 Task: Look for space in Puerto Esperanza, Argentina from 12th  July, 2023 to 15th July, 2023 for 3 adults in price range Rs.12000 to Rs.16000. Place can be entire place with 2 bedrooms having 3 beds and 1 bathroom. Property type can be house, flat, guest house. Amenities needed are: heating. Booking option can be shelf check-in. Required host language is English.
Action: Mouse moved to (488, 107)
Screenshot: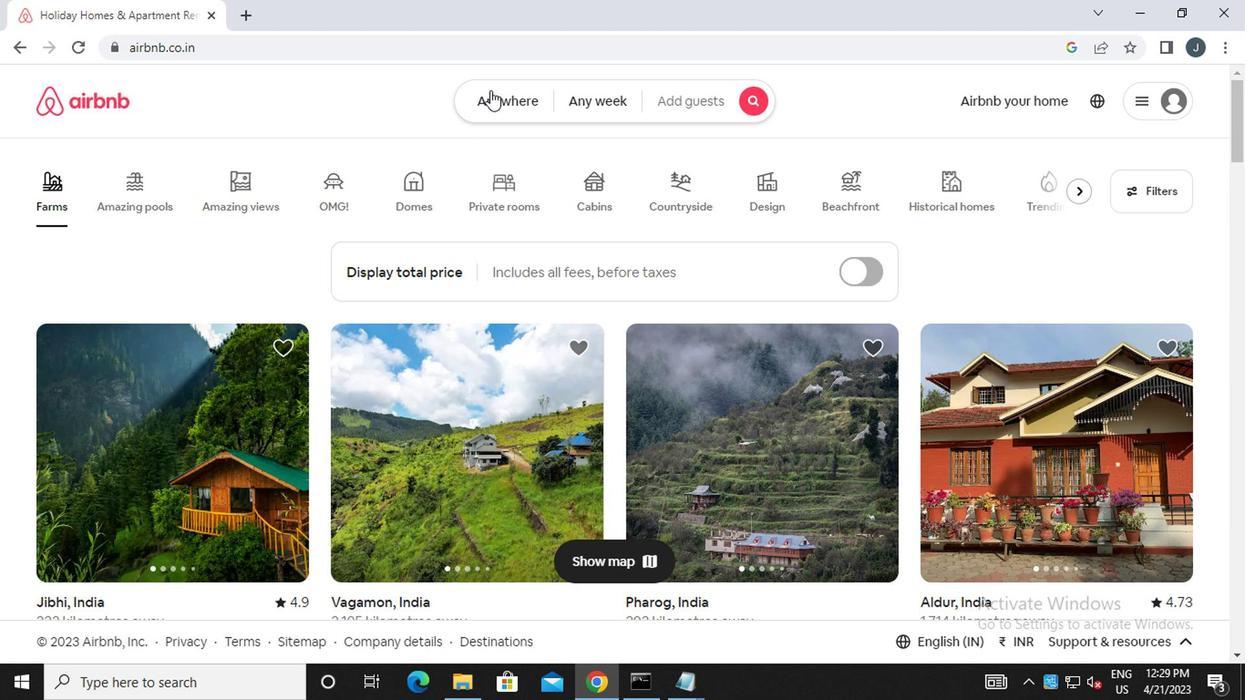 
Action: Mouse pressed left at (488, 107)
Screenshot: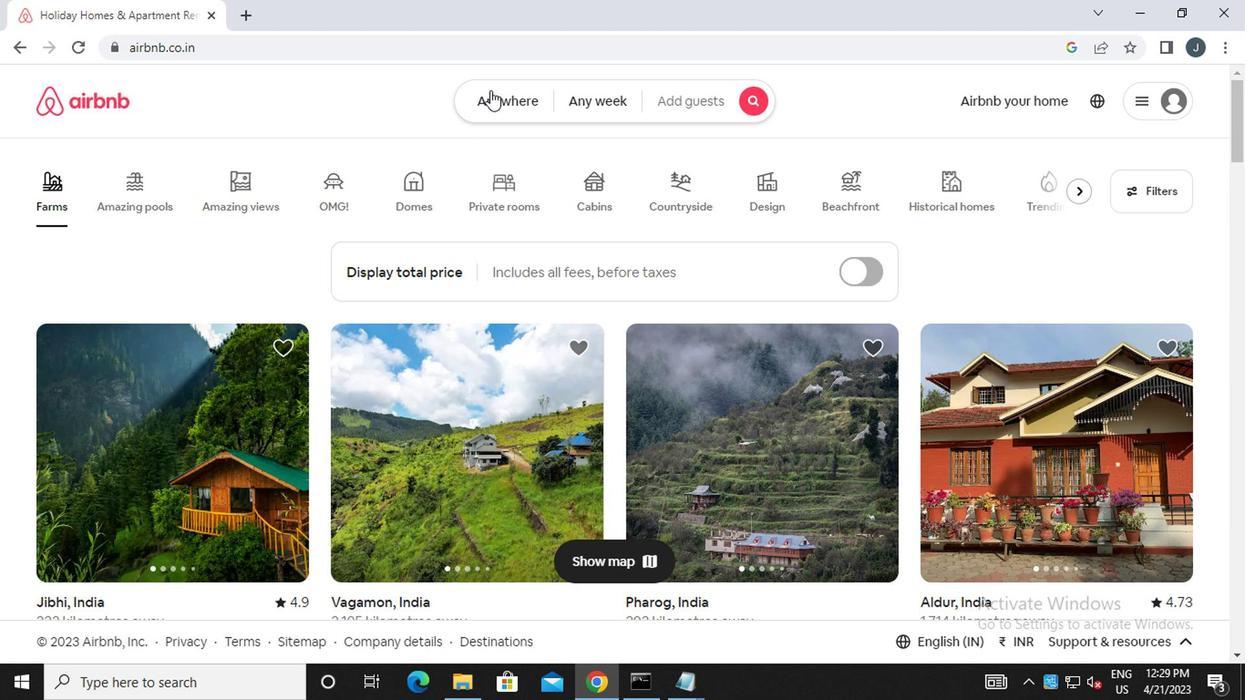 
Action: Mouse moved to (325, 192)
Screenshot: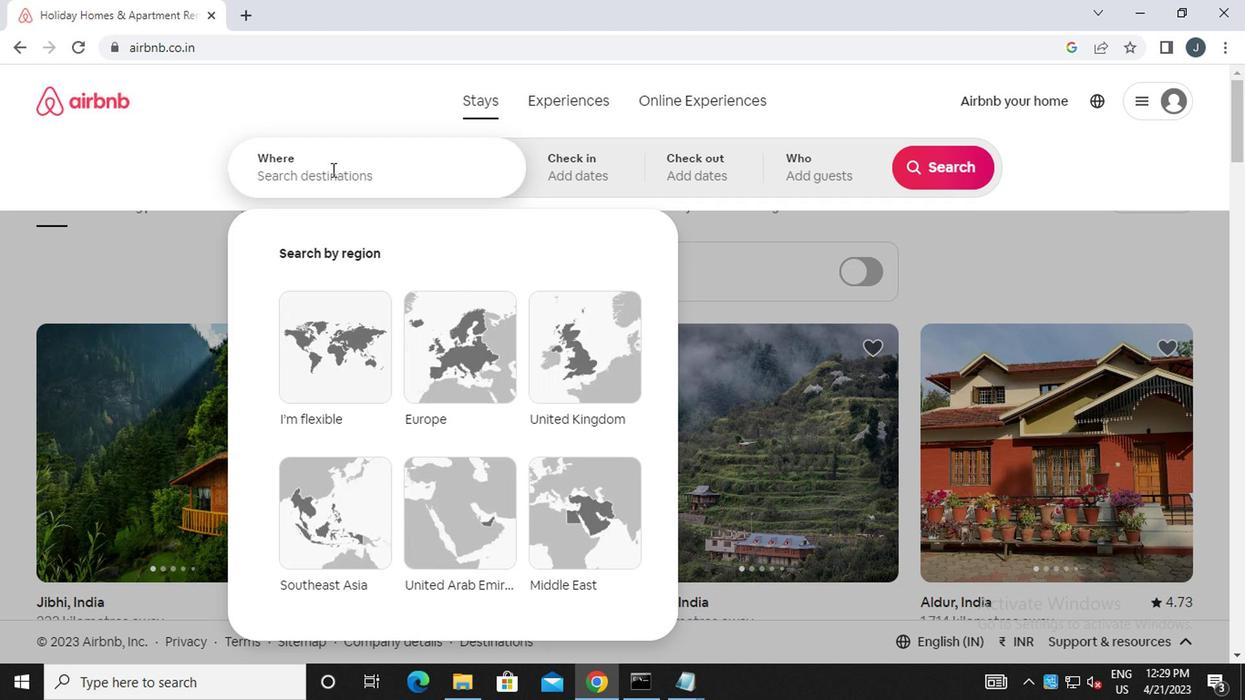 
Action: Mouse pressed left at (325, 192)
Screenshot: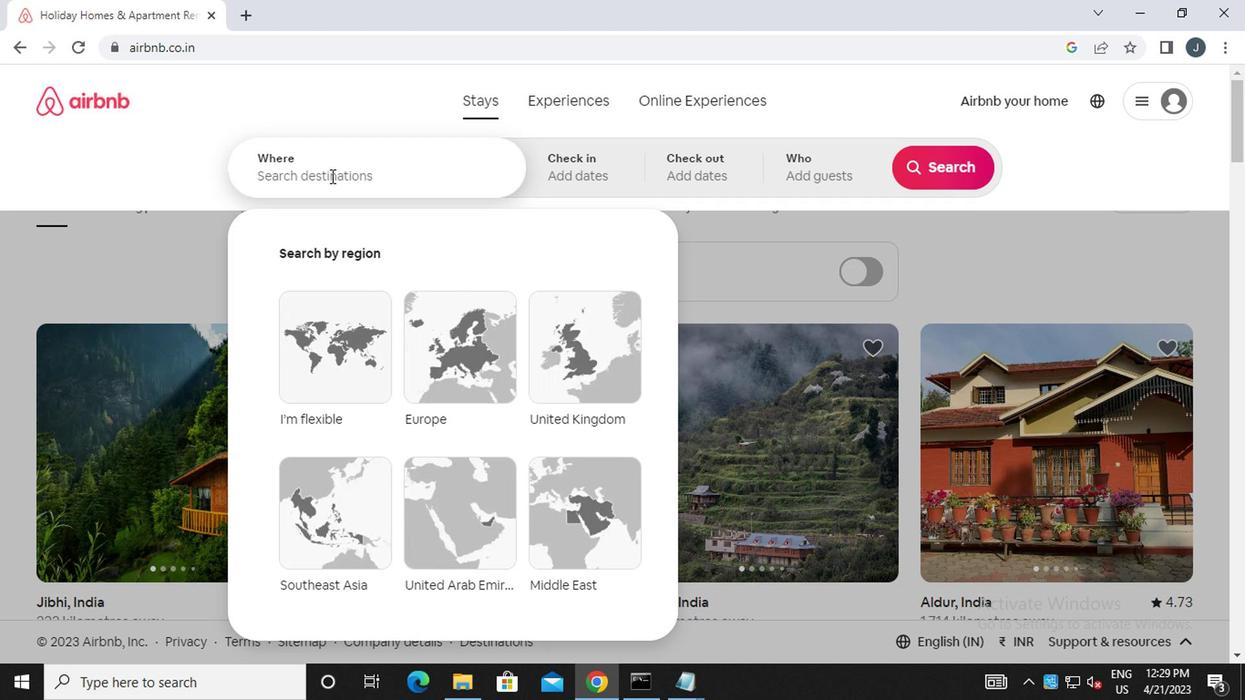 
Action: Mouse moved to (331, 190)
Screenshot: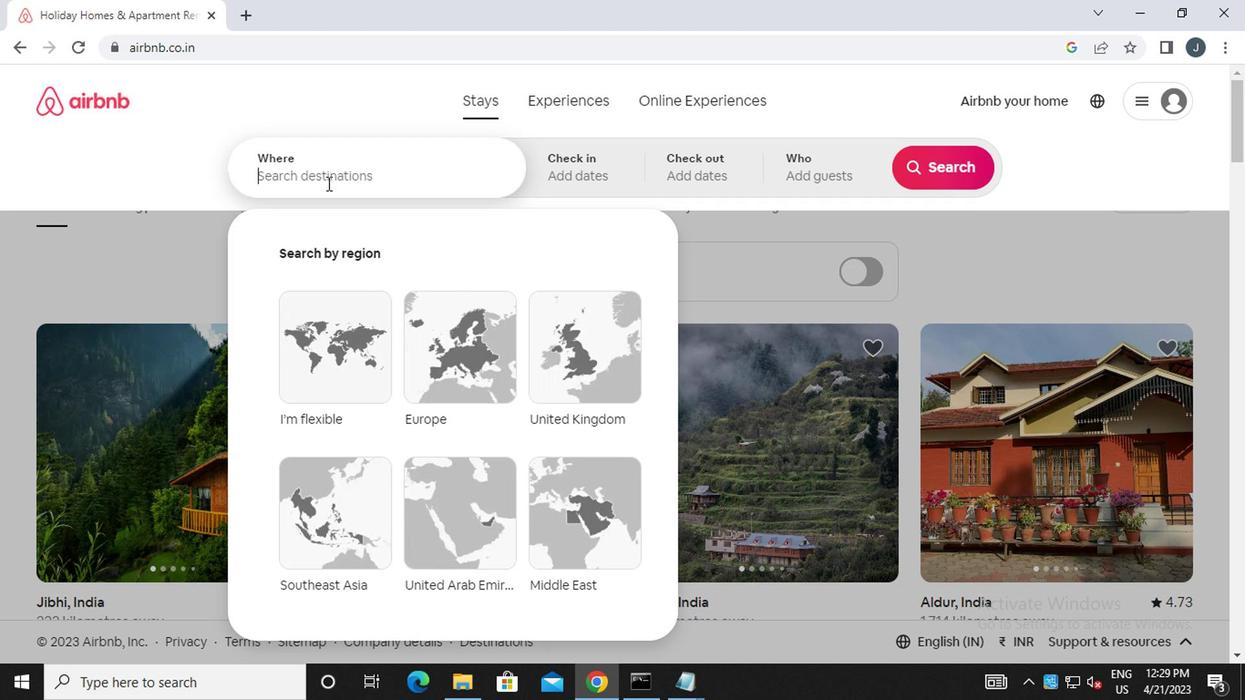 
Action: Key pressed p<Key.caps_lock>uerto,<Key.space><Key.caps_lock>e<Key.caps_lock>speranza,<Key.space><Key.caps_lock>a<Key.caps_lock>rgentina
Screenshot: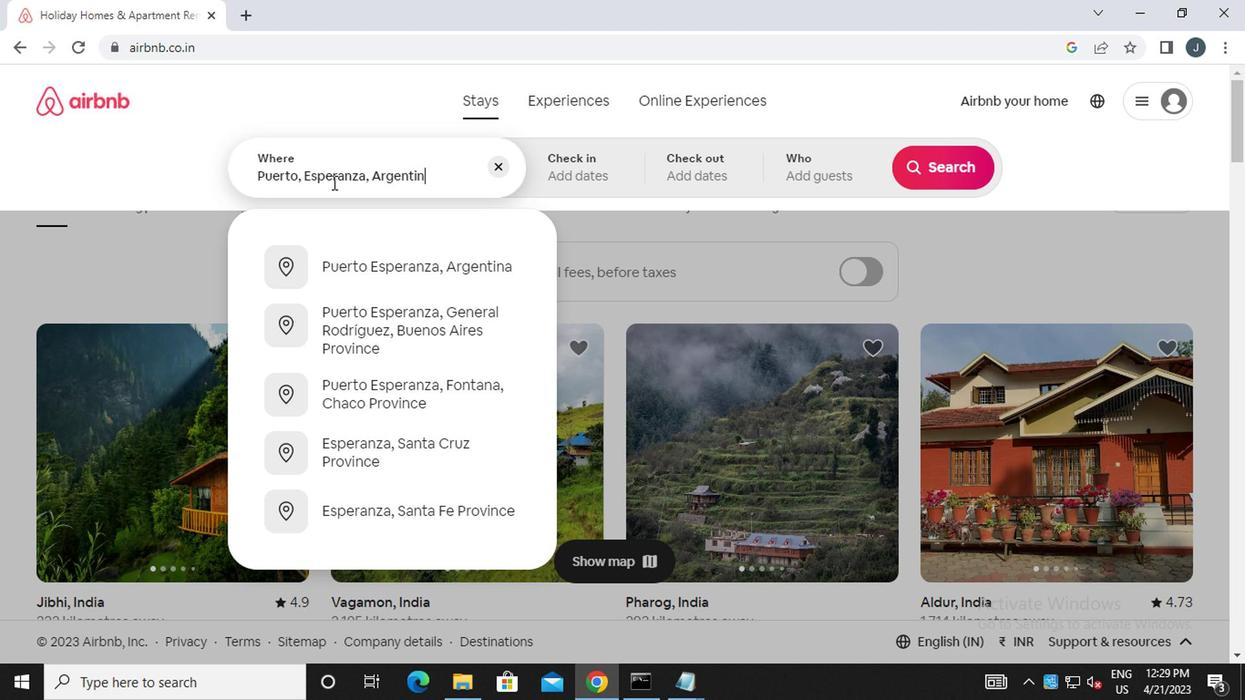 
Action: Mouse moved to (397, 275)
Screenshot: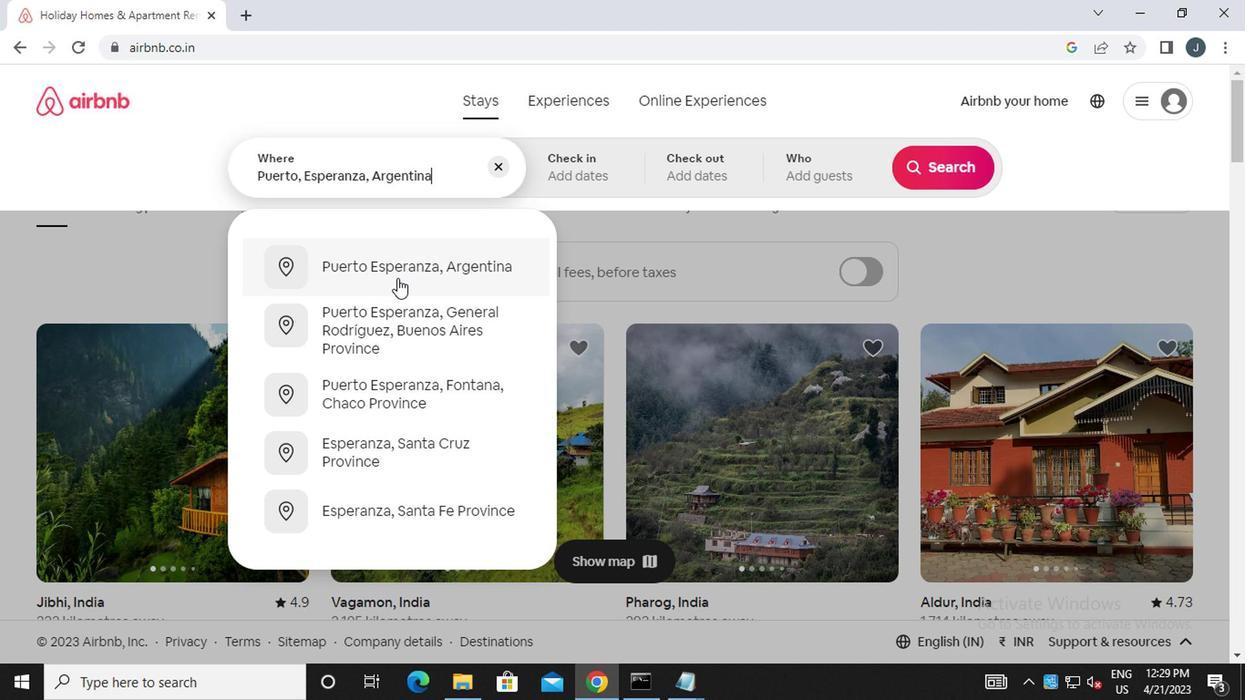 
Action: Mouse pressed left at (397, 275)
Screenshot: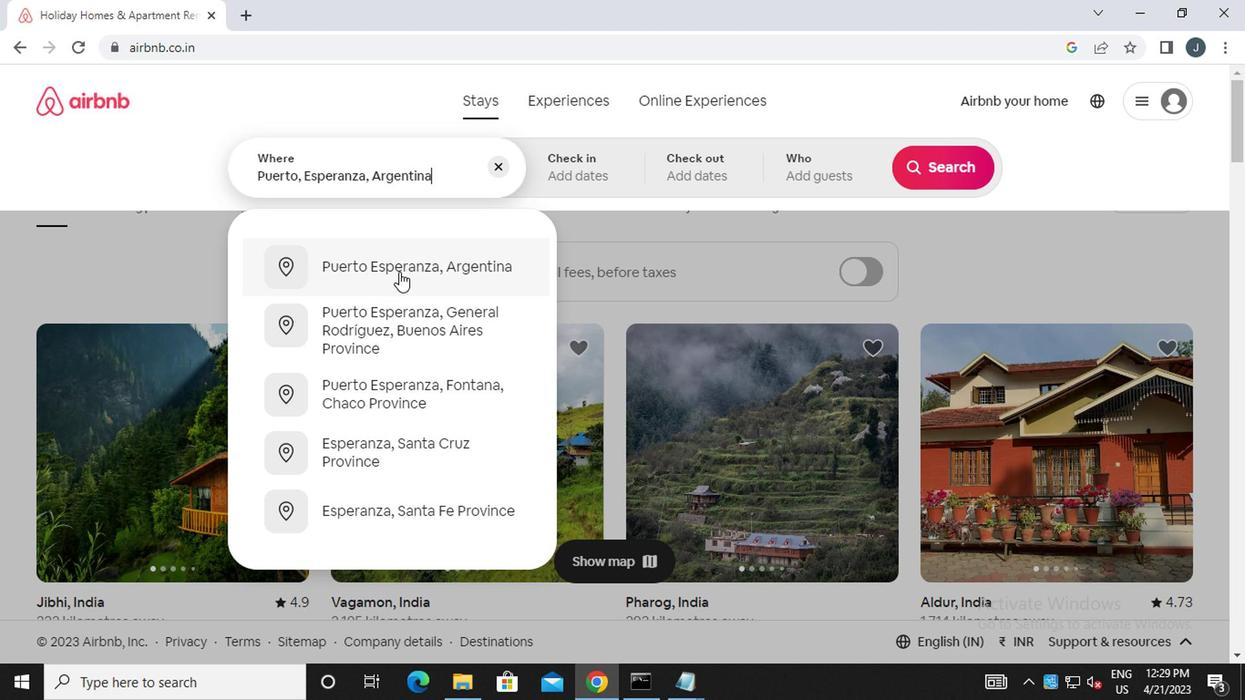 
Action: Mouse moved to (927, 321)
Screenshot: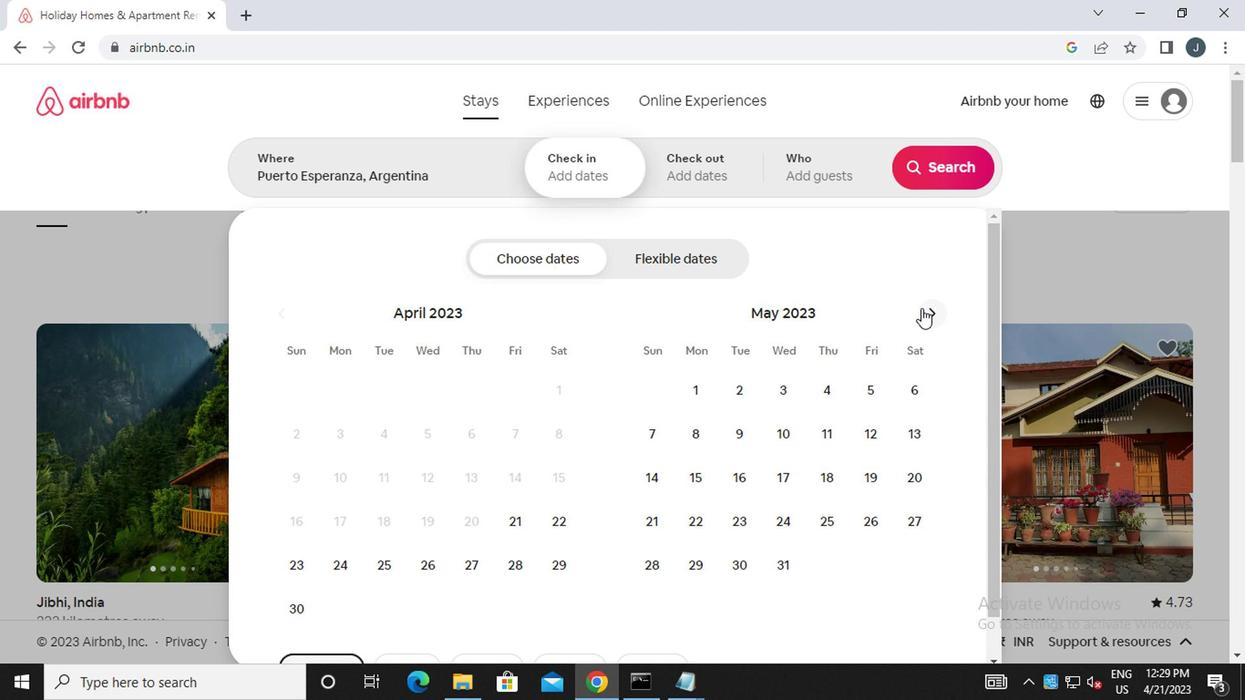 
Action: Mouse pressed left at (927, 321)
Screenshot: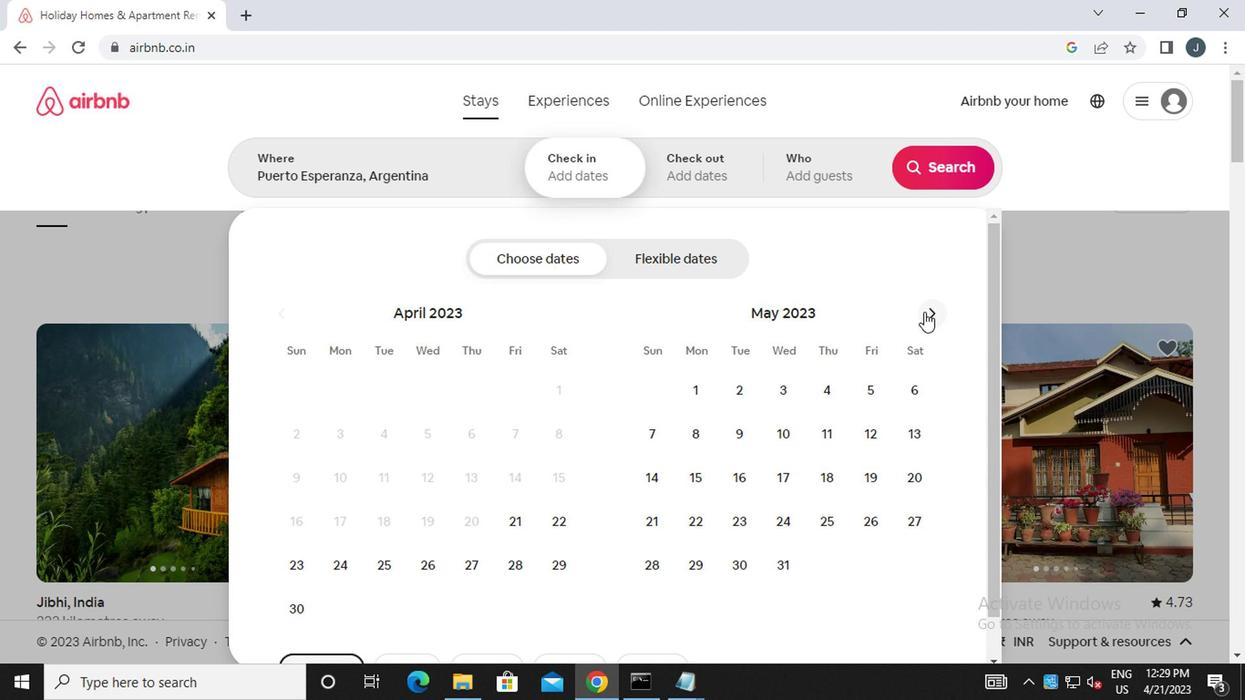 
Action: Mouse moved to (929, 321)
Screenshot: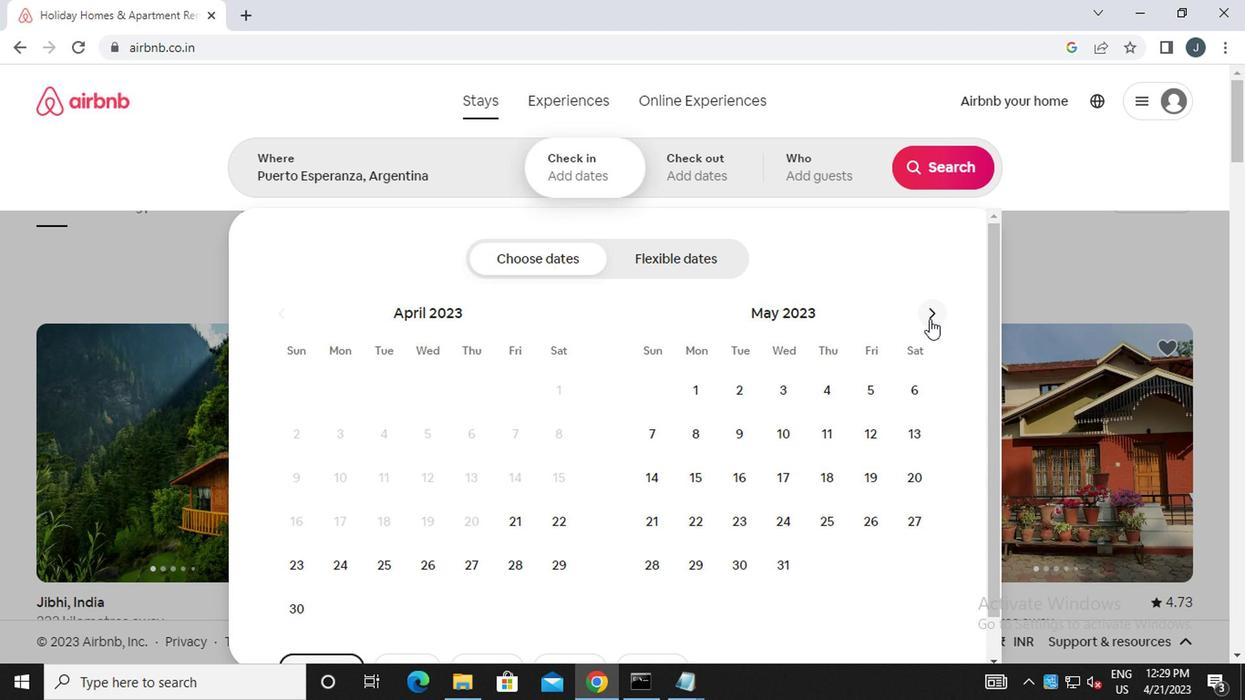 
Action: Mouse pressed left at (929, 321)
Screenshot: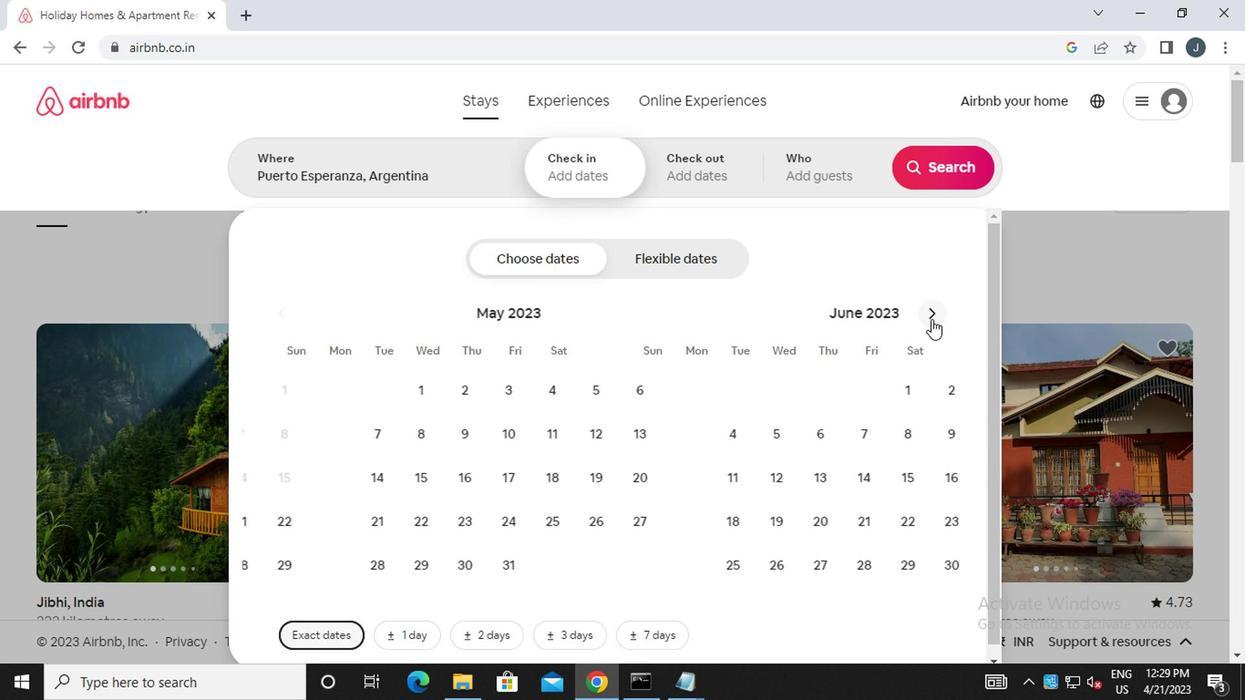 
Action: Mouse moved to (779, 472)
Screenshot: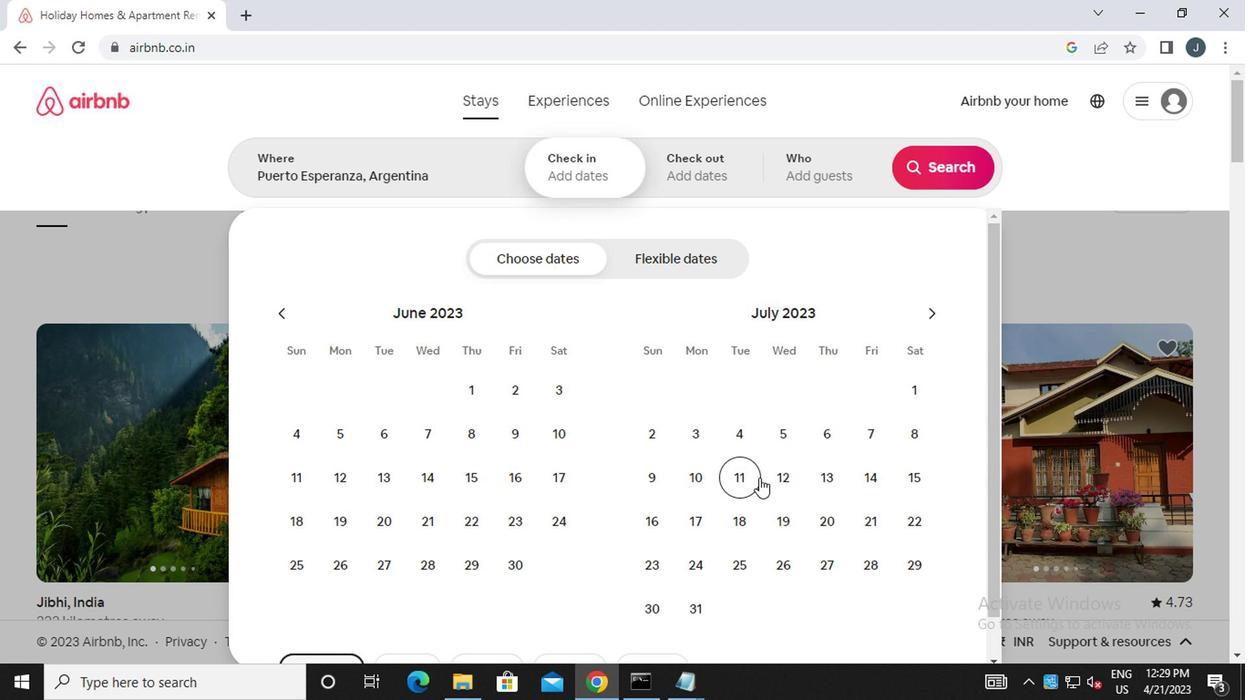 
Action: Mouse pressed left at (779, 472)
Screenshot: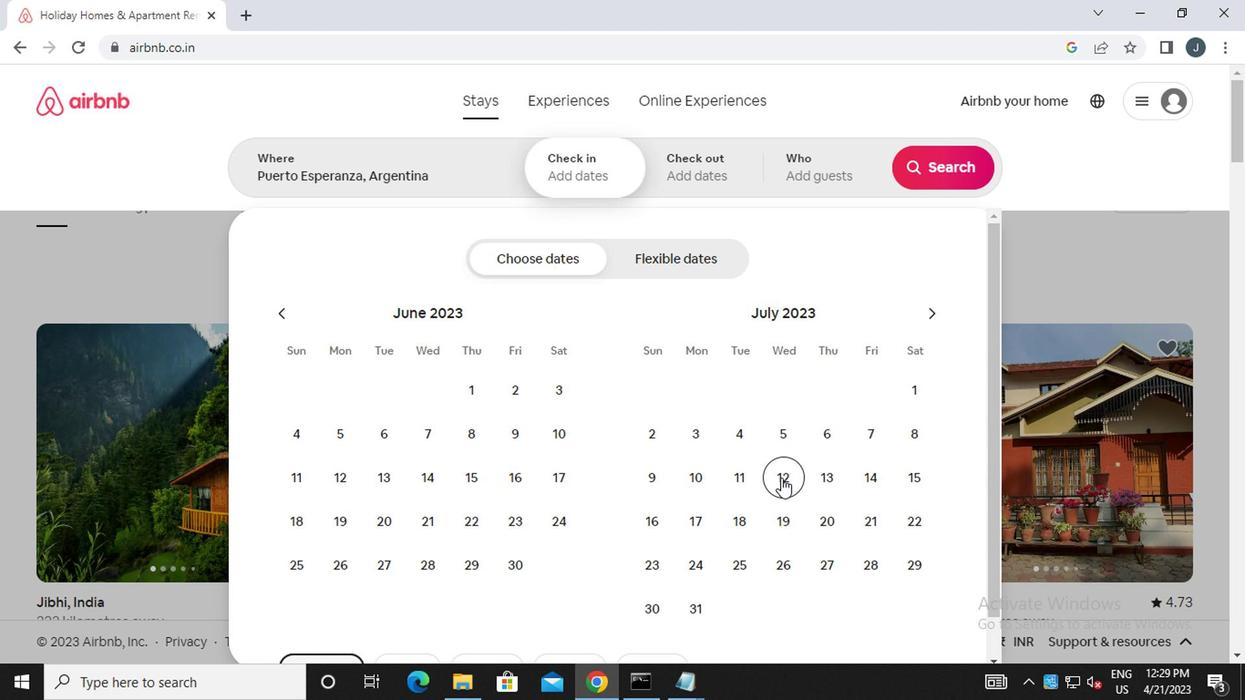 
Action: Mouse moved to (910, 473)
Screenshot: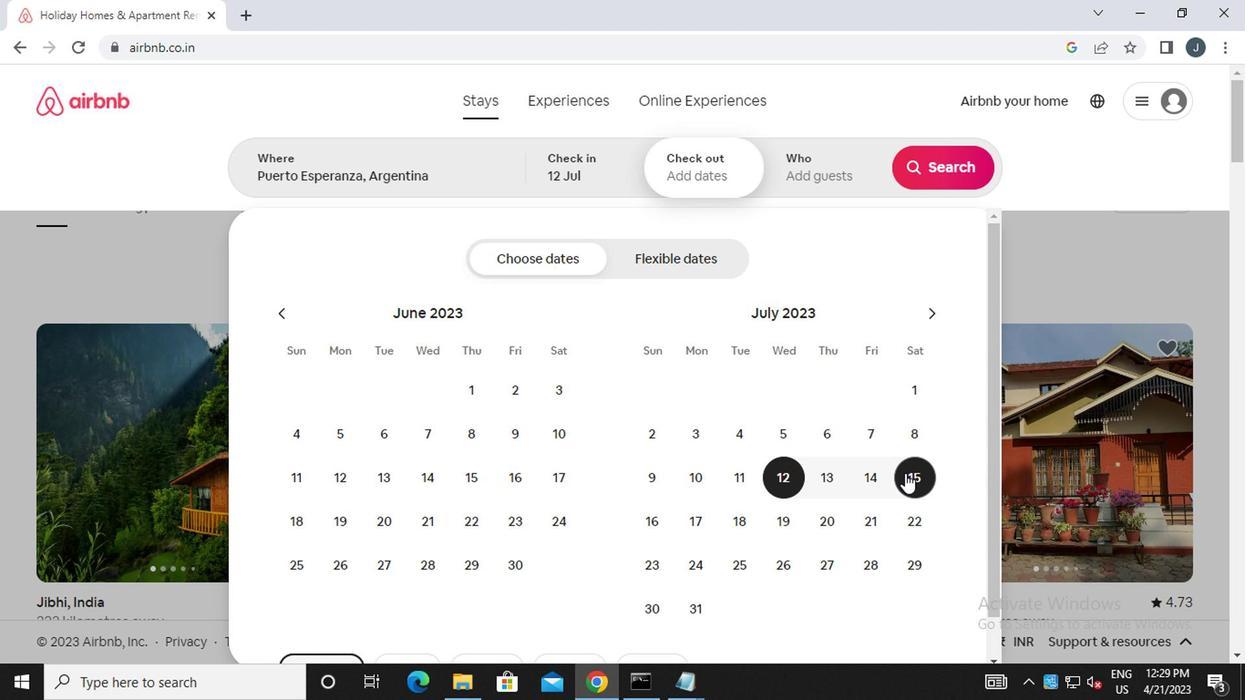 
Action: Mouse pressed left at (910, 473)
Screenshot: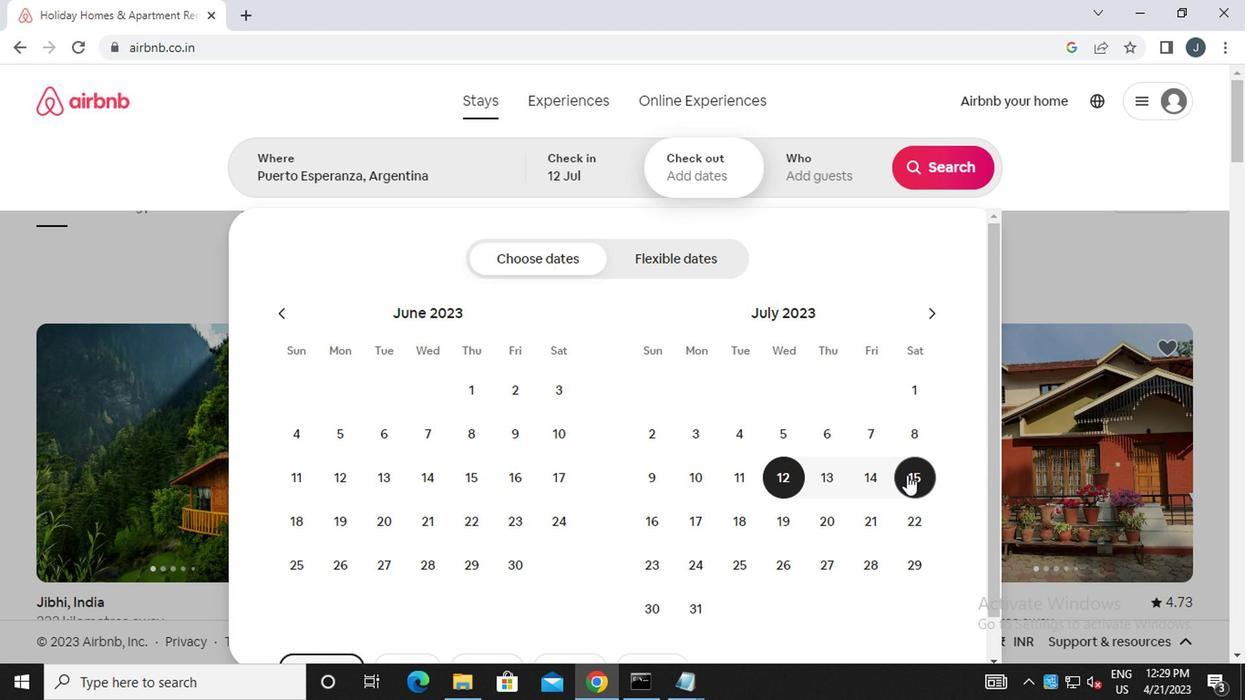 
Action: Mouse moved to (838, 188)
Screenshot: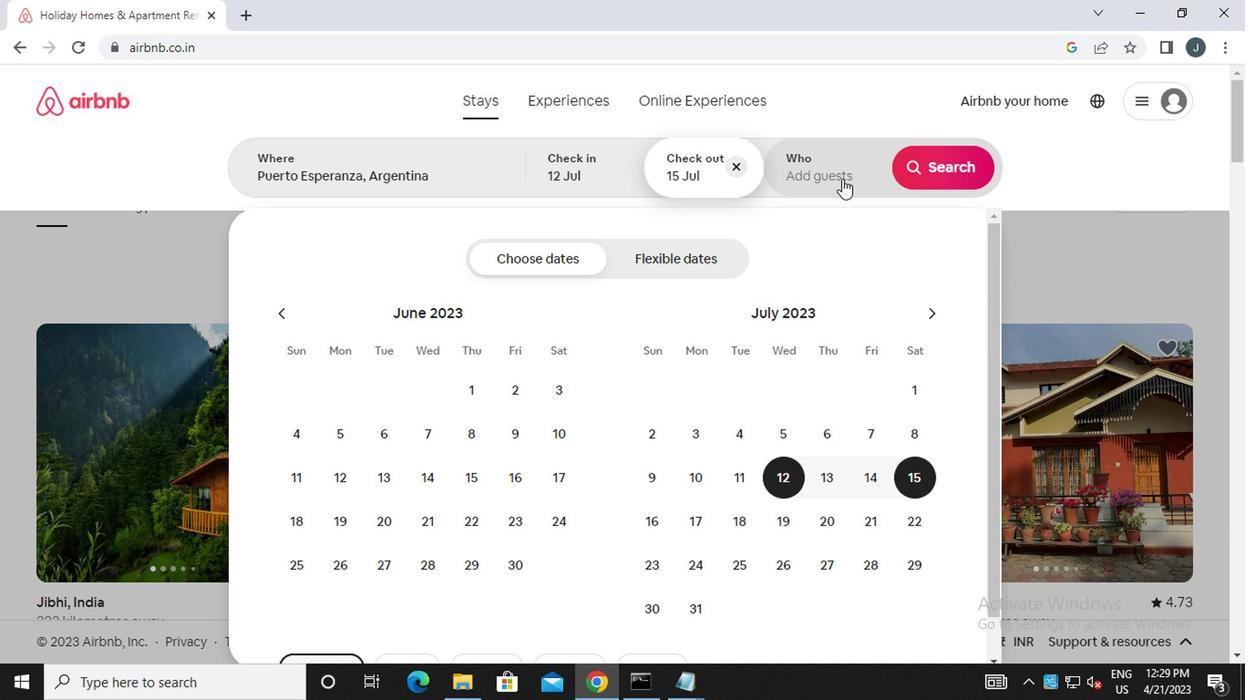 
Action: Mouse pressed left at (838, 188)
Screenshot: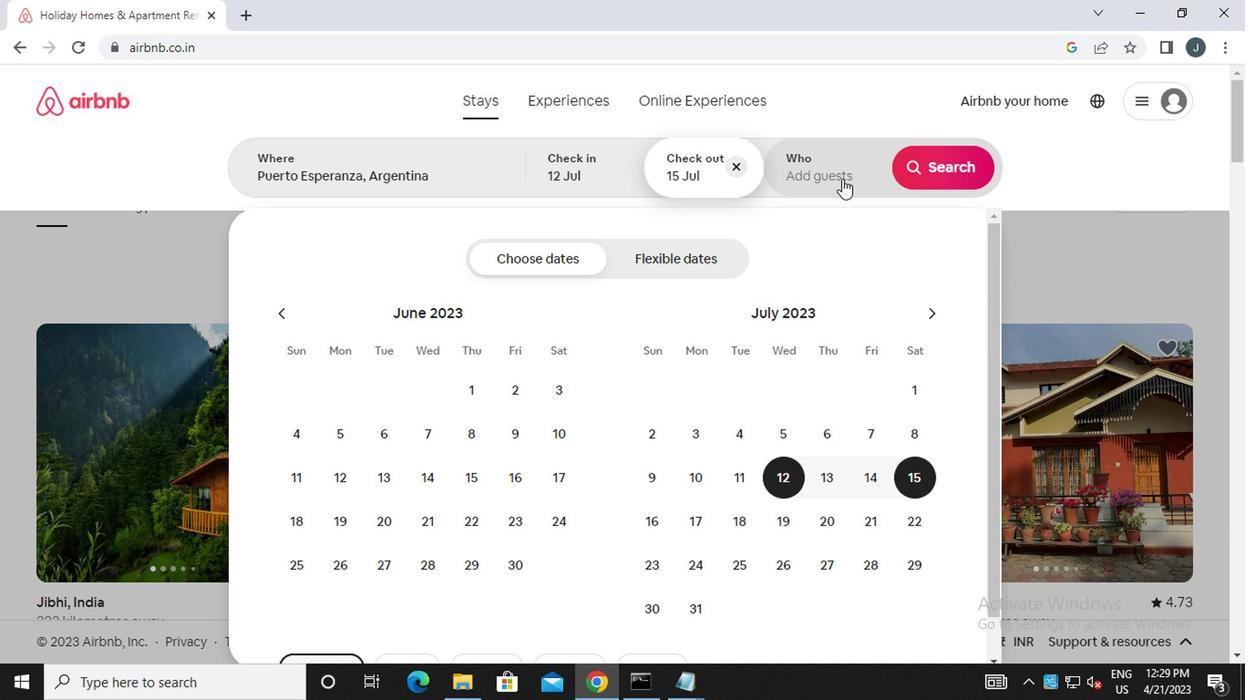 
Action: Mouse moved to (942, 267)
Screenshot: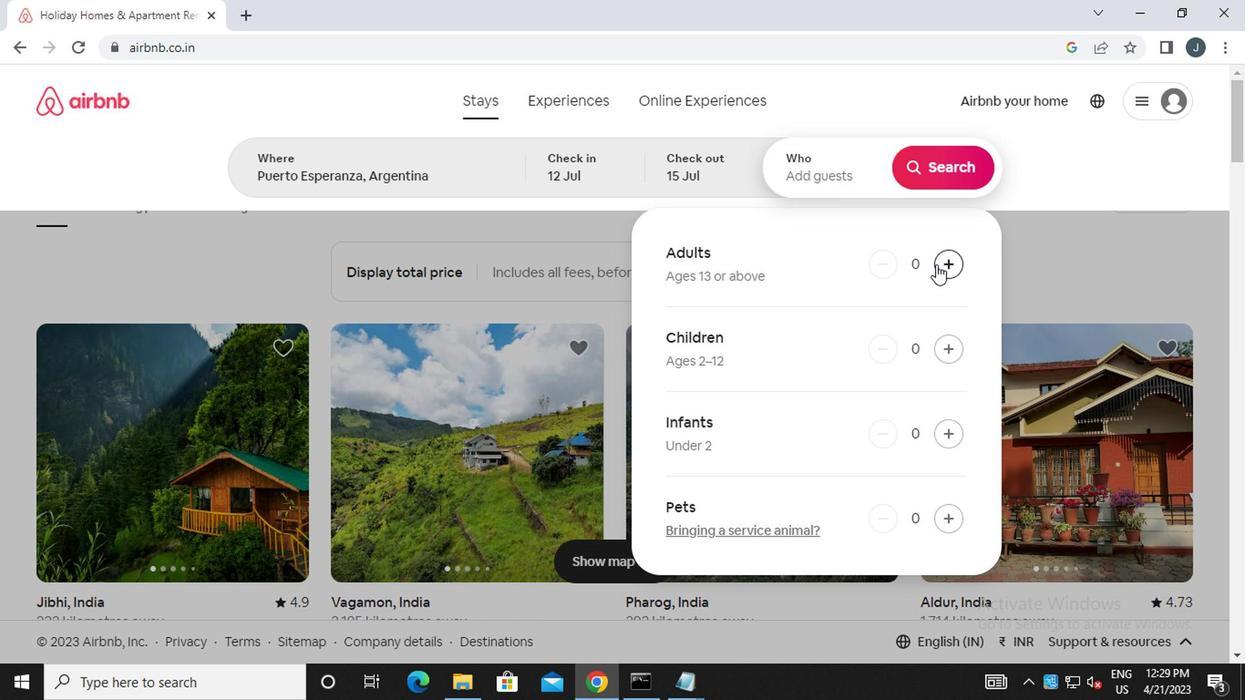 
Action: Mouse pressed left at (942, 267)
Screenshot: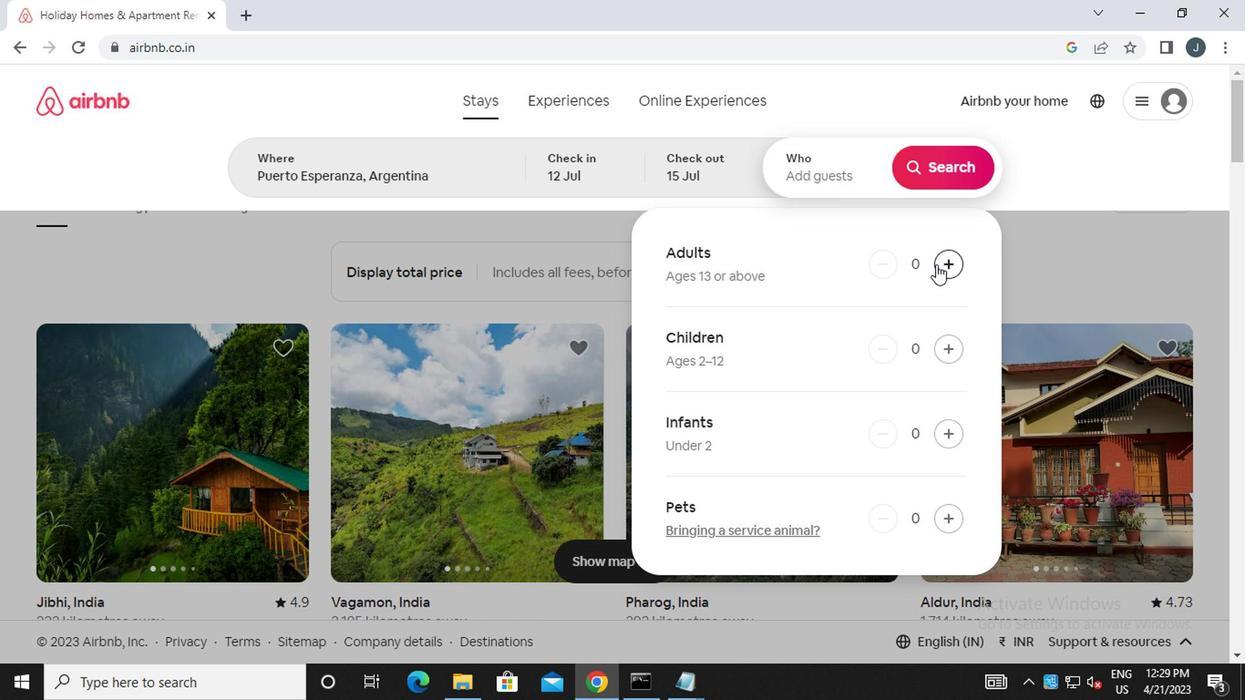 
Action: Mouse moved to (946, 271)
Screenshot: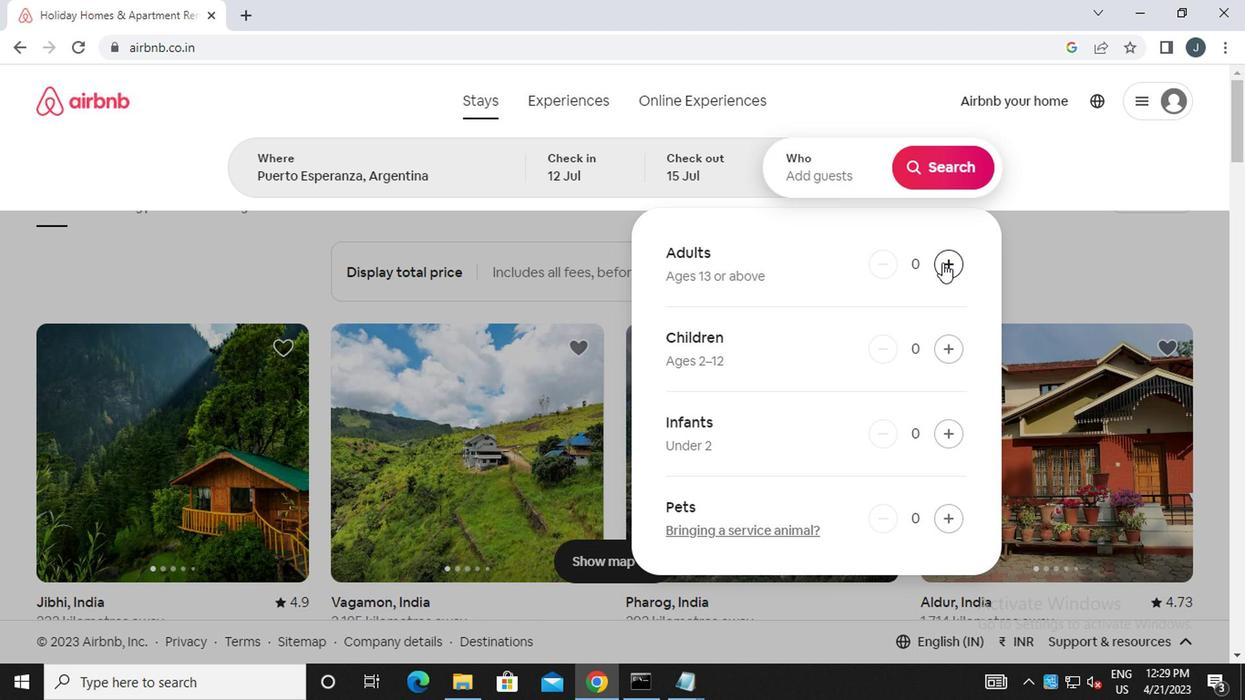 
Action: Mouse pressed left at (946, 271)
Screenshot: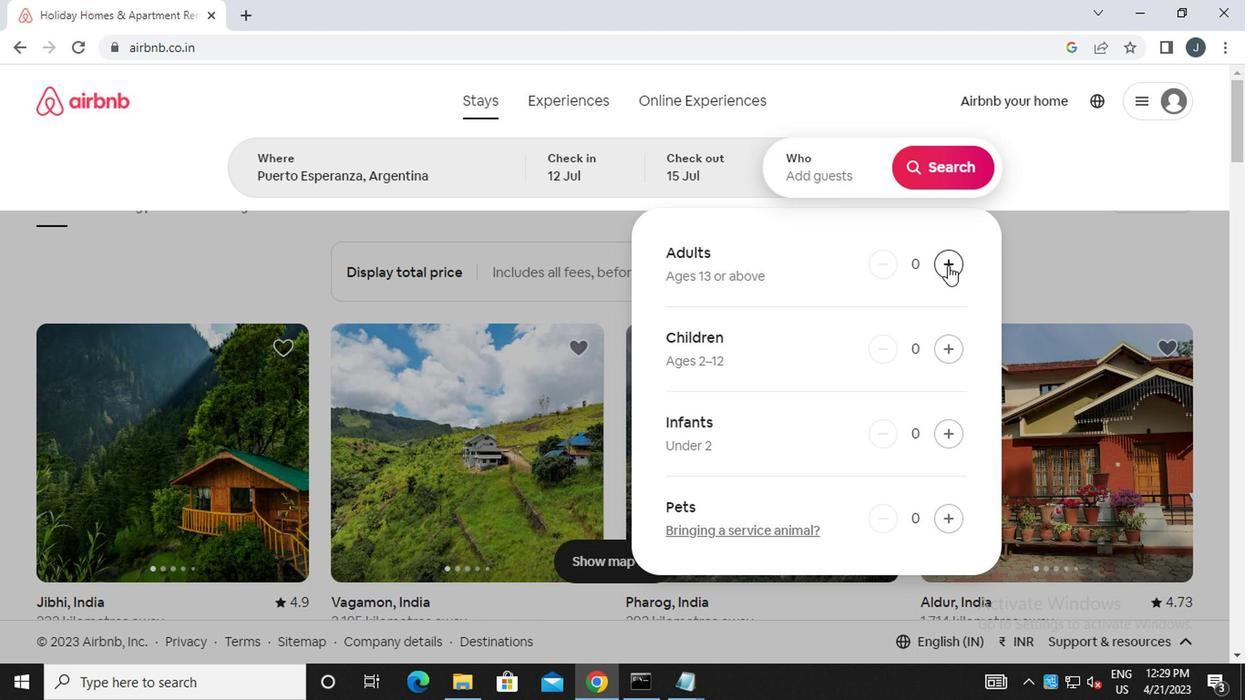
Action: Mouse moved to (946, 272)
Screenshot: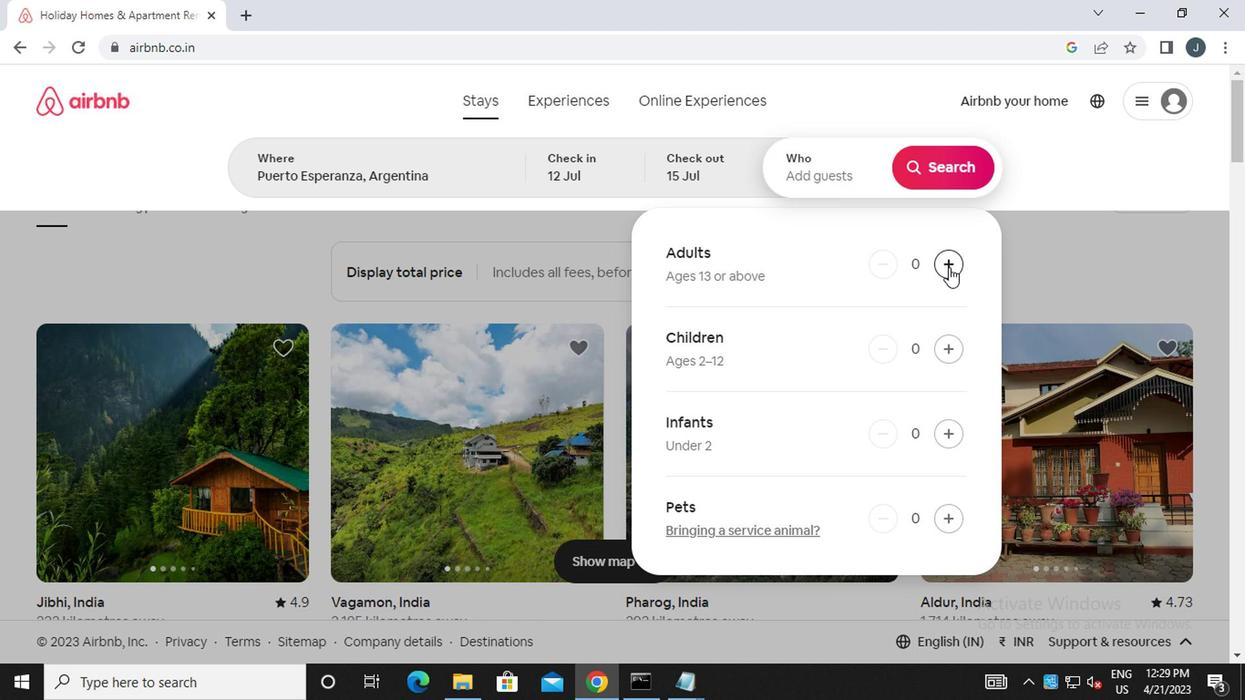 
Action: Mouse pressed left at (946, 272)
Screenshot: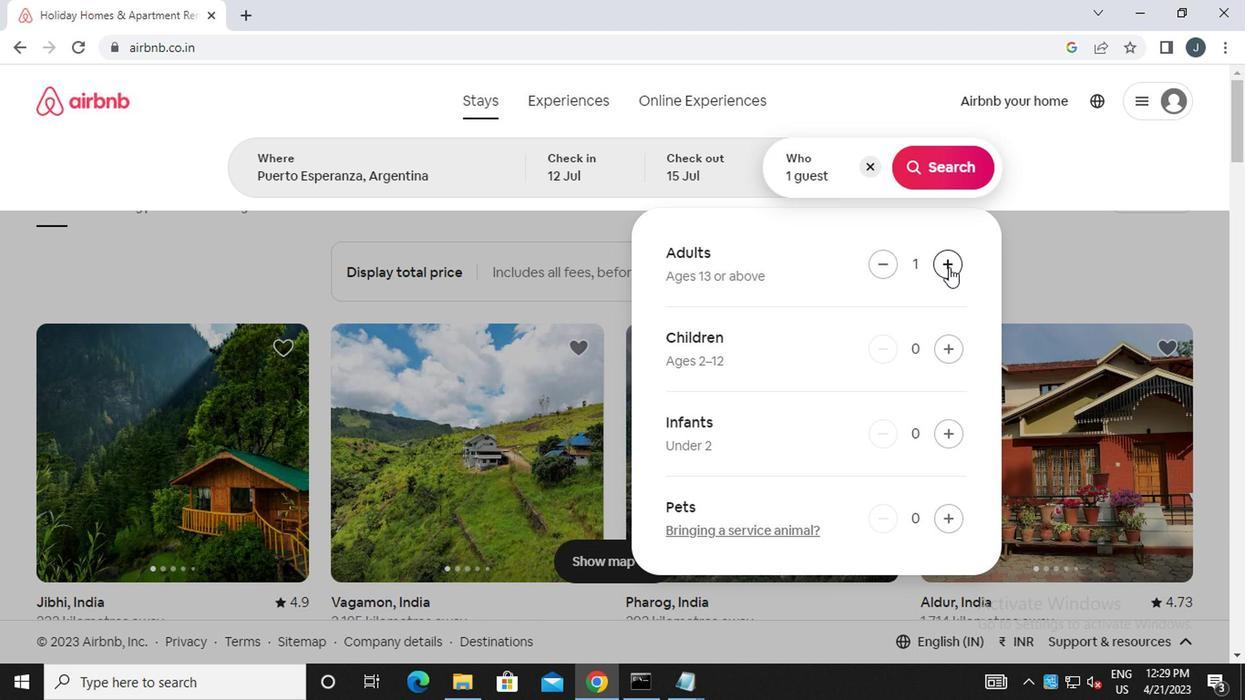 
Action: Mouse moved to (943, 182)
Screenshot: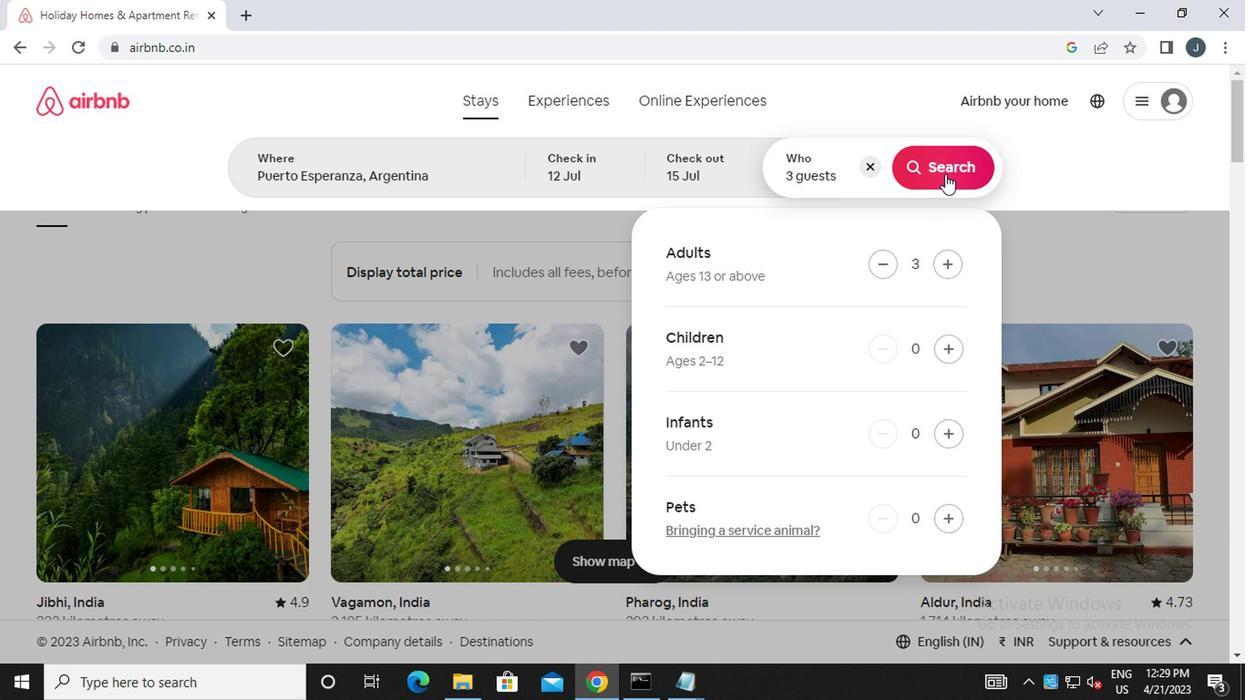 
Action: Mouse pressed left at (943, 182)
Screenshot: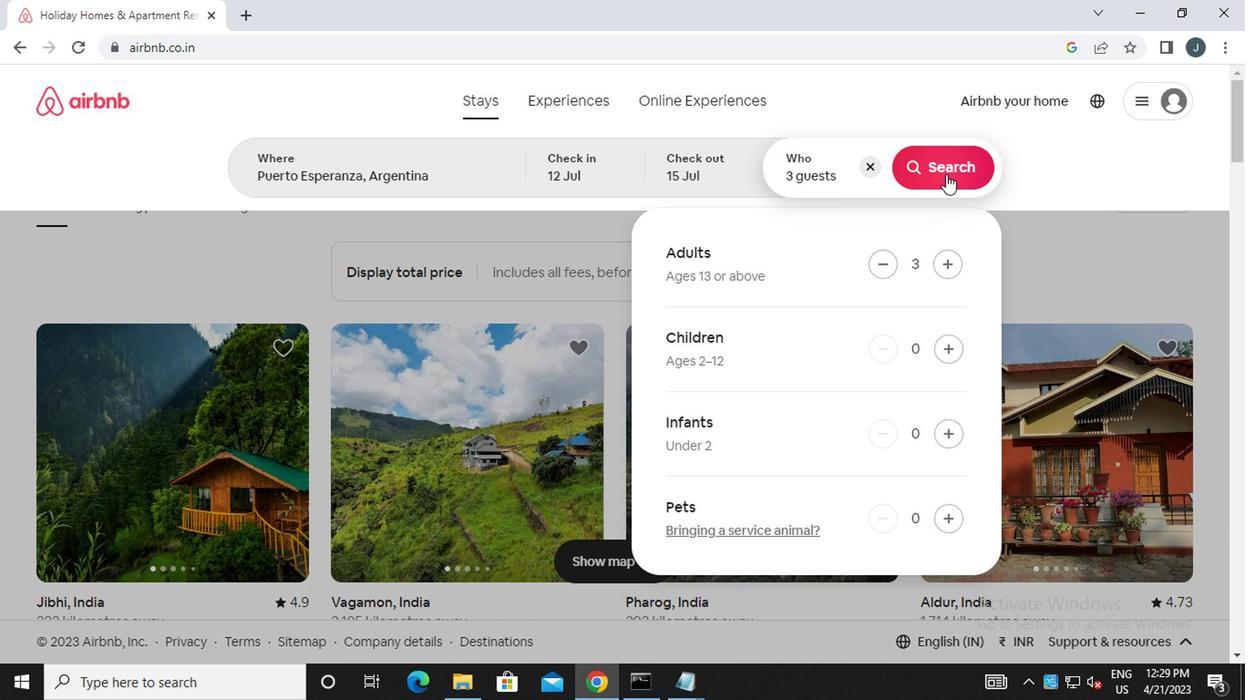 
Action: Mouse moved to (1156, 186)
Screenshot: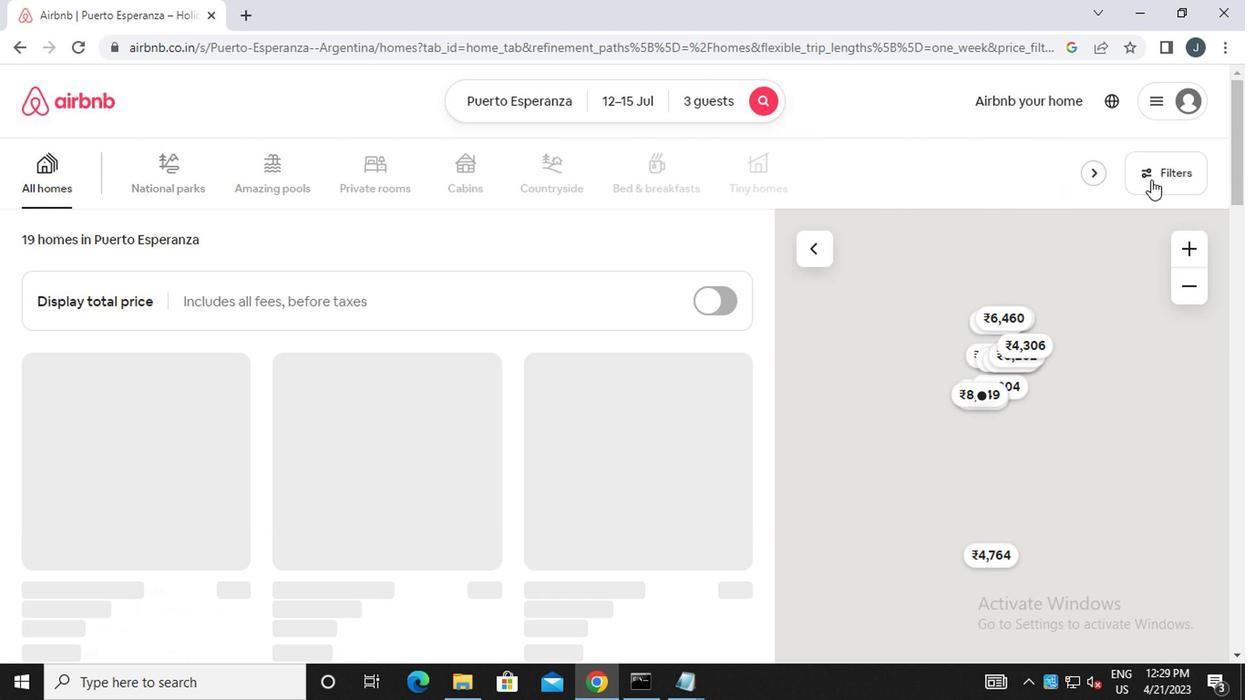 
Action: Mouse pressed left at (1156, 186)
Screenshot: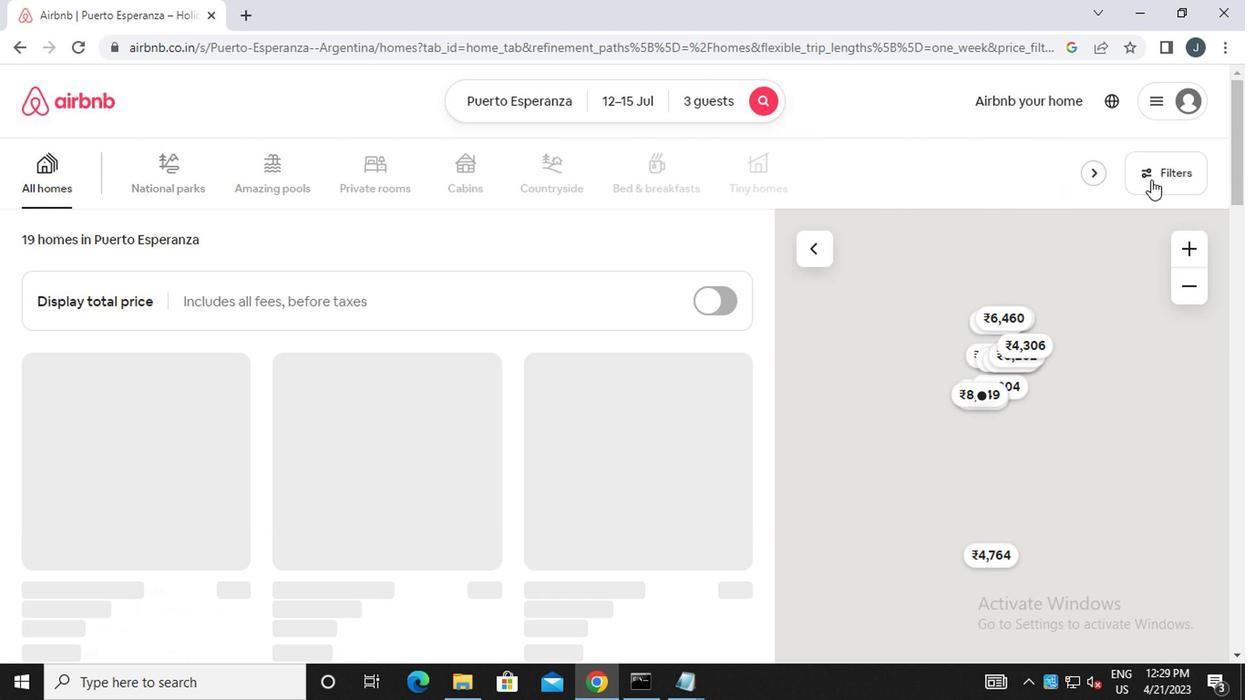 
Action: Mouse moved to (424, 400)
Screenshot: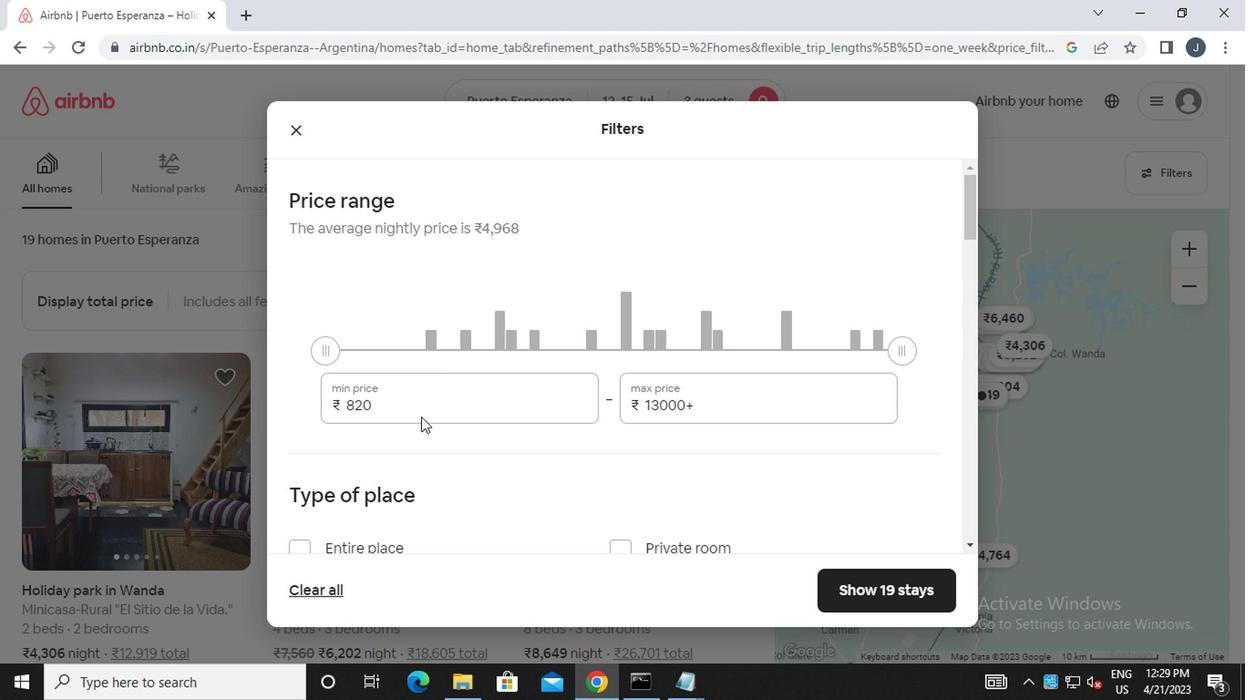 
Action: Mouse pressed left at (424, 400)
Screenshot: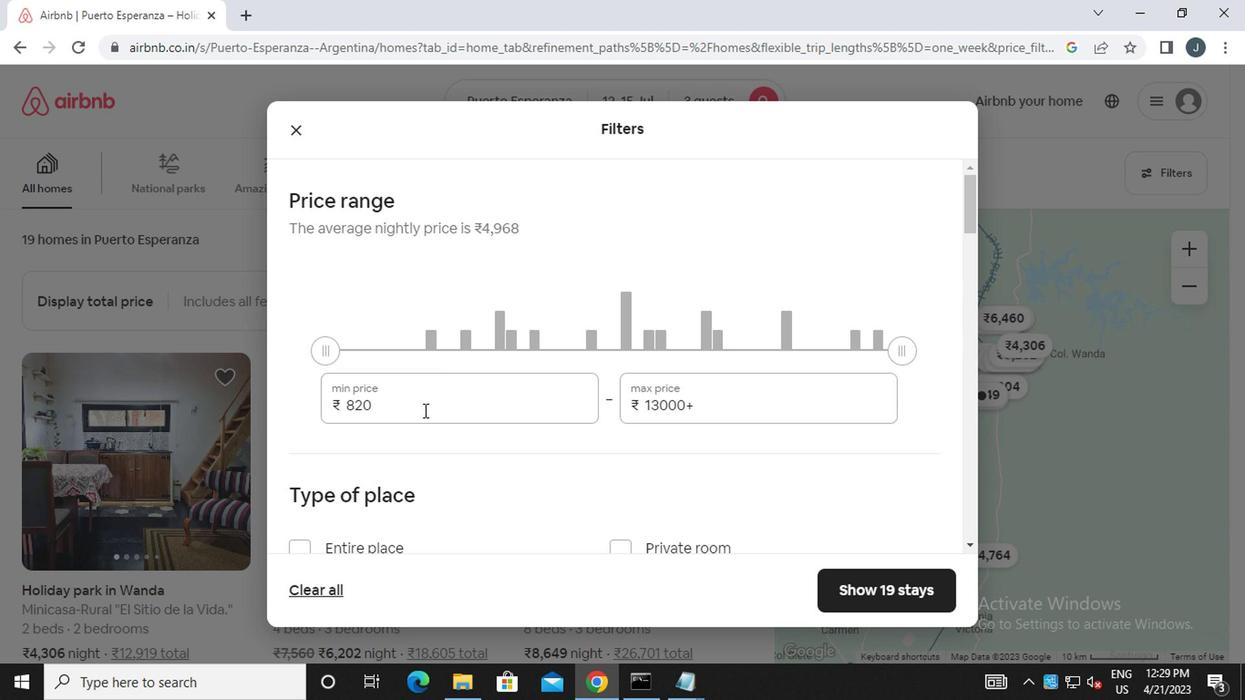 
Action: Mouse moved to (425, 400)
Screenshot: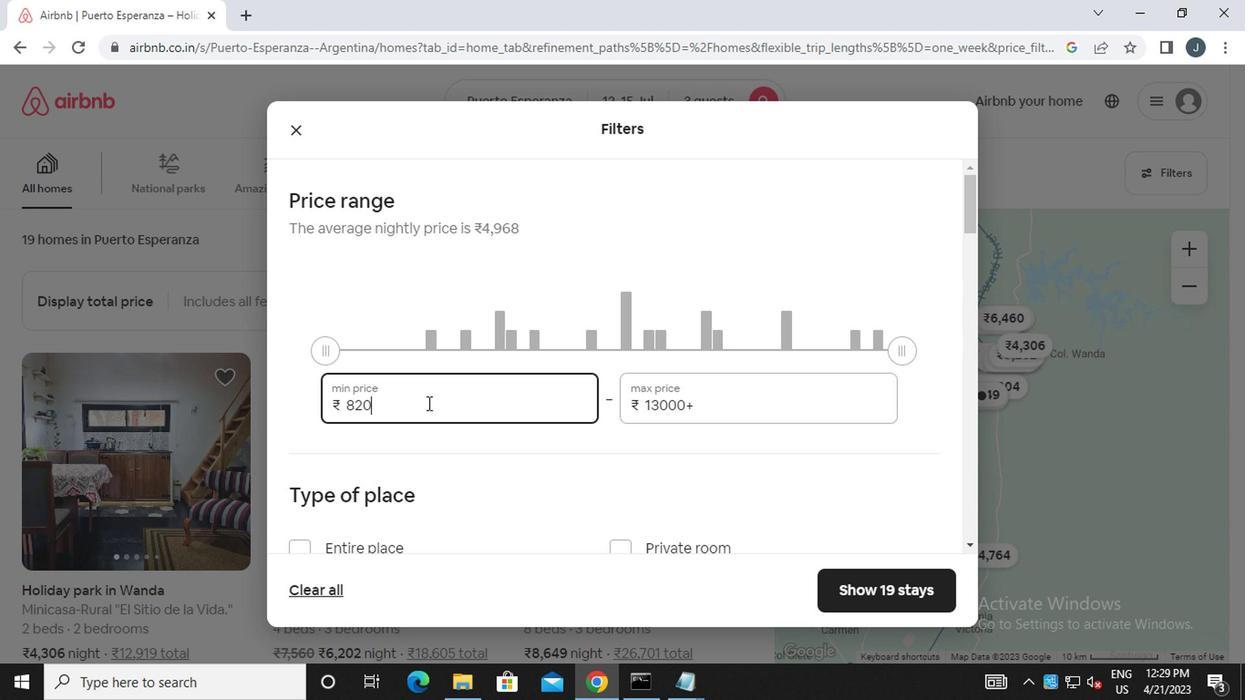 
Action: Key pressed <Key.backspace><Key.backspace><Key.backspace><Key.backspace><Key.backspace><Key.backspace><Key.backspace><Key.backspace><Key.backspace><Key.backspace>12000
Screenshot: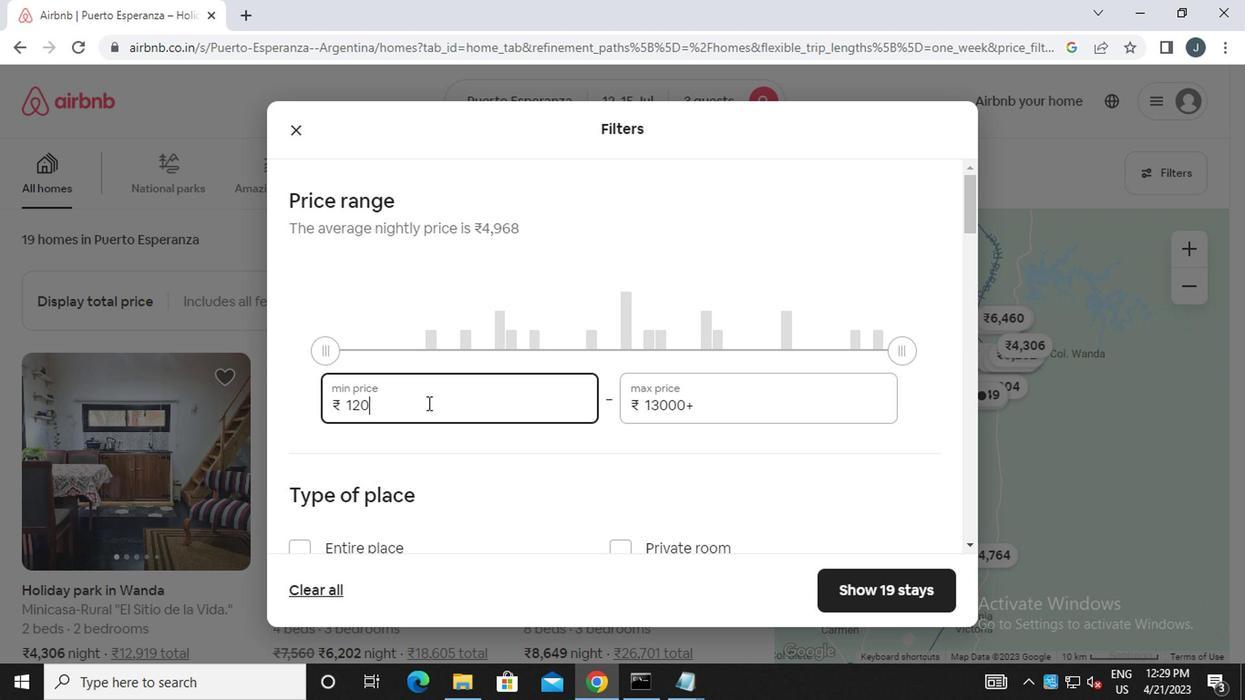 
Action: Mouse moved to (739, 398)
Screenshot: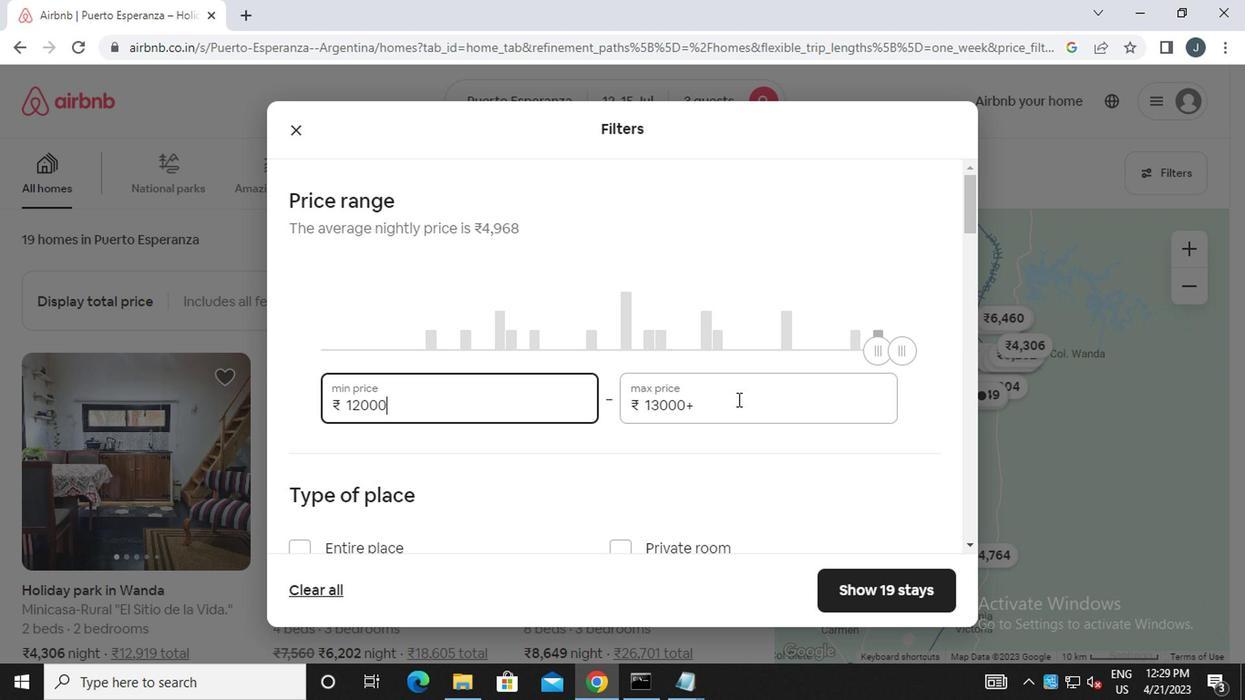 
Action: Mouse pressed left at (739, 398)
Screenshot: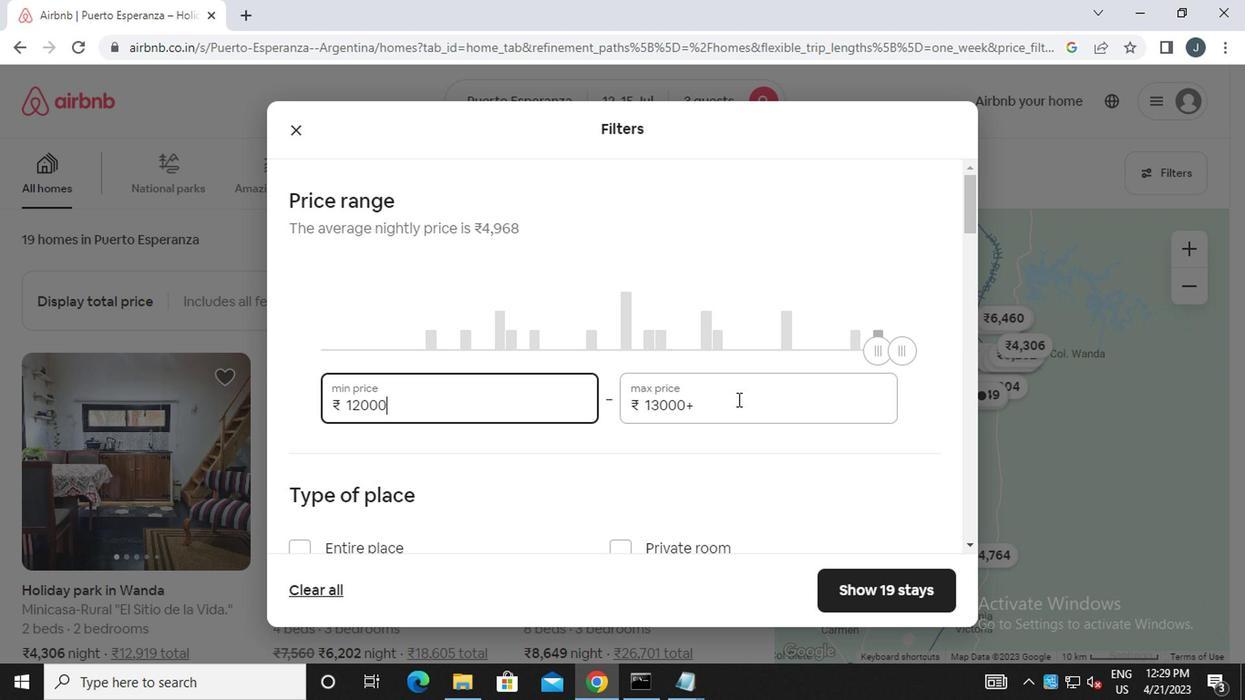 
Action: Mouse moved to (744, 403)
Screenshot: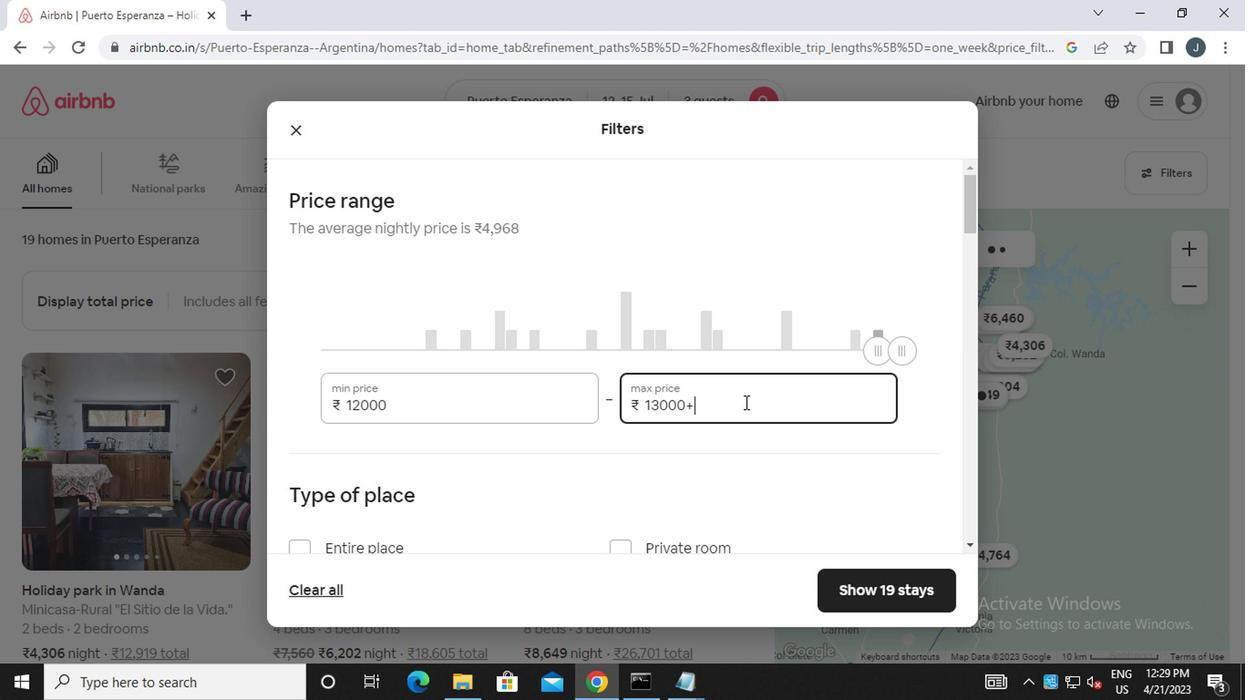 
Action: Key pressed <Key.backspace><Key.backspace><Key.backspace><Key.backspace><Key.backspace><Key.backspace><Key.backspace><Key.backspace><Key.backspace><Key.backspace><Key.backspace><Key.backspace><Key.backspace><Key.backspace><Key.backspace><Key.backspace><Key.backspace><Key.backspace>16000
Screenshot: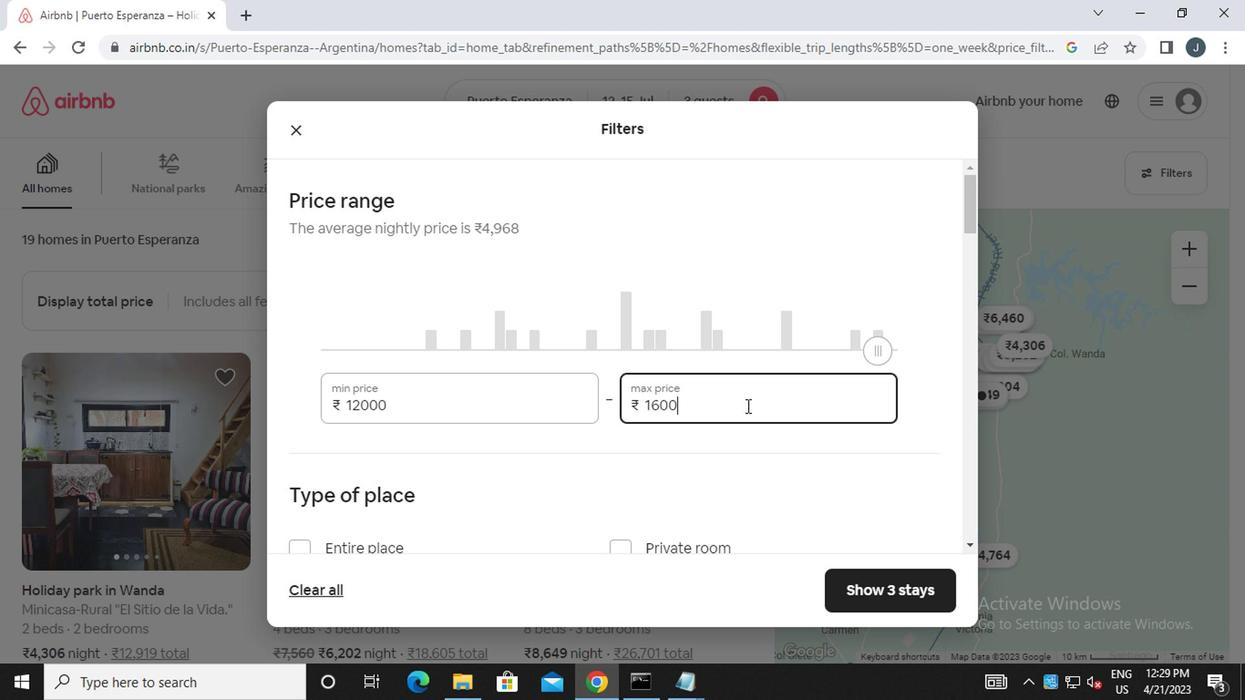
Action: Mouse moved to (477, 326)
Screenshot: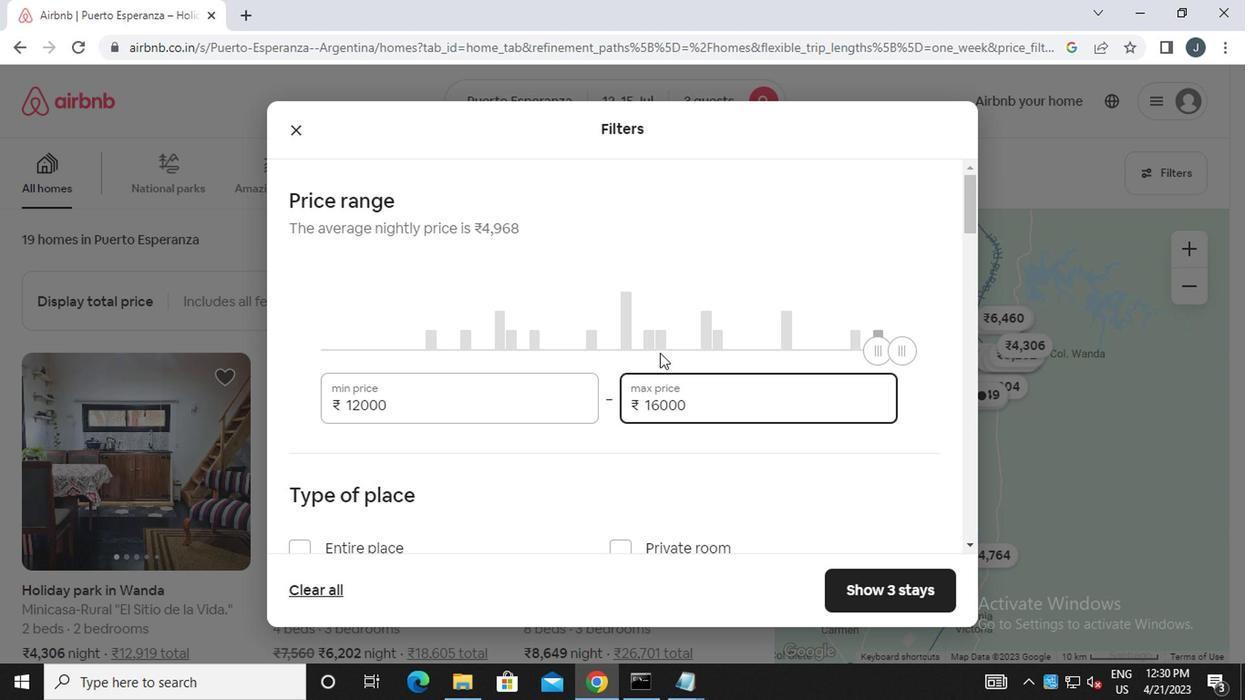 
Action: Mouse scrolled (477, 326) with delta (0, 0)
Screenshot: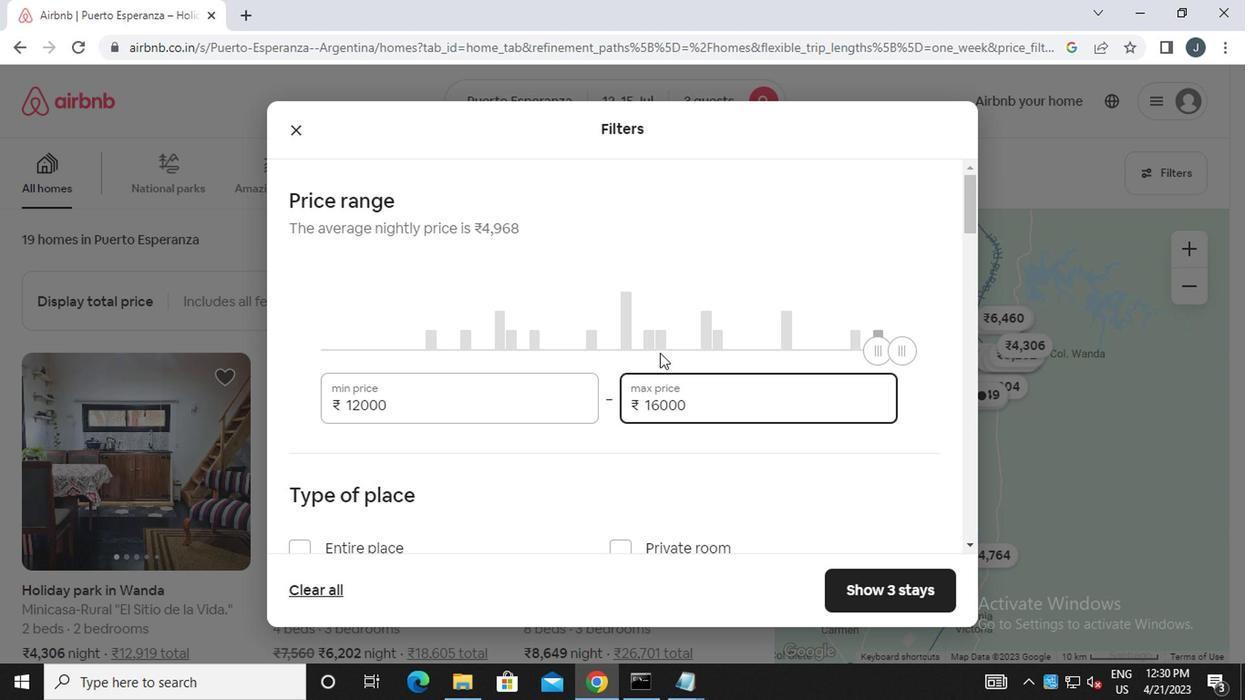 
Action: Mouse moved to (476, 344)
Screenshot: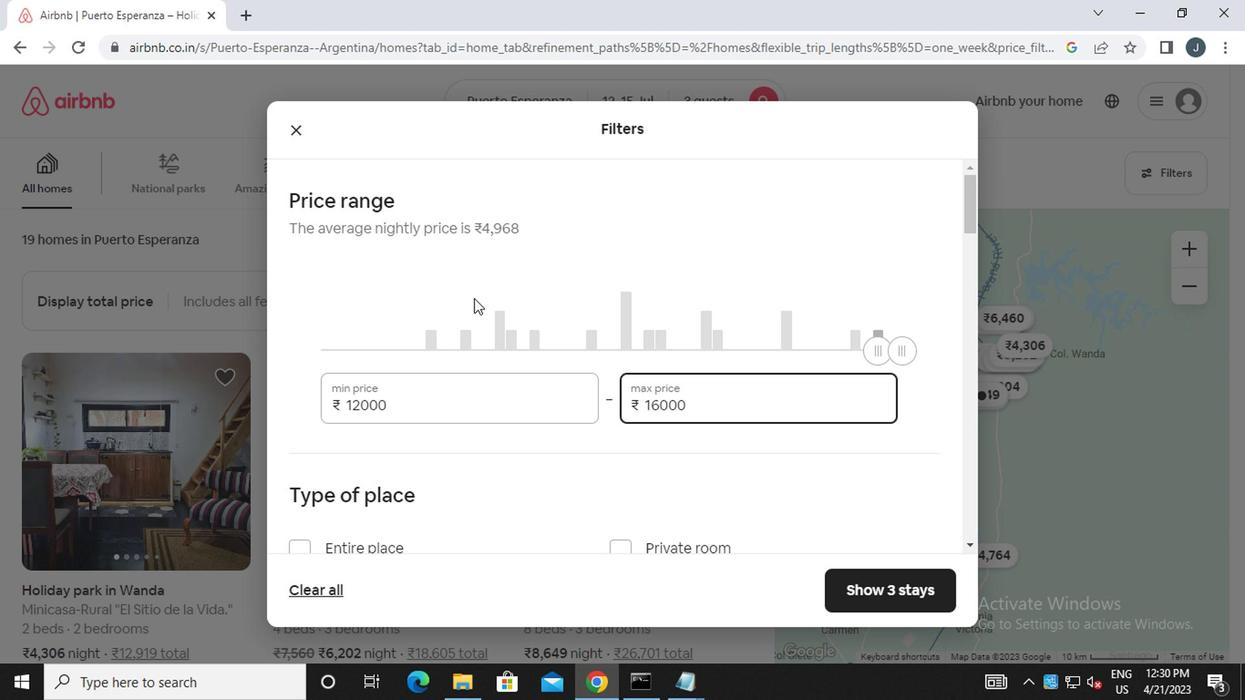 
Action: Mouse scrolled (476, 343) with delta (0, 0)
Screenshot: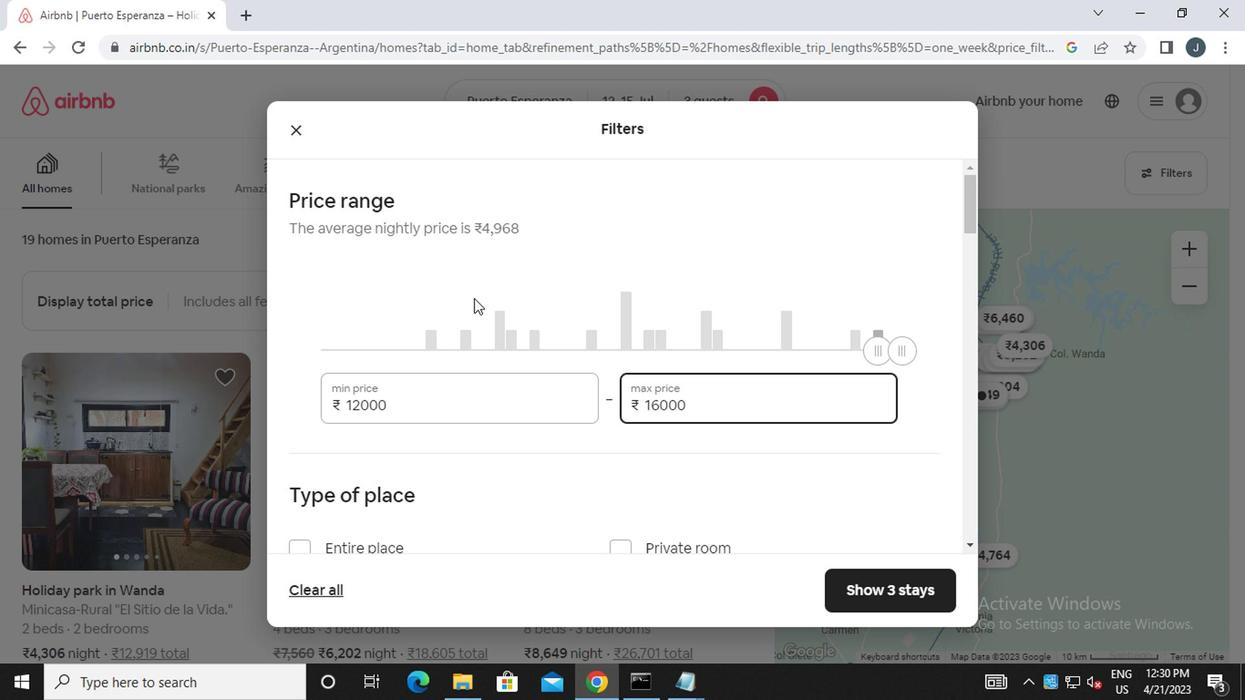 
Action: Mouse moved to (489, 397)
Screenshot: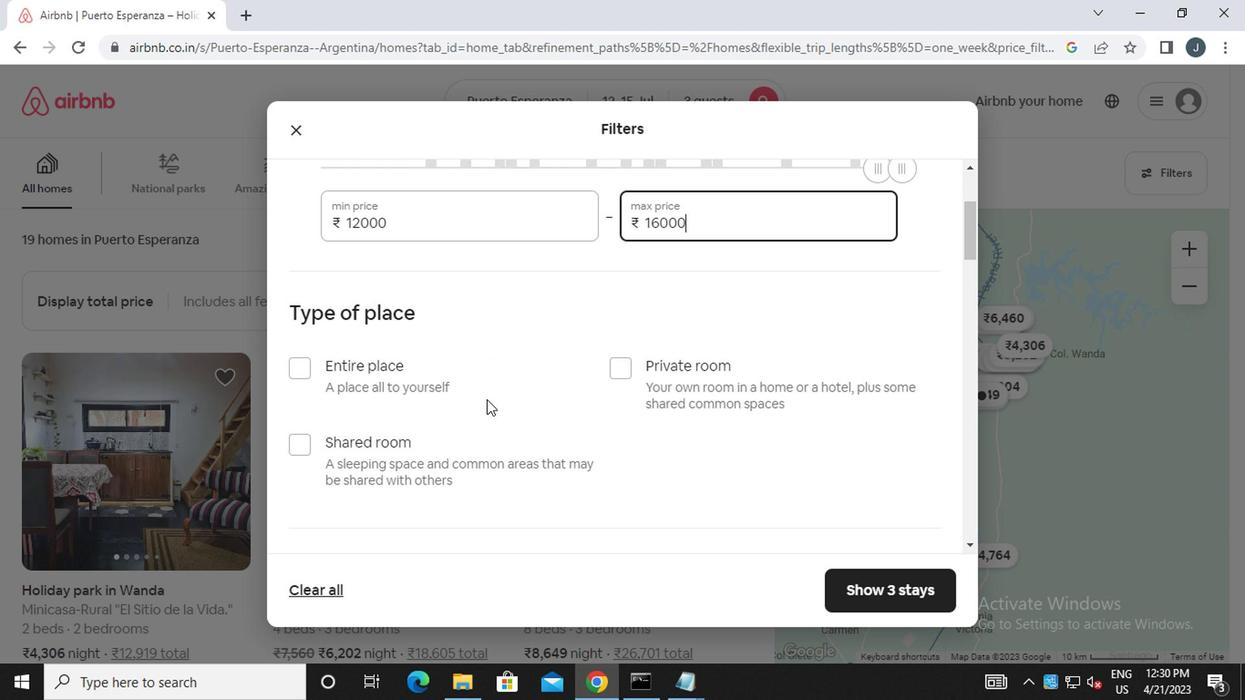 
Action: Mouse scrolled (489, 396) with delta (0, -1)
Screenshot: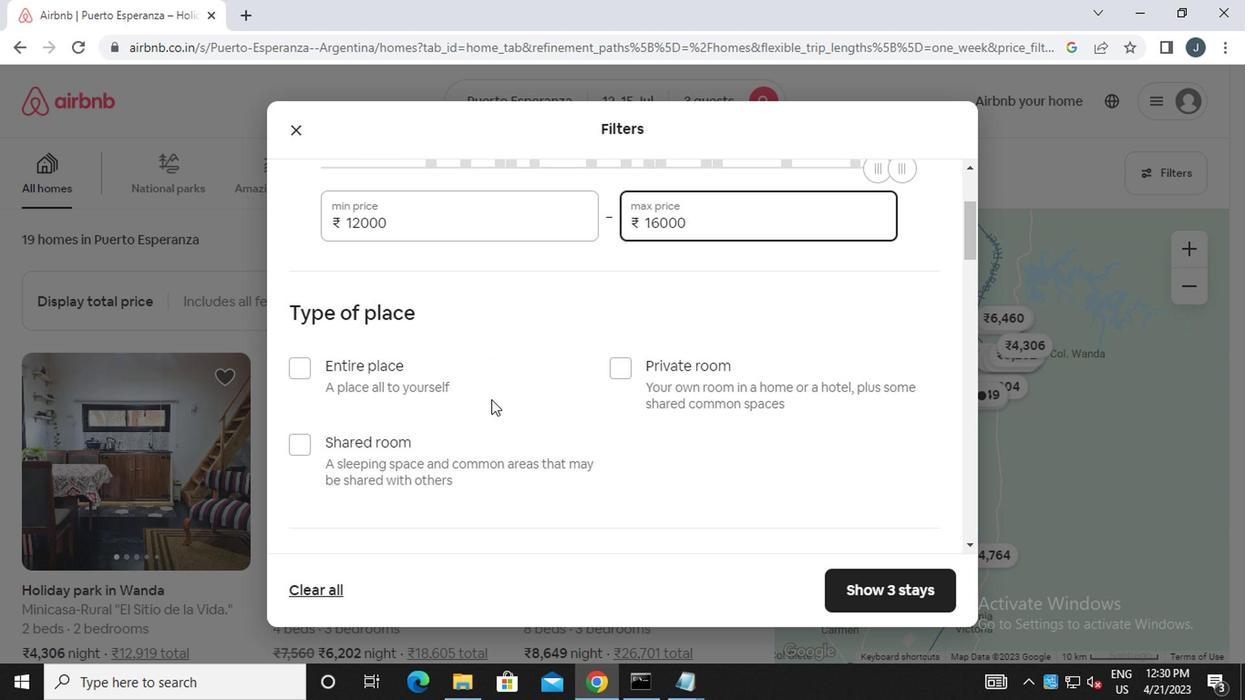 
Action: Mouse scrolled (489, 396) with delta (0, -1)
Screenshot: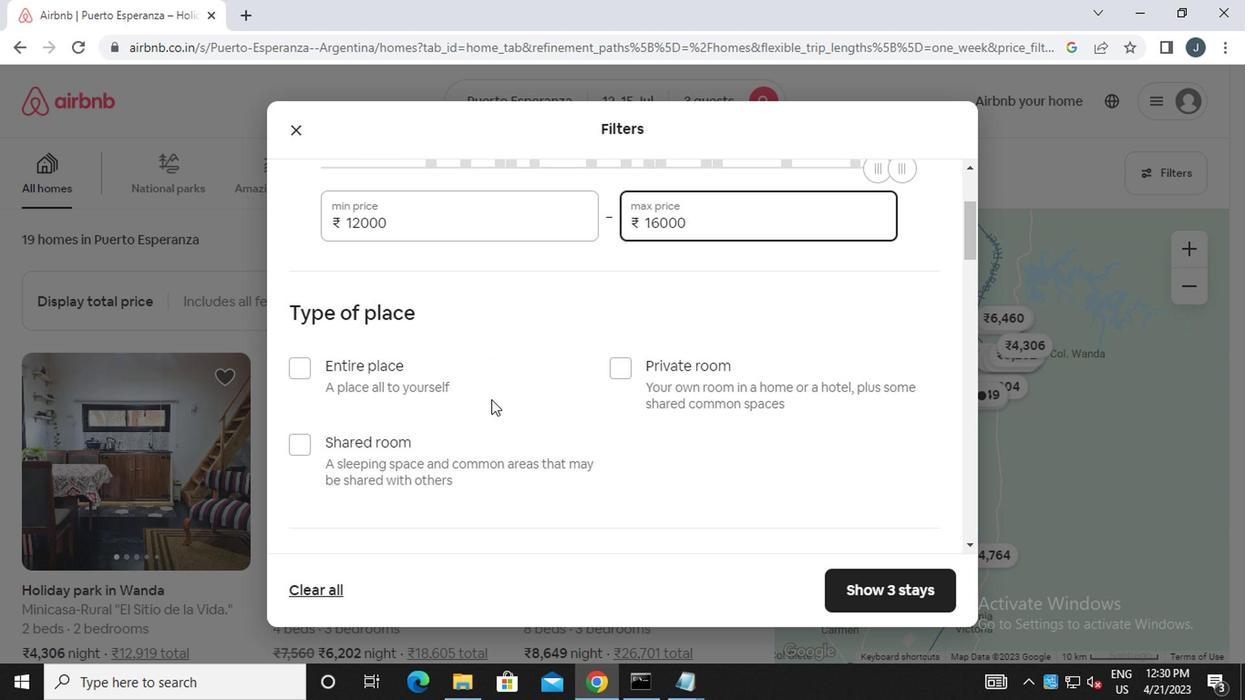 
Action: Mouse moved to (363, 203)
Screenshot: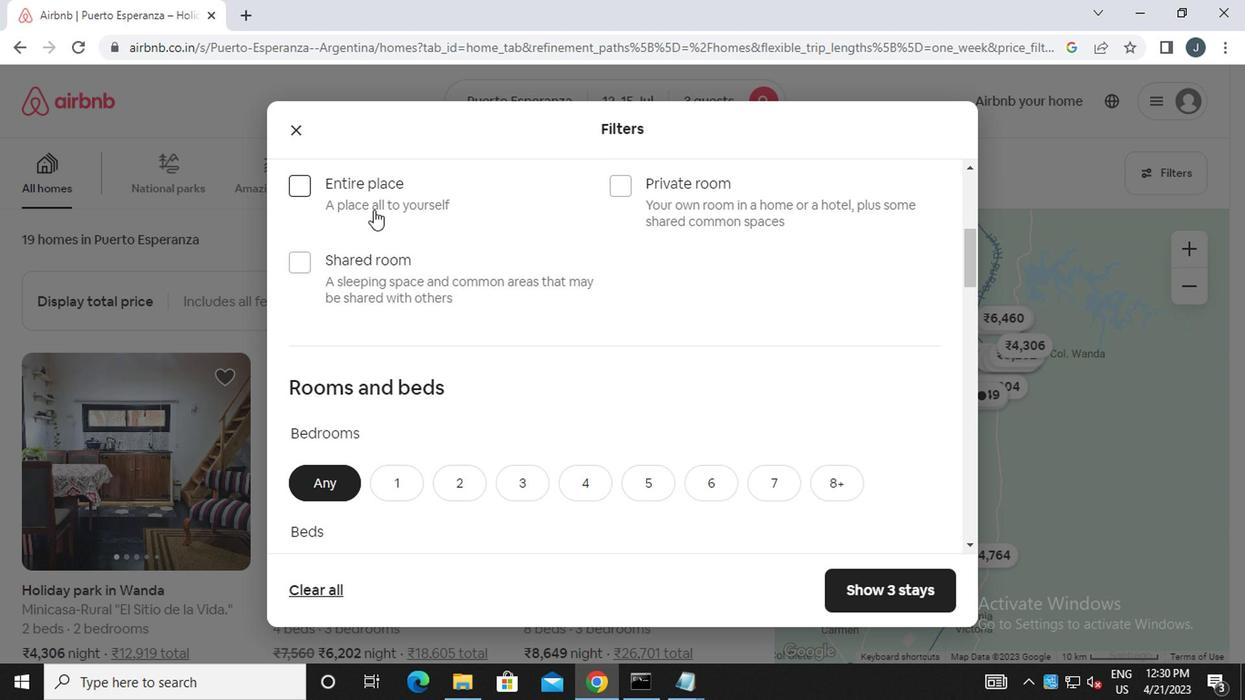 
Action: Mouse pressed left at (363, 203)
Screenshot: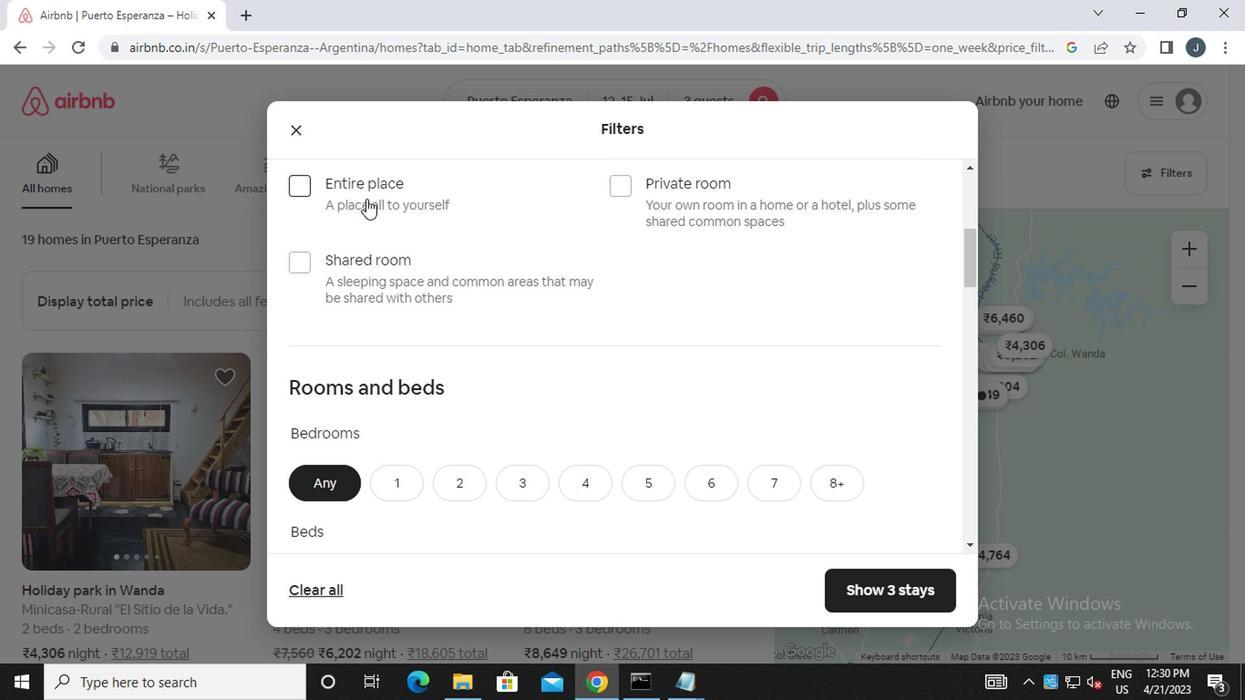 
Action: Mouse moved to (413, 315)
Screenshot: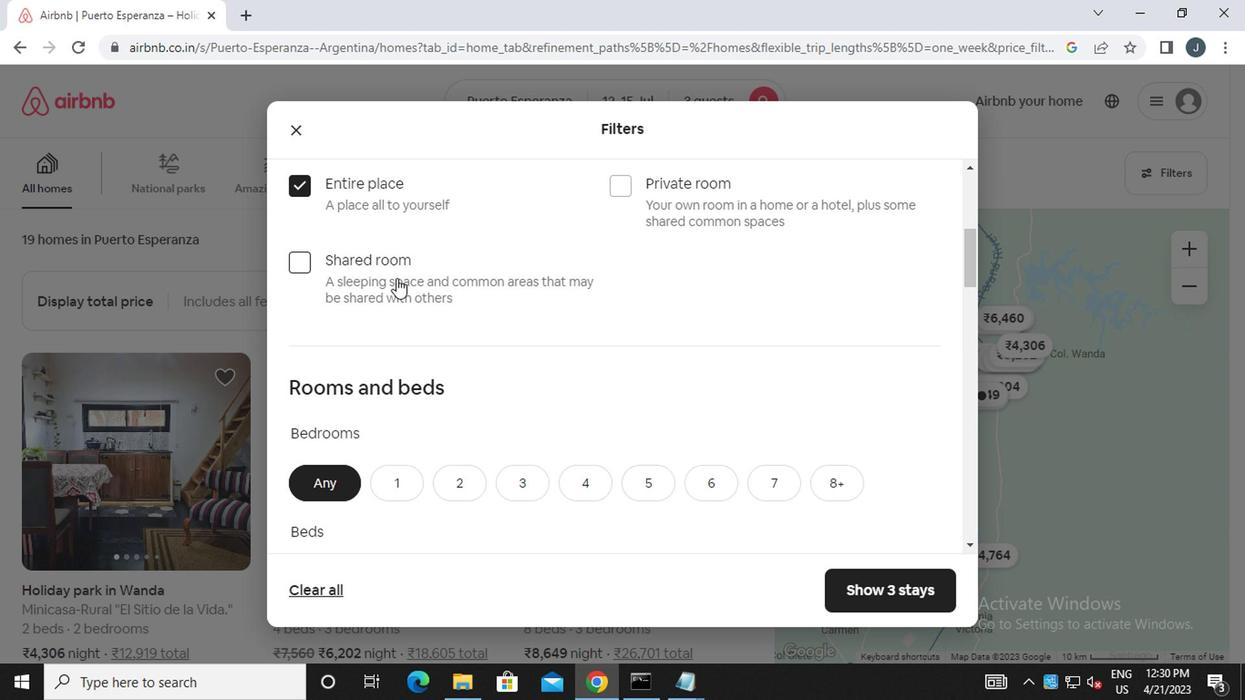 
Action: Mouse scrolled (413, 314) with delta (0, -1)
Screenshot: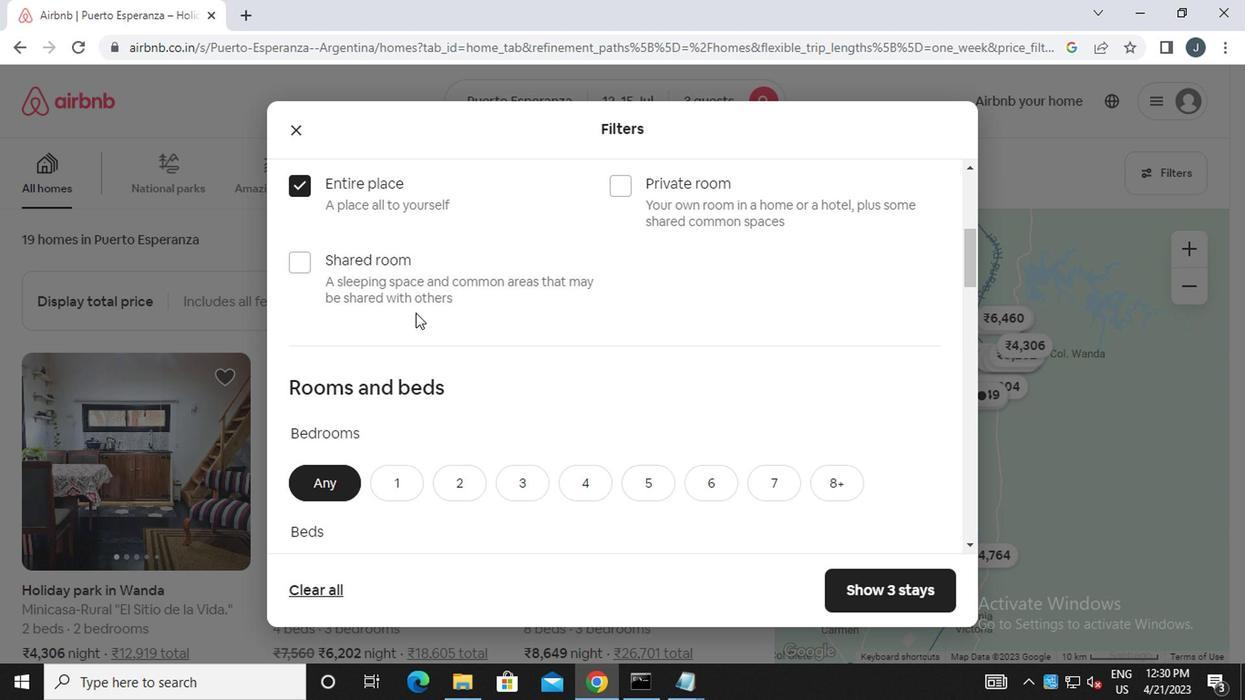 
Action: Mouse moved to (413, 319)
Screenshot: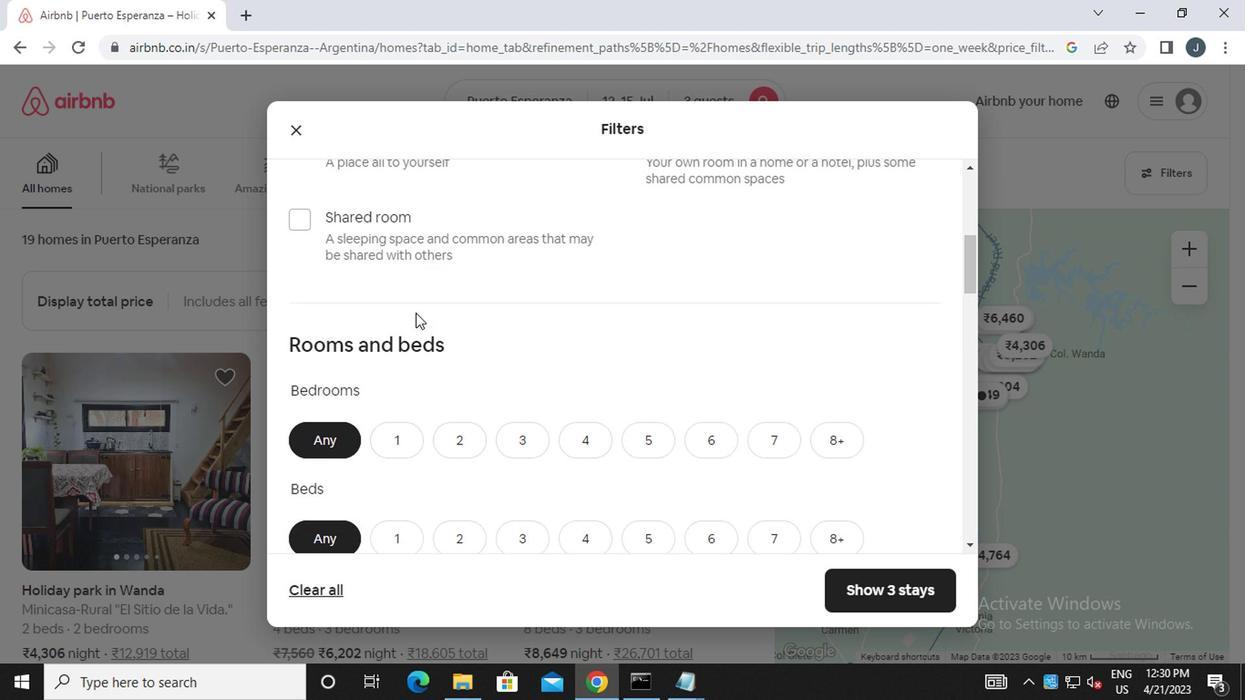 
Action: Mouse scrolled (413, 318) with delta (0, 0)
Screenshot: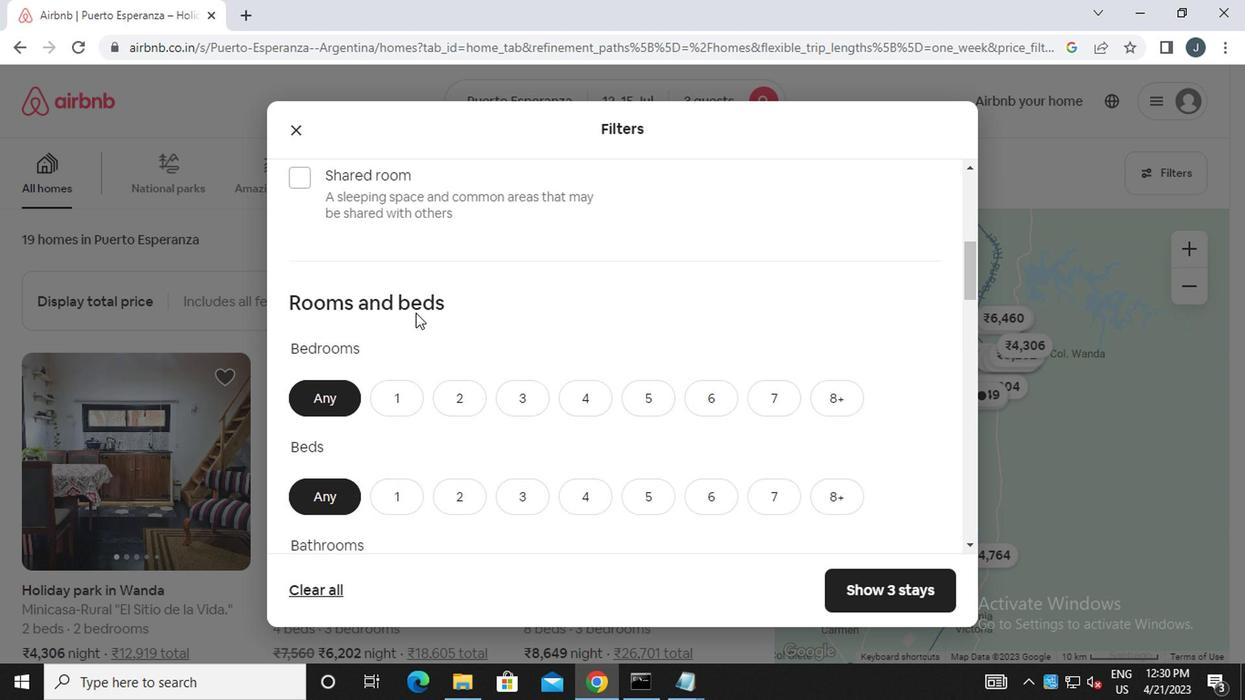 
Action: Mouse moved to (413, 321)
Screenshot: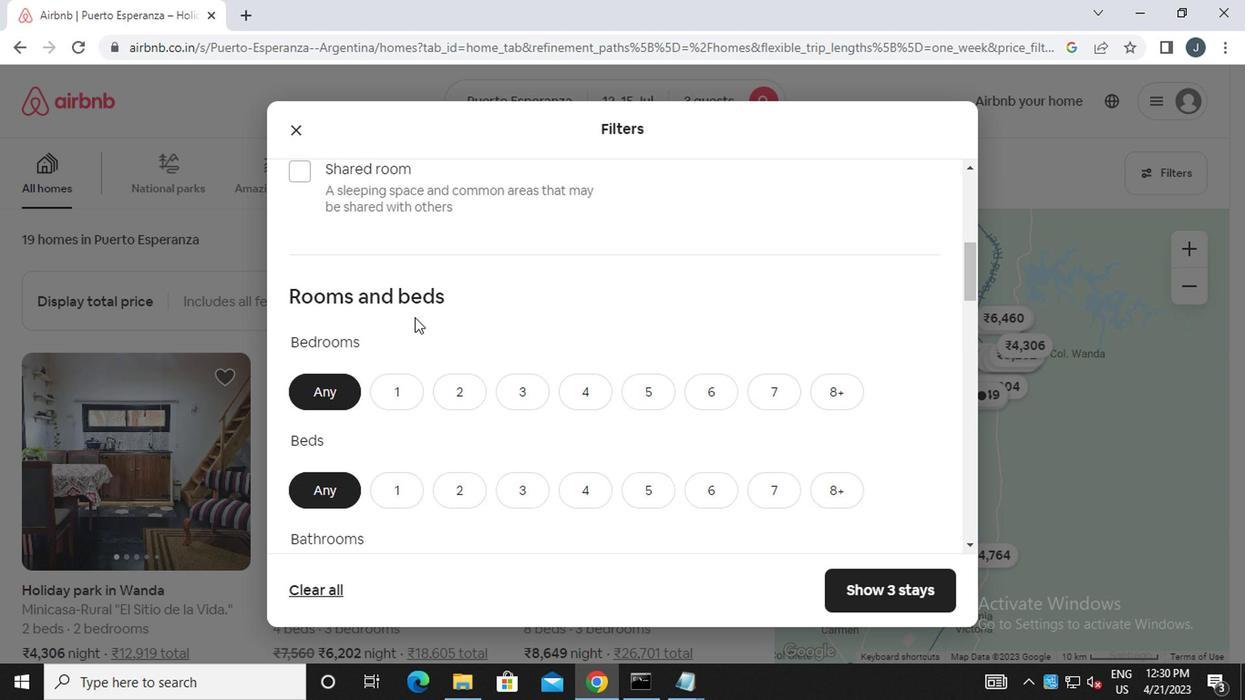 
Action: Mouse scrolled (413, 321) with delta (0, 0)
Screenshot: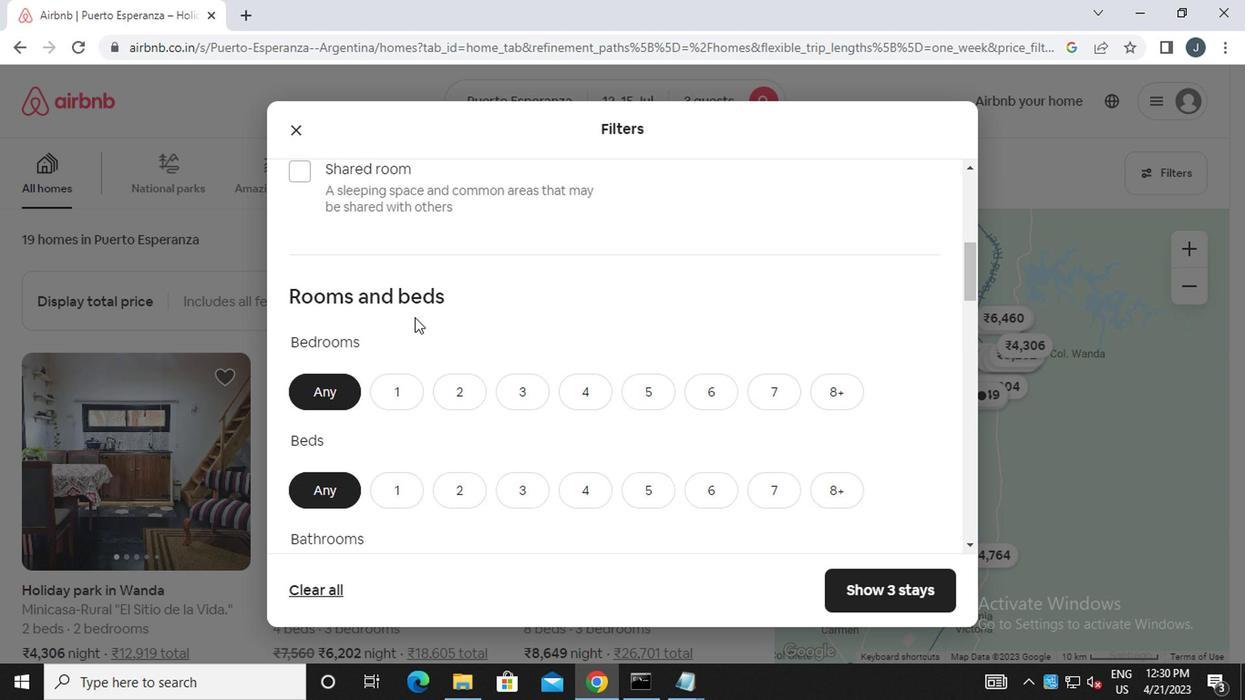 
Action: Mouse moved to (443, 252)
Screenshot: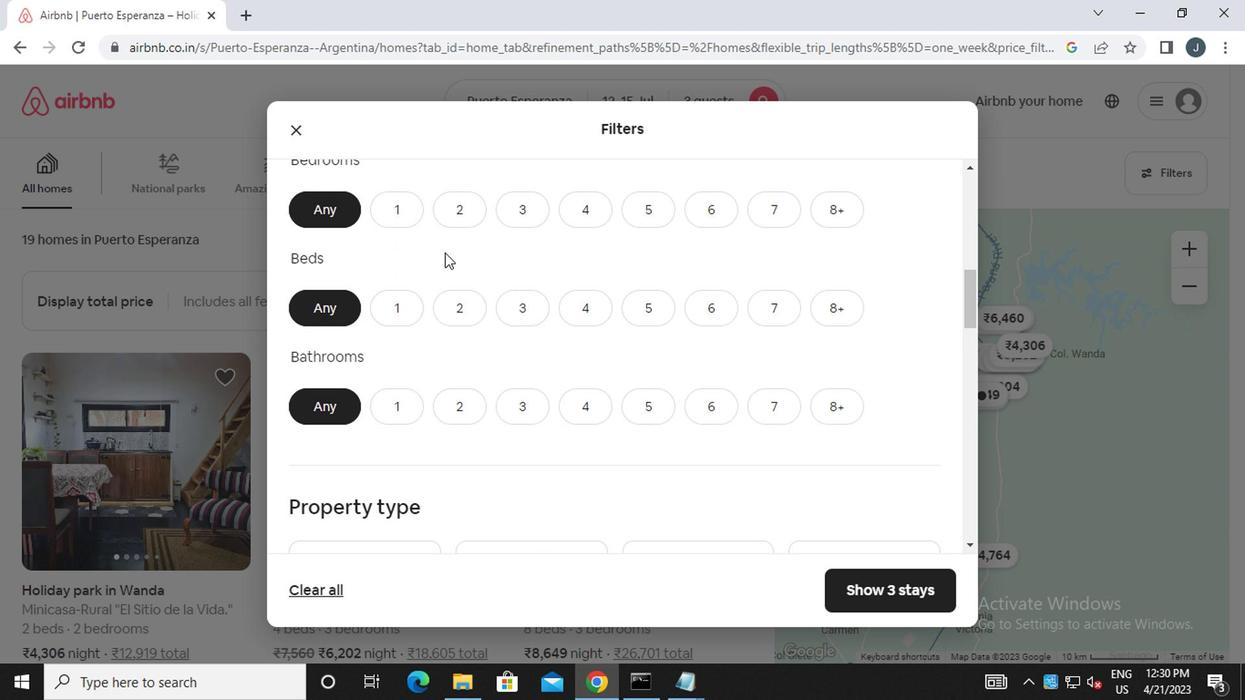 
Action: Mouse scrolled (443, 253) with delta (0, 1)
Screenshot: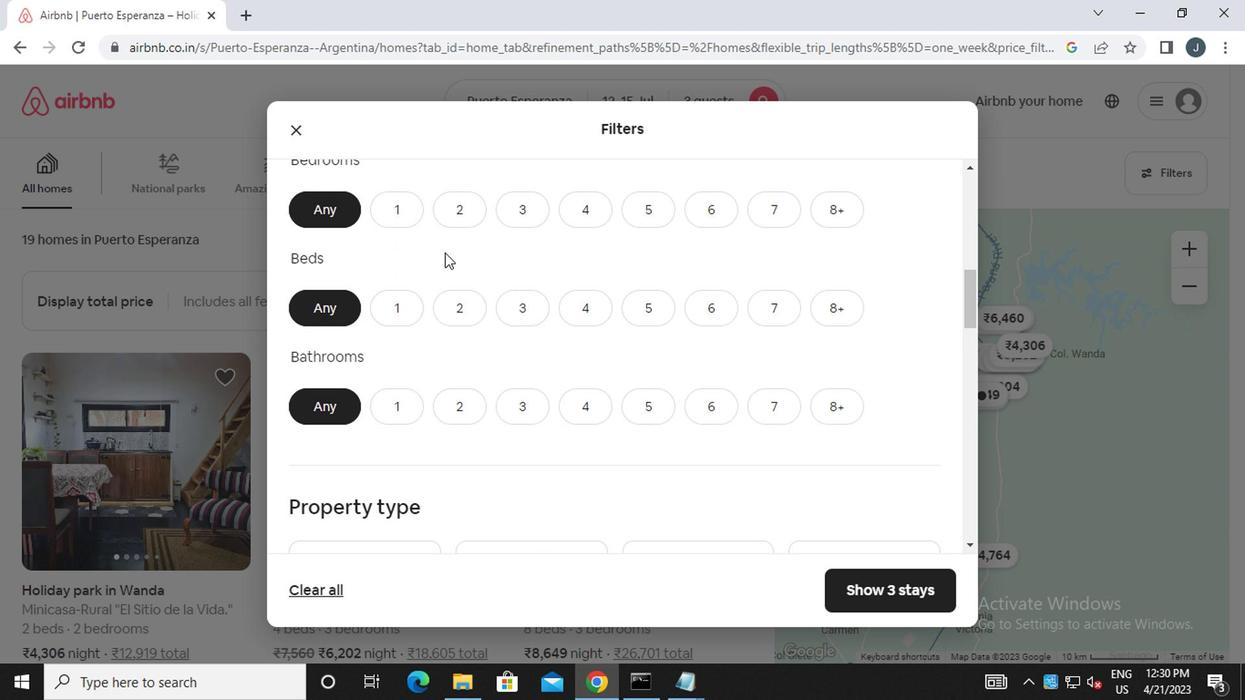 
Action: Mouse moved to (443, 253)
Screenshot: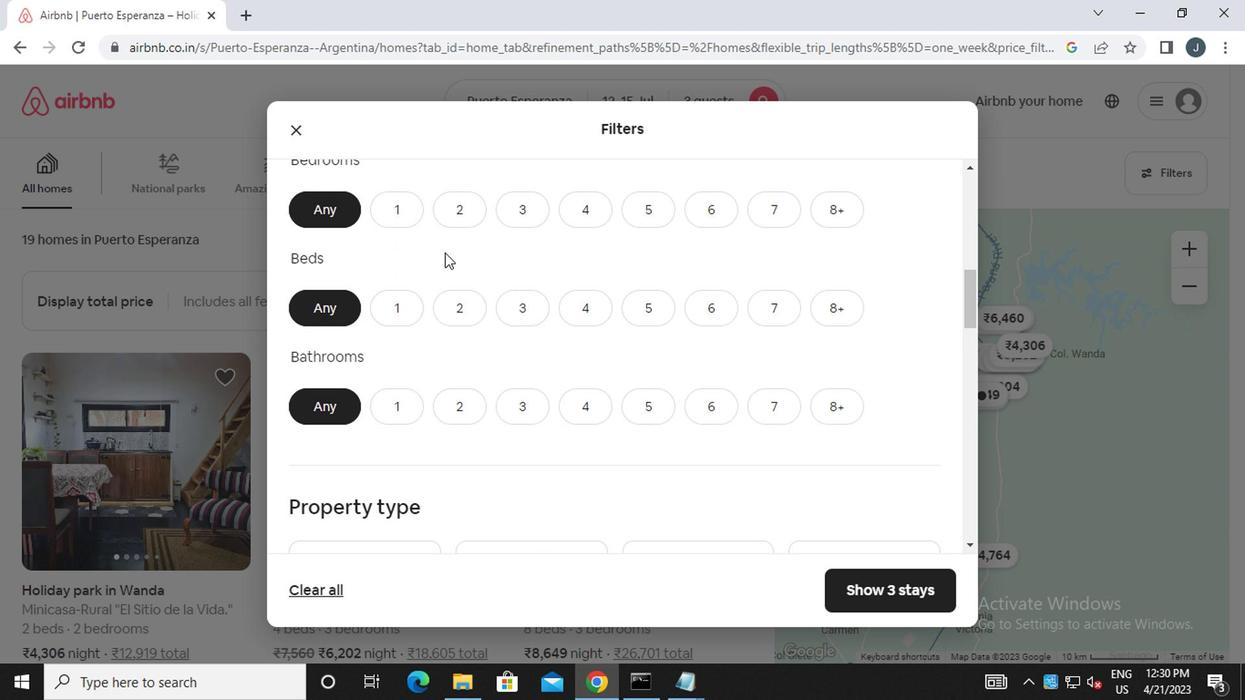 
Action: Mouse scrolled (443, 254) with delta (0, 0)
Screenshot: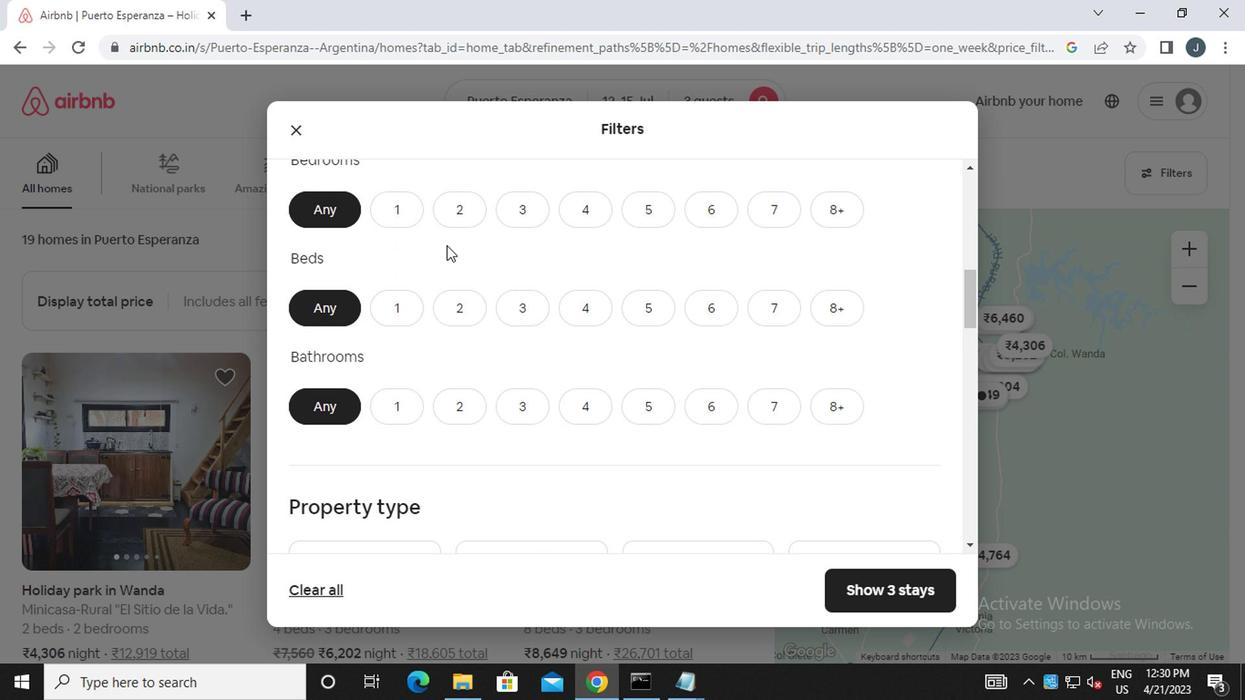 
Action: Mouse moved to (443, 254)
Screenshot: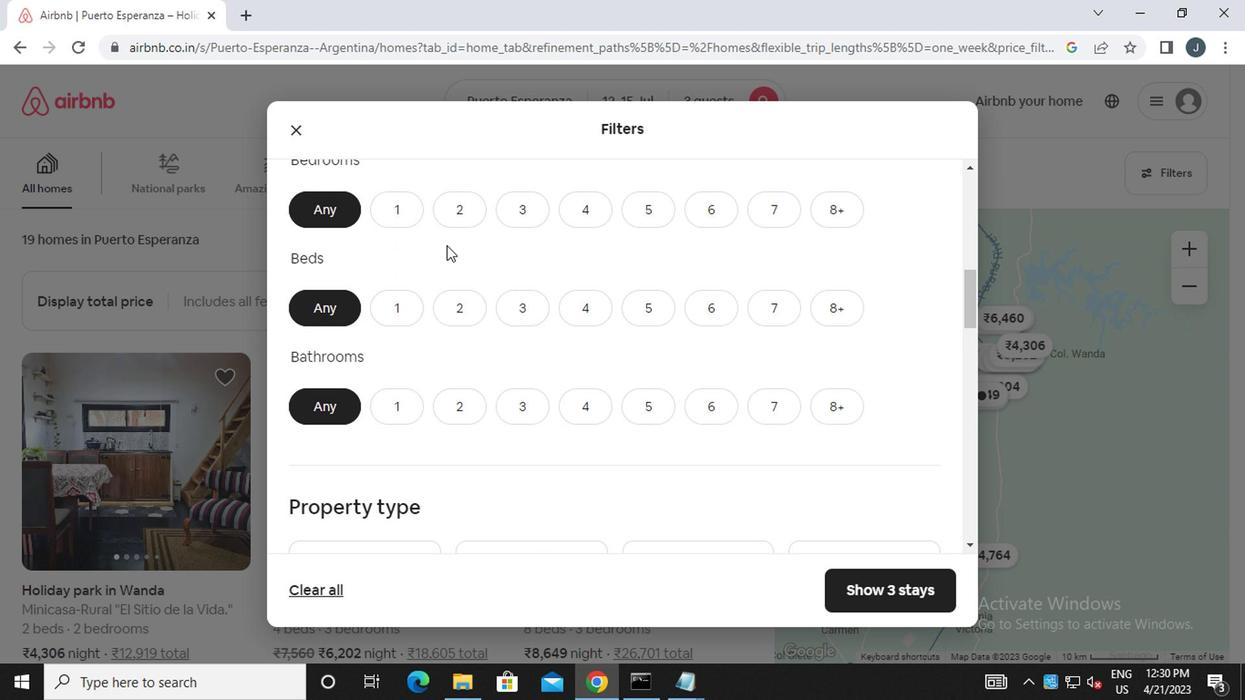 
Action: Mouse scrolled (443, 254) with delta (0, 0)
Screenshot: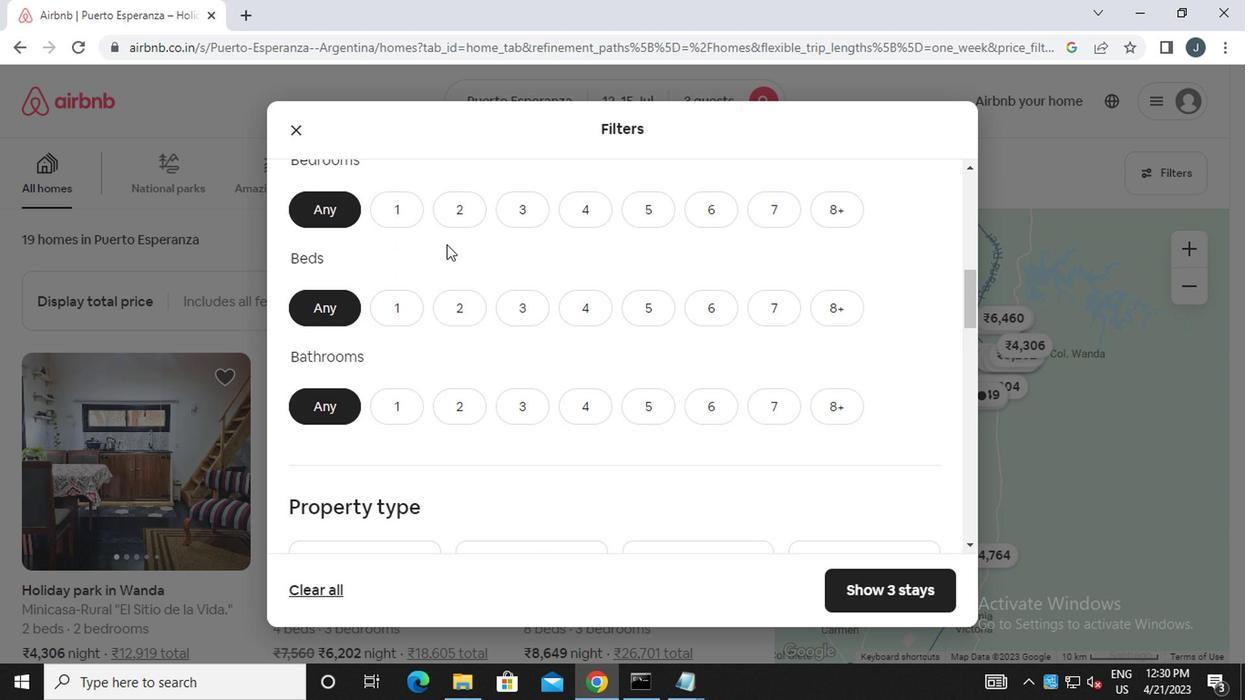 
Action: Mouse moved to (443, 254)
Screenshot: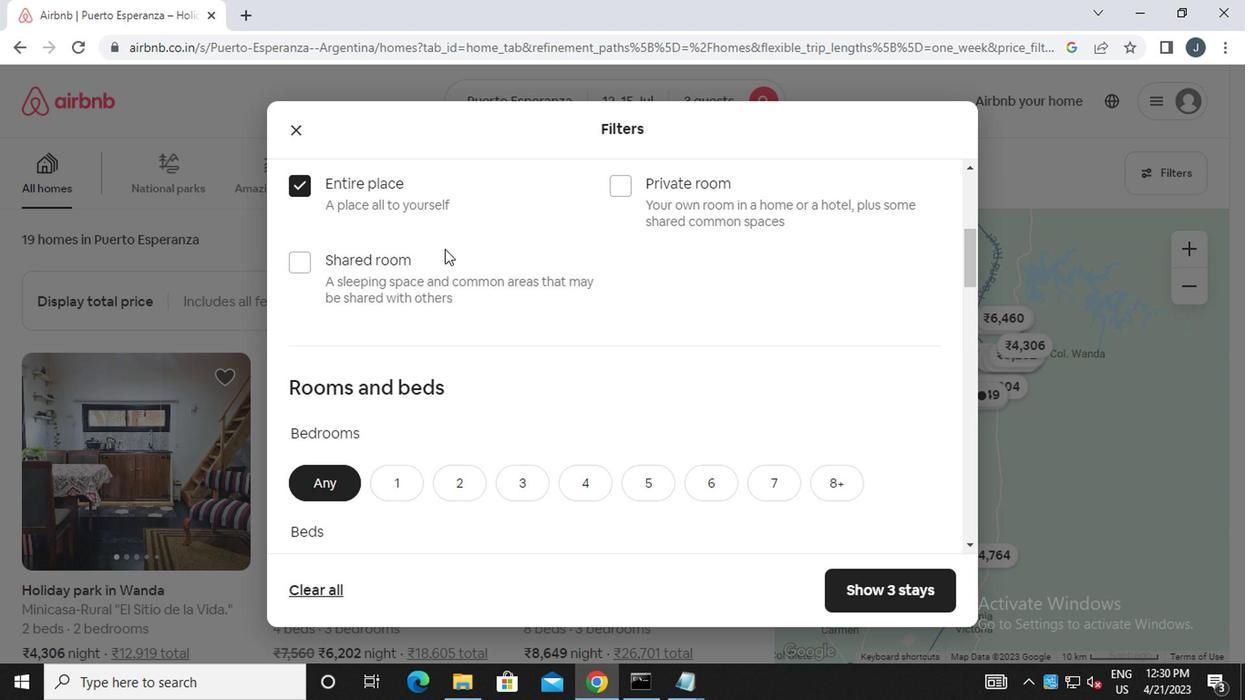 
Action: Mouse scrolled (443, 253) with delta (0, 0)
Screenshot: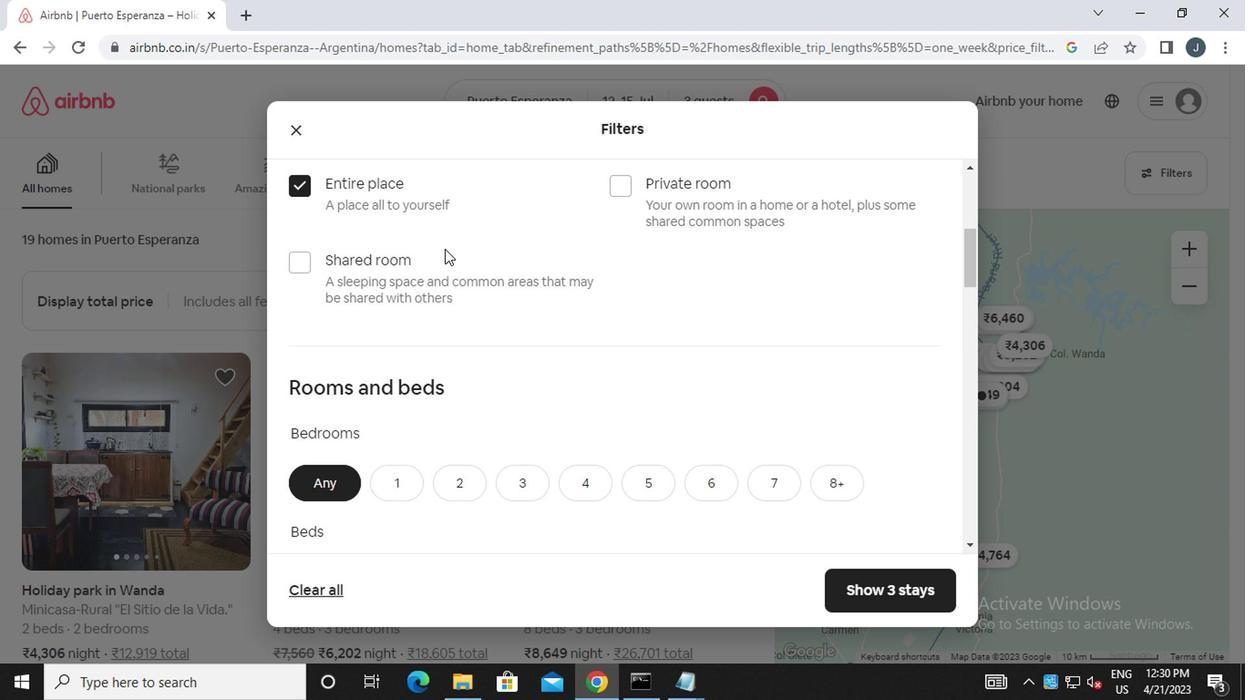 
Action: Mouse scrolled (443, 253) with delta (0, 0)
Screenshot: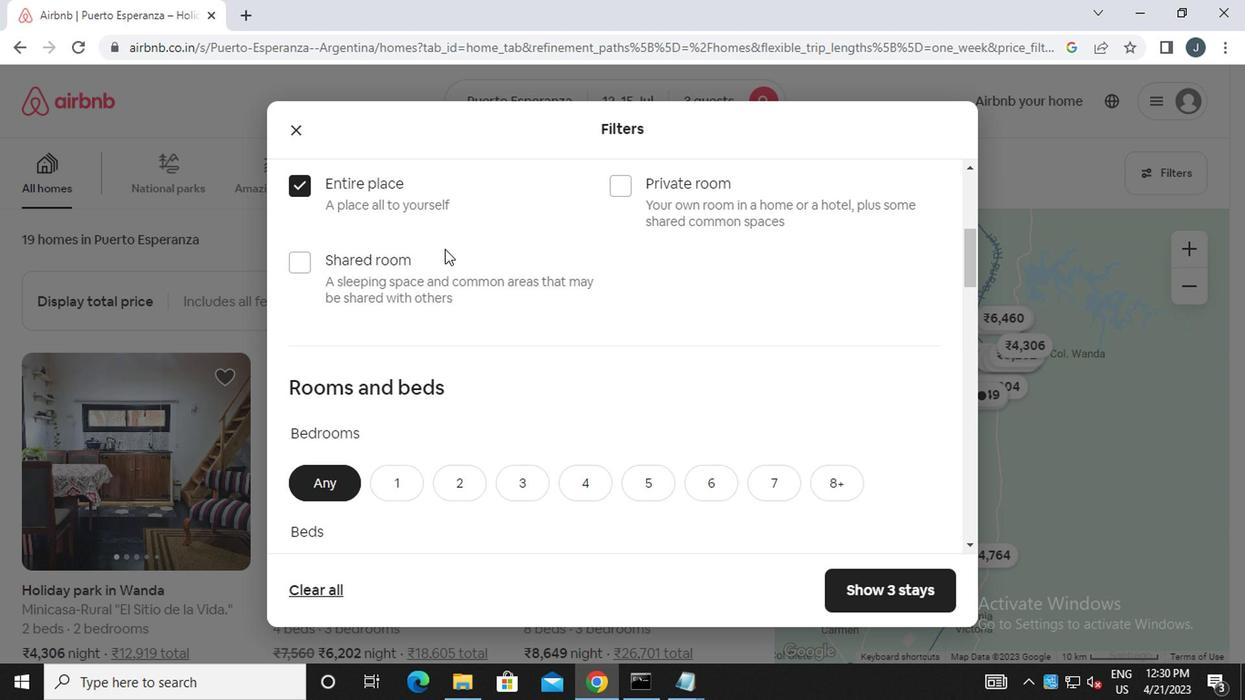 
Action: Mouse moved to (454, 299)
Screenshot: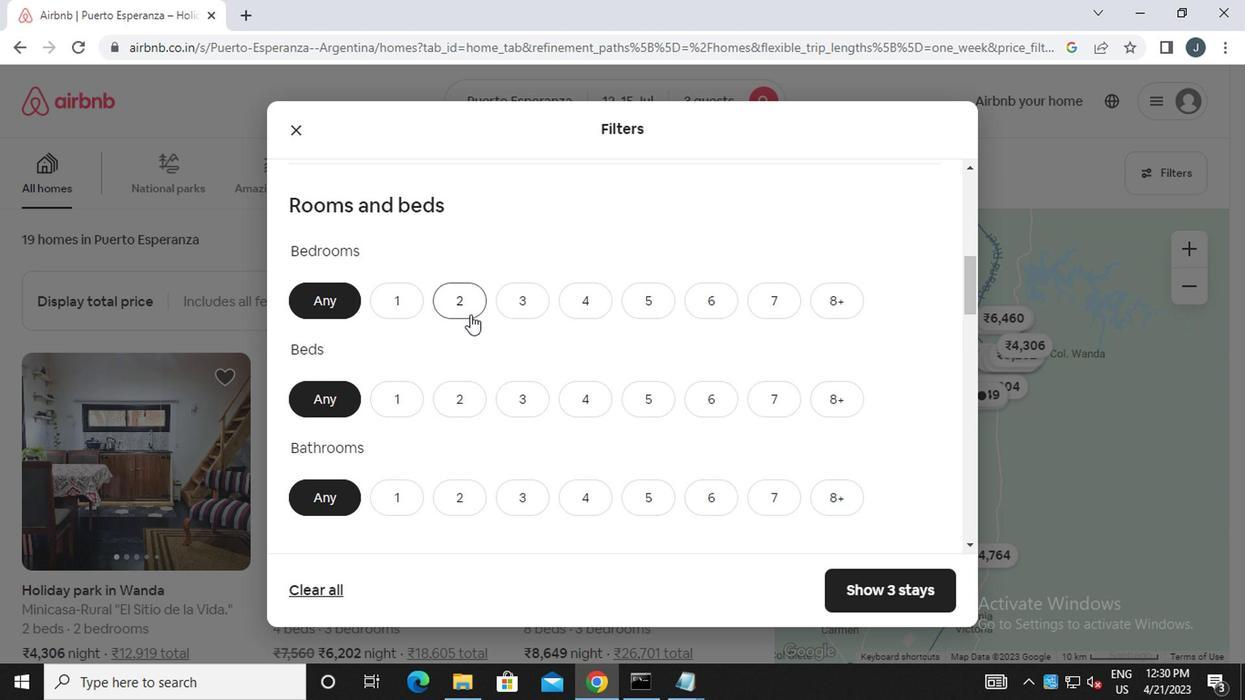 
Action: Mouse pressed left at (454, 299)
Screenshot: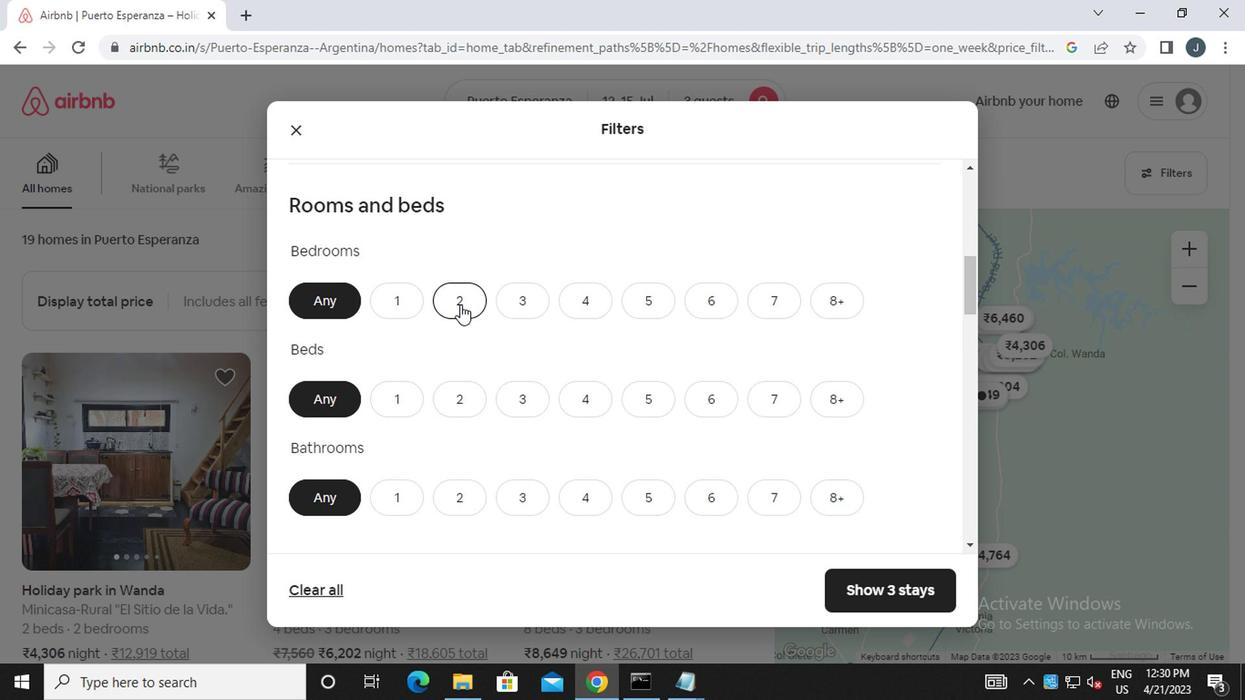 
Action: Mouse moved to (513, 400)
Screenshot: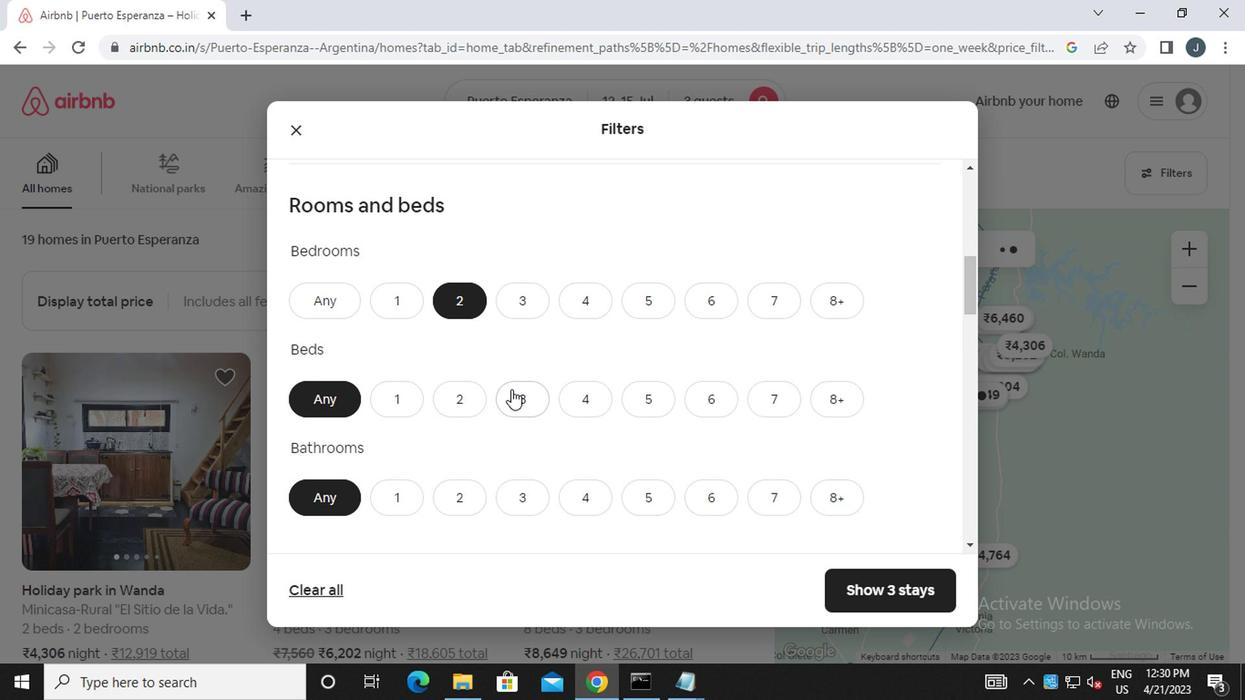 
Action: Mouse pressed left at (513, 400)
Screenshot: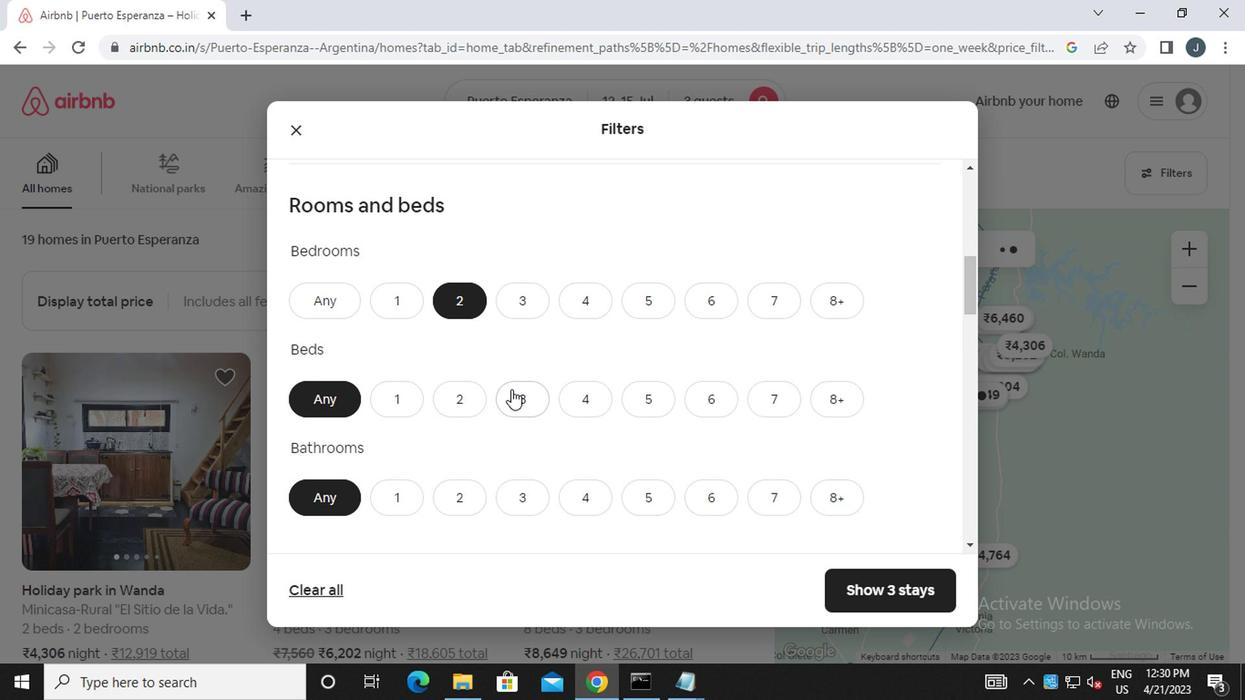 
Action: Mouse moved to (401, 491)
Screenshot: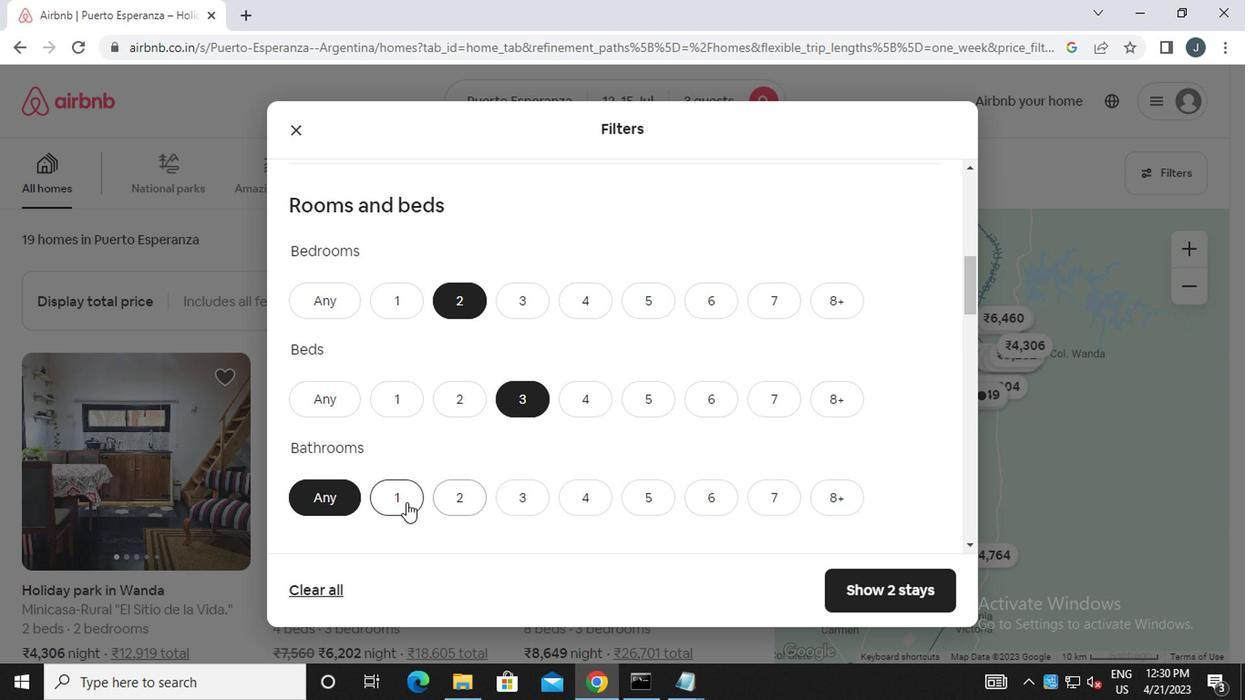 
Action: Mouse pressed left at (401, 491)
Screenshot: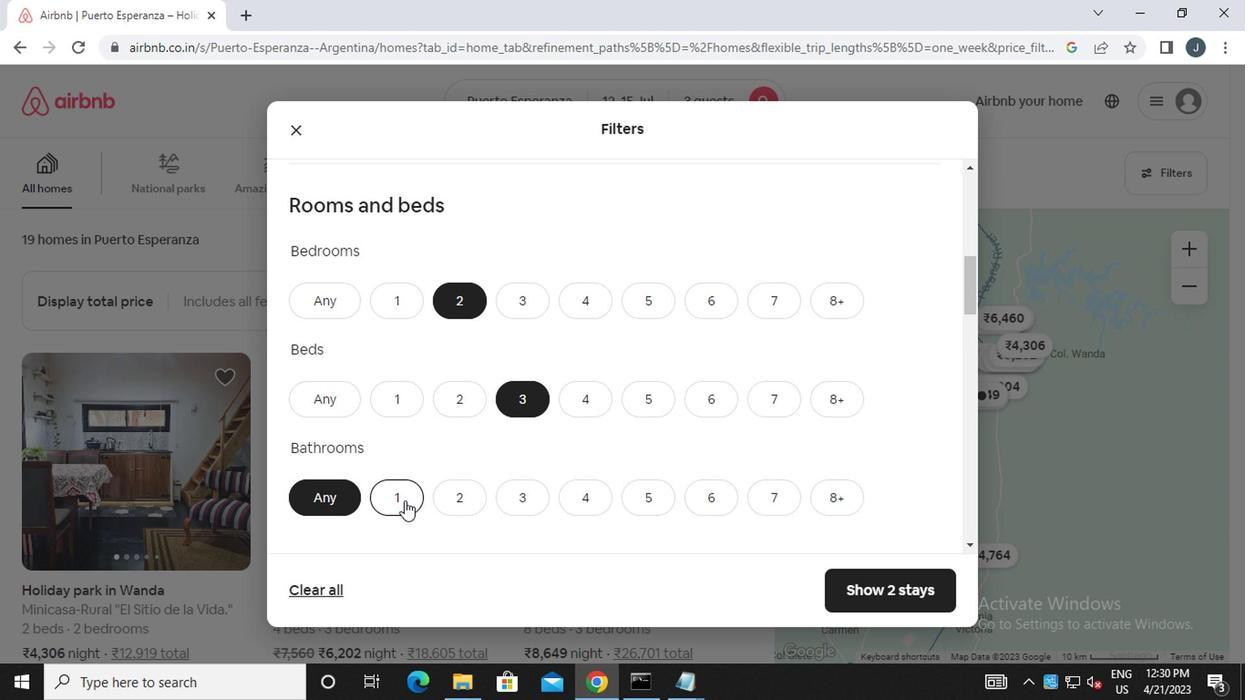 
Action: Mouse moved to (467, 473)
Screenshot: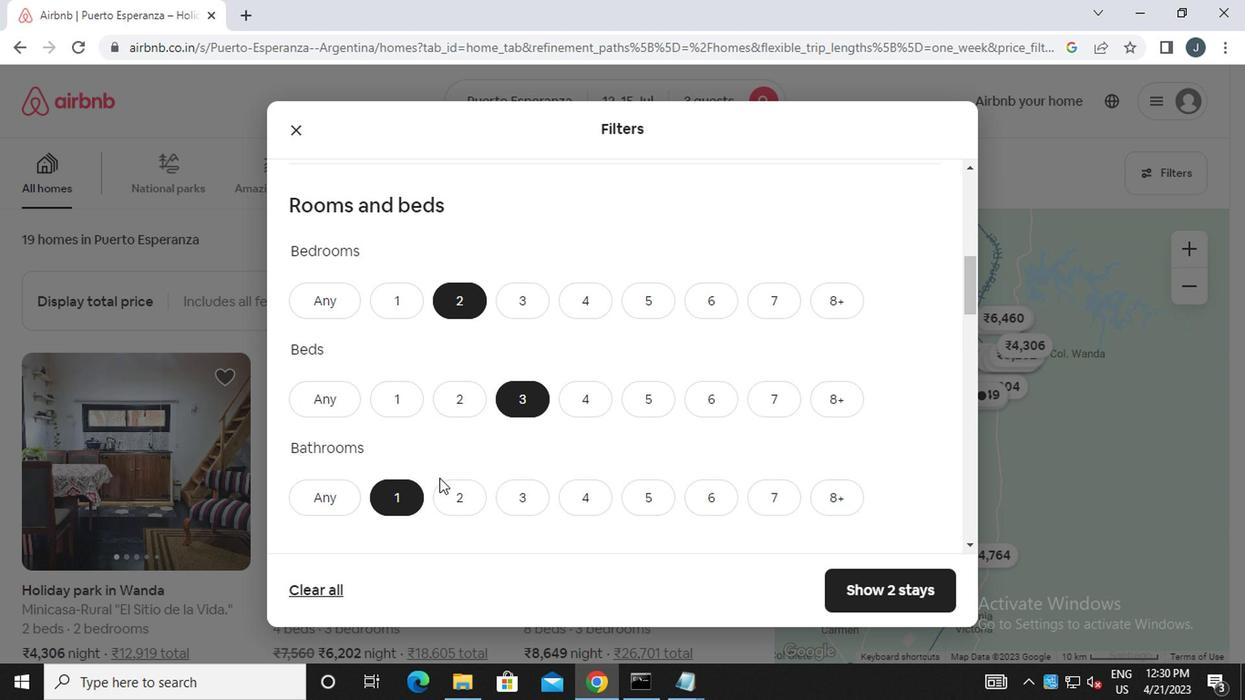 
Action: Mouse scrolled (467, 472) with delta (0, 0)
Screenshot: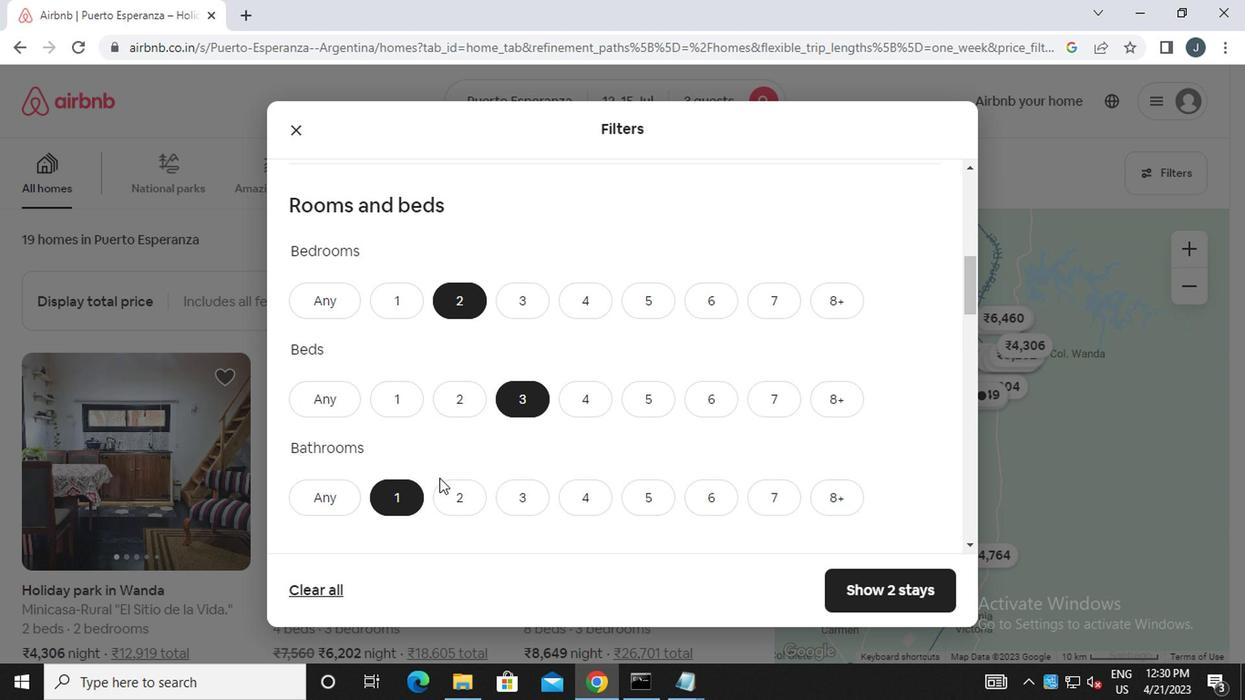 
Action: Mouse moved to (485, 459)
Screenshot: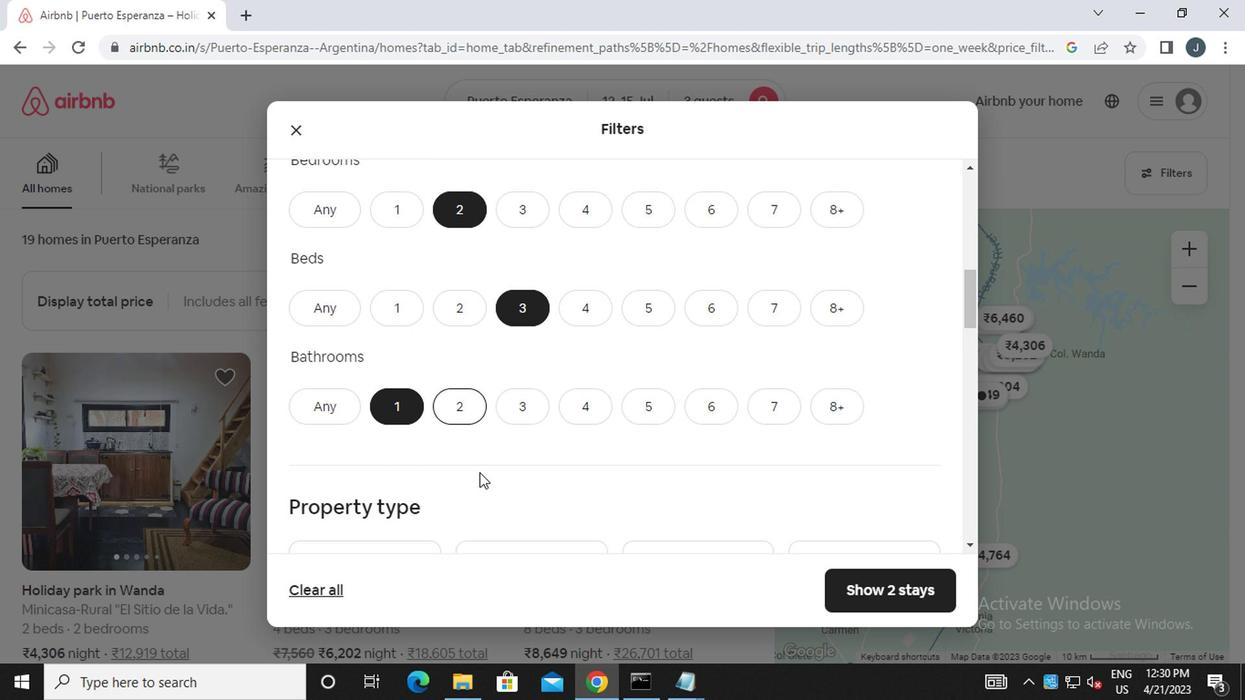 
Action: Mouse scrolled (485, 459) with delta (0, 0)
Screenshot: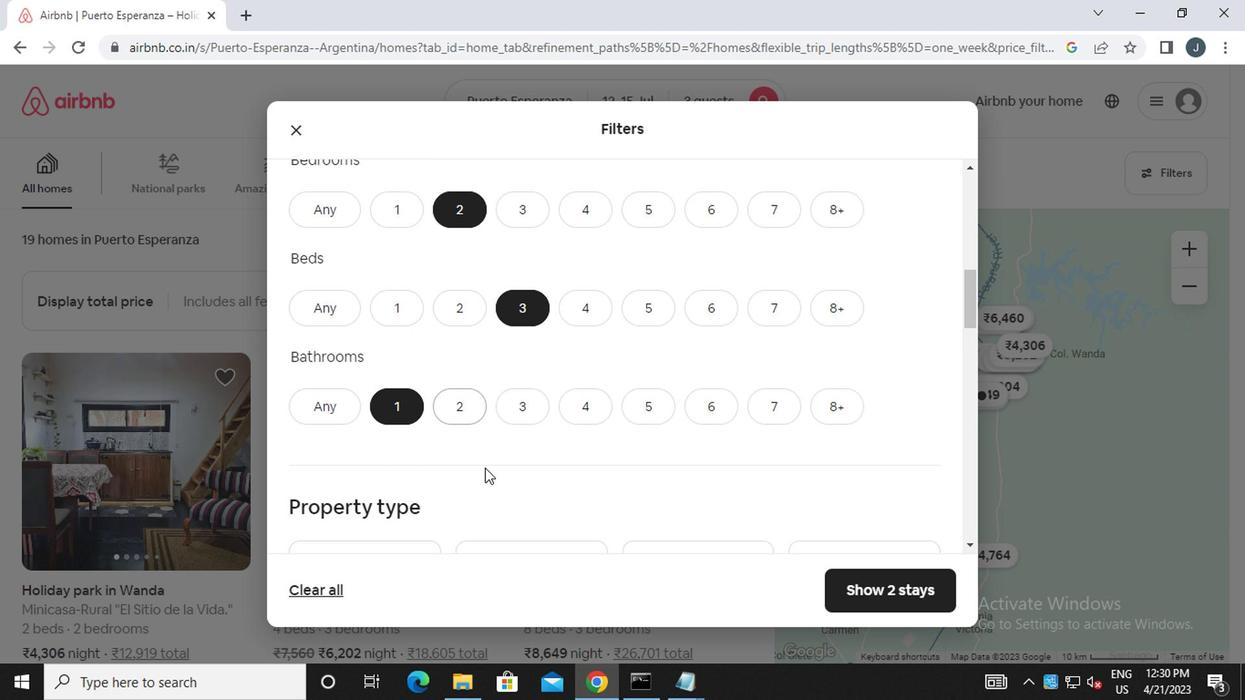 
Action: Mouse scrolled (485, 459) with delta (0, 0)
Screenshot: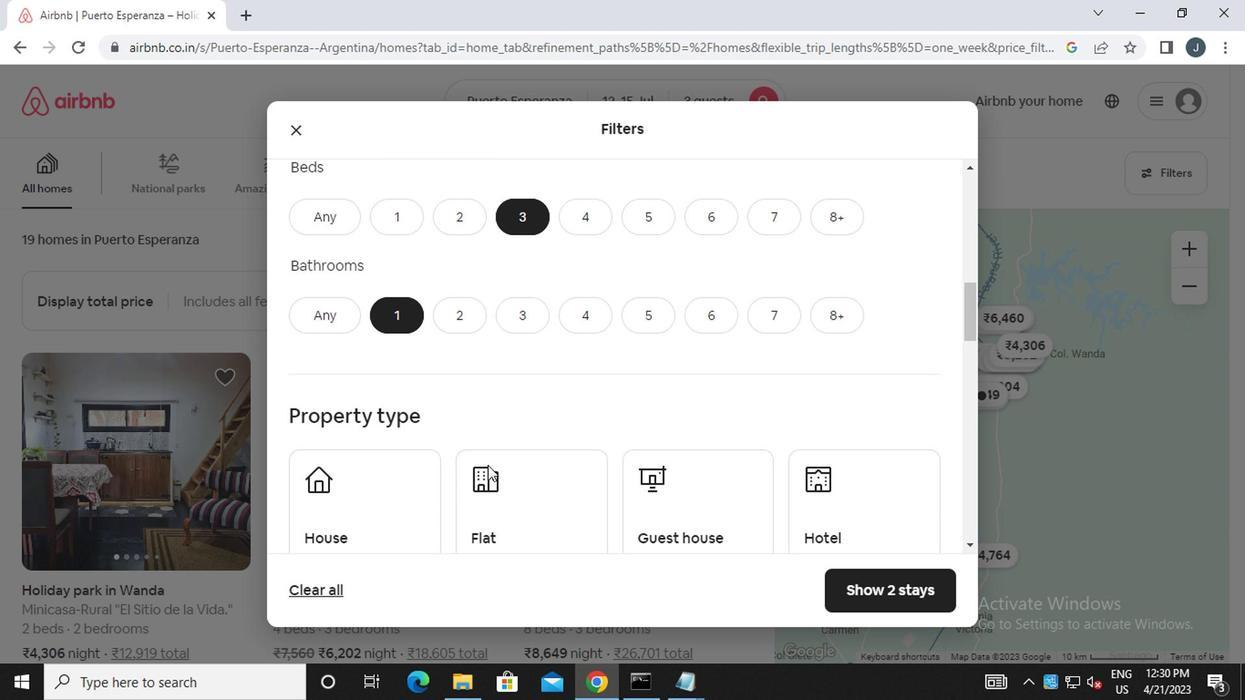 
Action: Mouse moved to (478, 460)
Screenshot: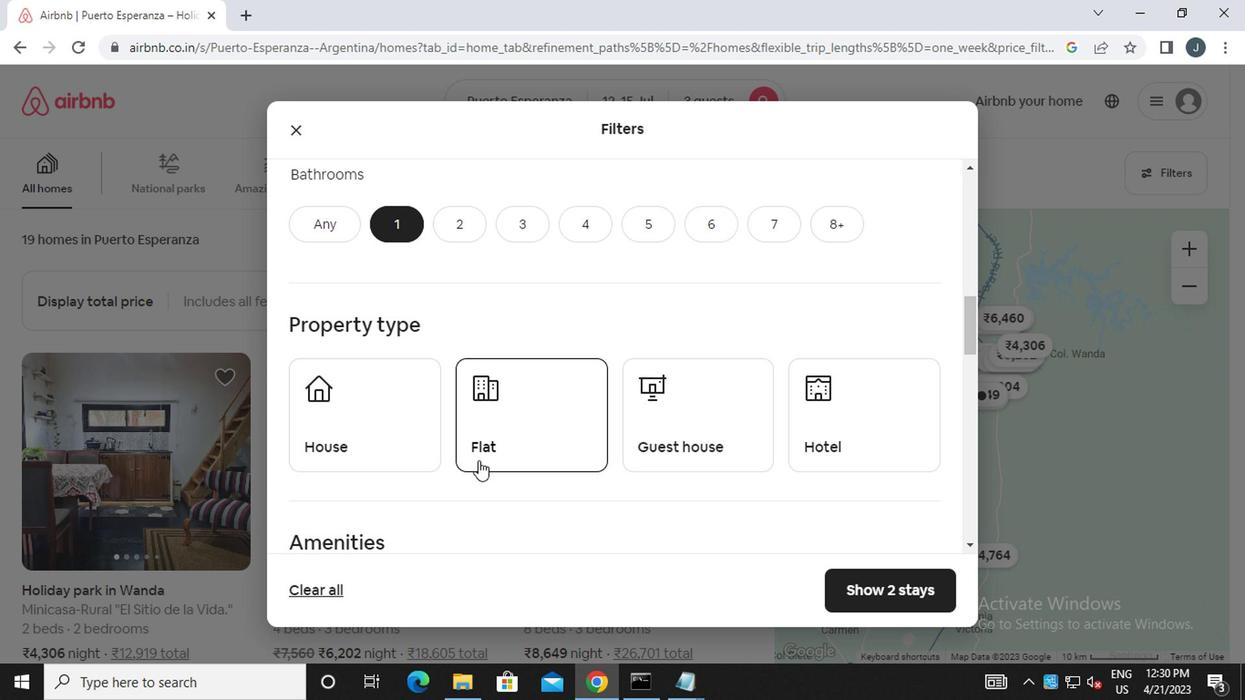 
Action: Mouse scrolled (478, 459) with delta (0, 0)
Screenshot: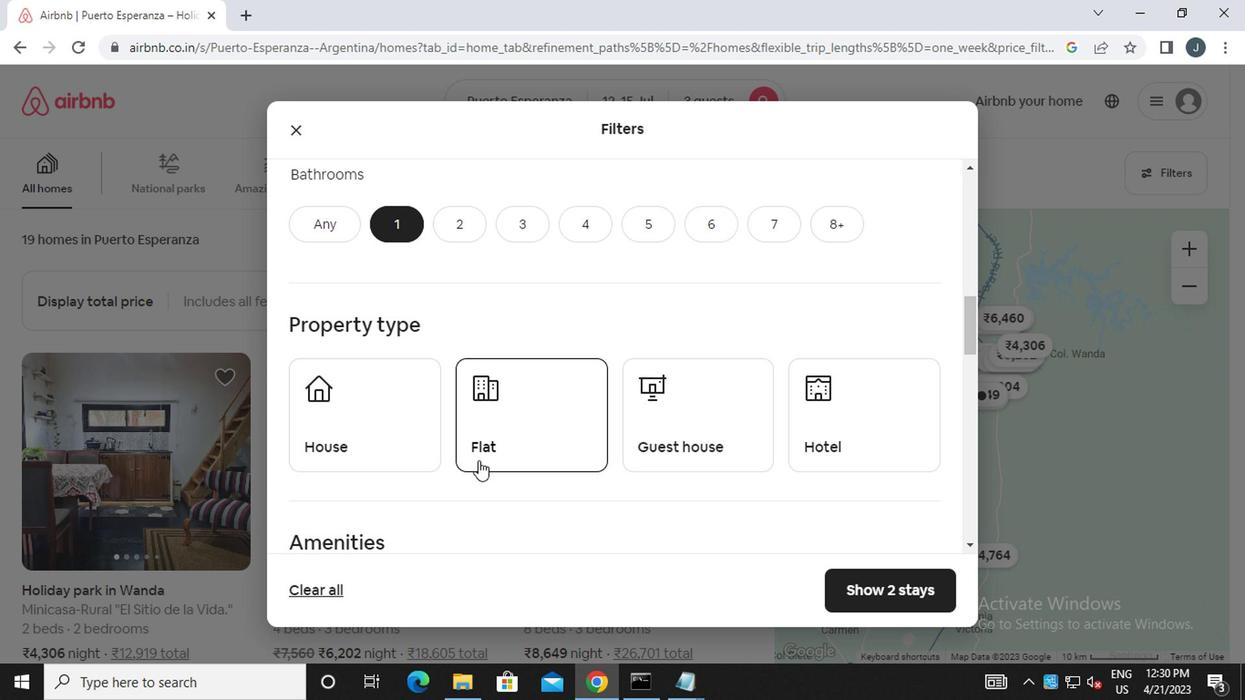 
Action: Mouse moved to (360, 349)
Screenshot: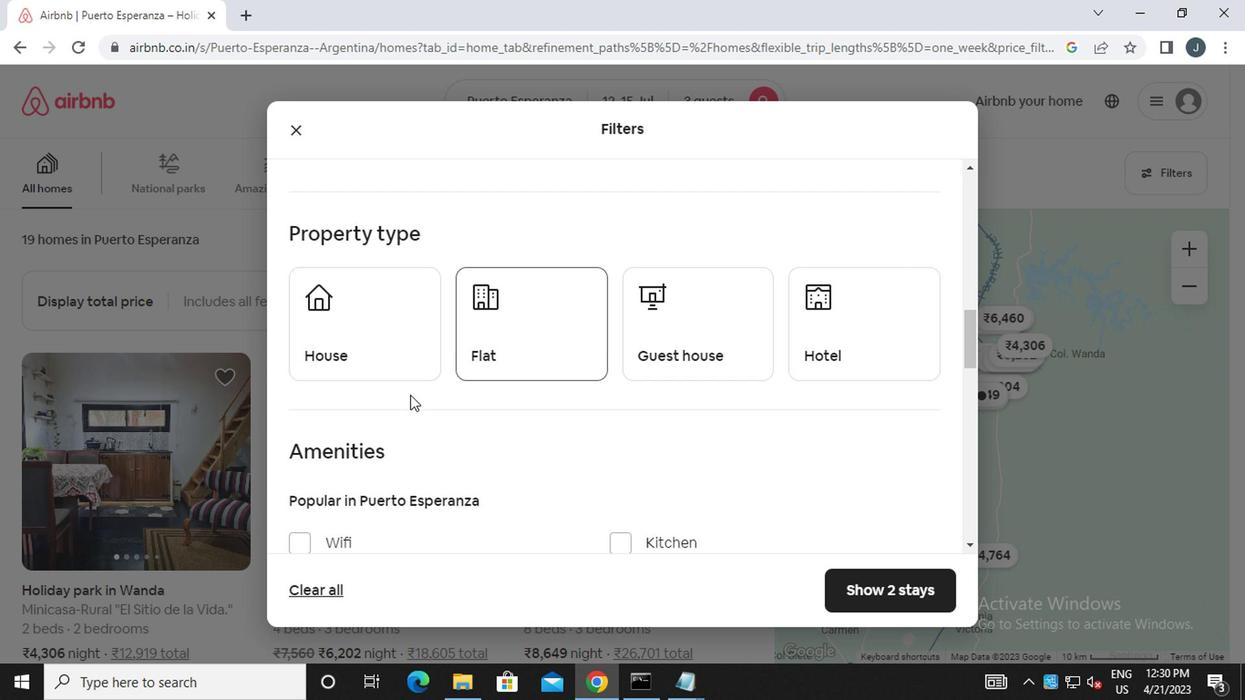 
Action: Mouse pressed left at (360, 349)
Screenshot: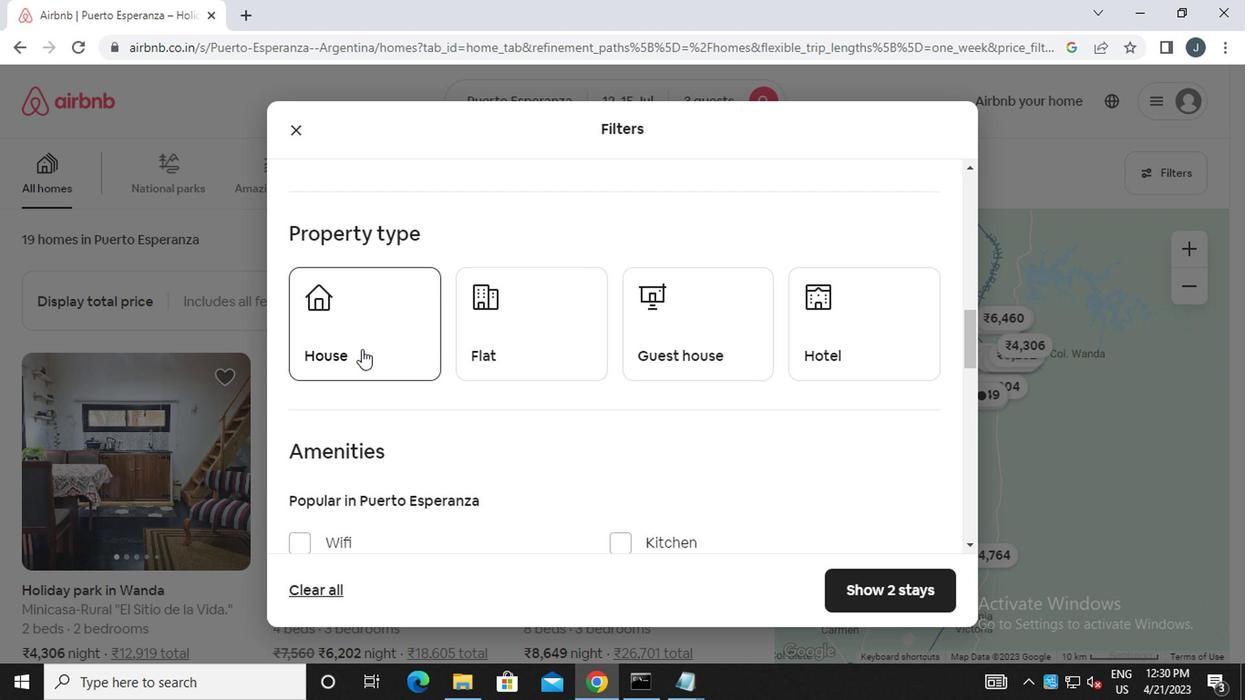 
Action: Mouse moved to (560, 359)
Screenshot: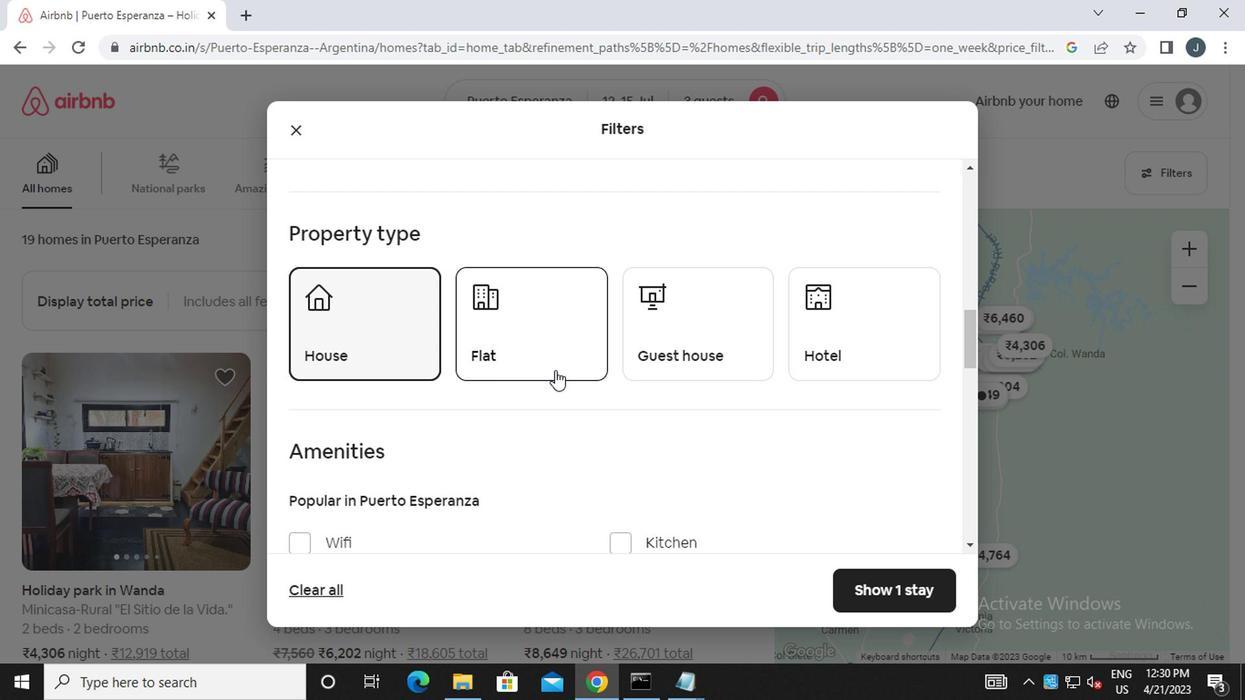 
Action: Mouse pressed left at (560, 359)
Screenshot: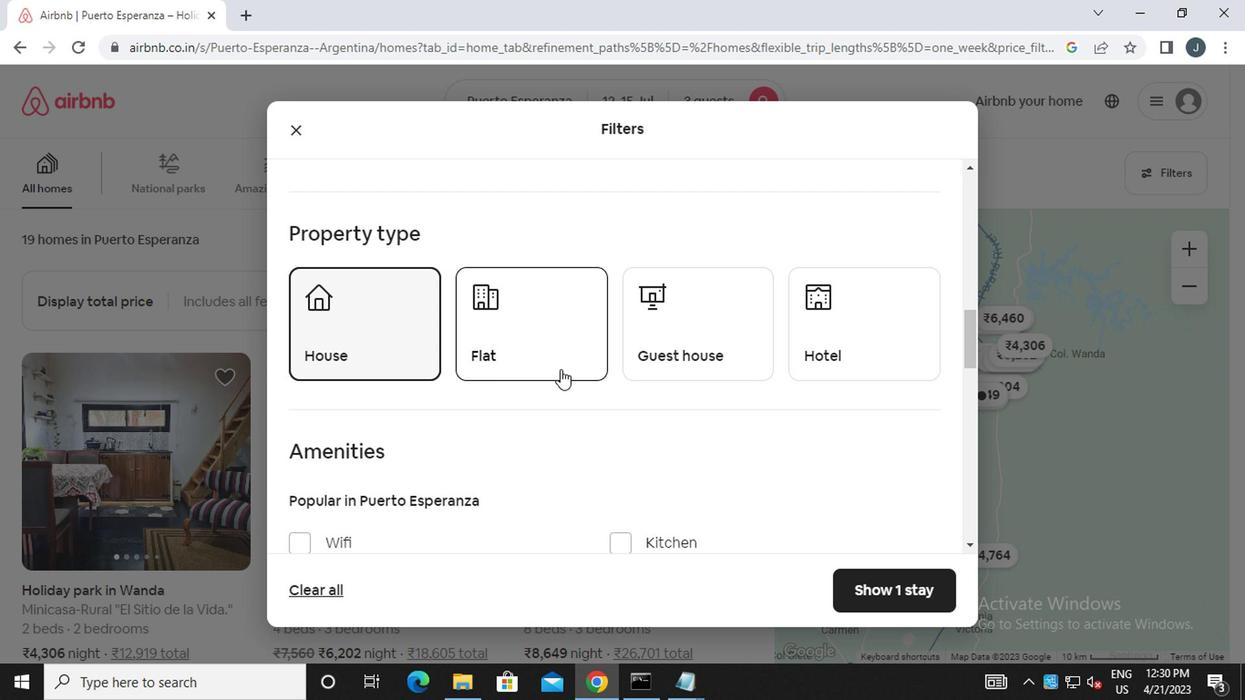 
Action: Mouse moved to (698, 347)
Screenshot: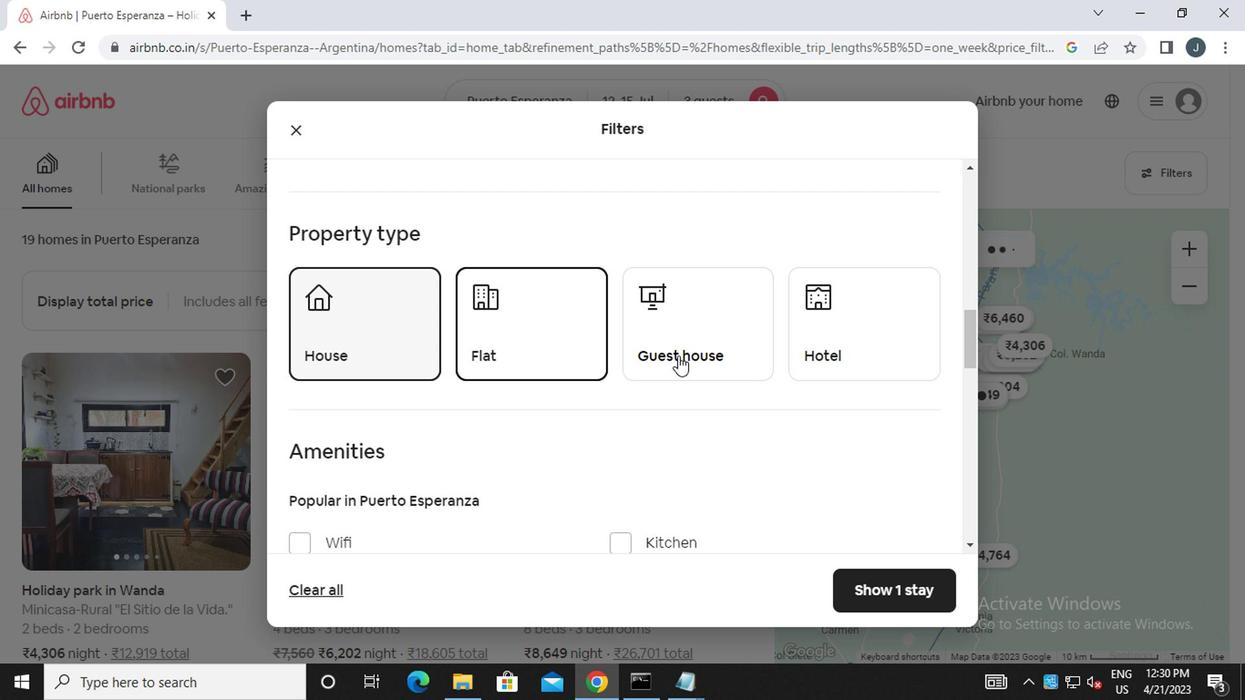 
Action: Mouse pressed left at (698, 347)
Screenshot: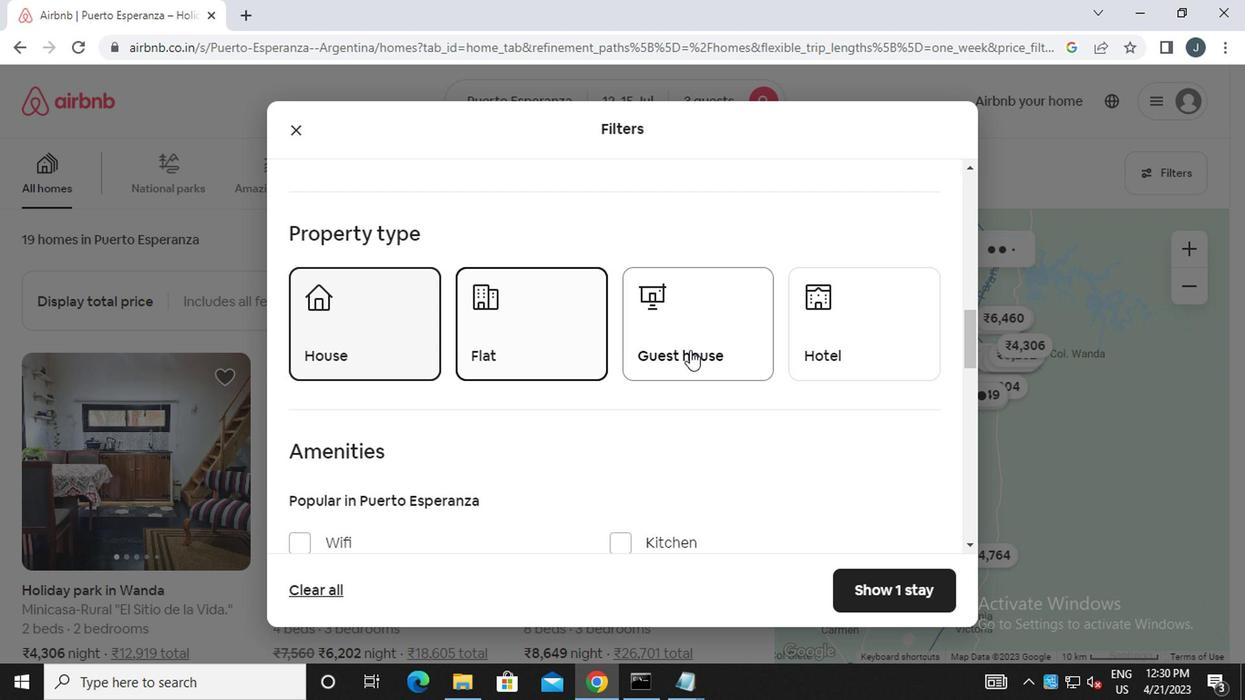 
Action: Mouse moved to (831, 351)
Screenshot: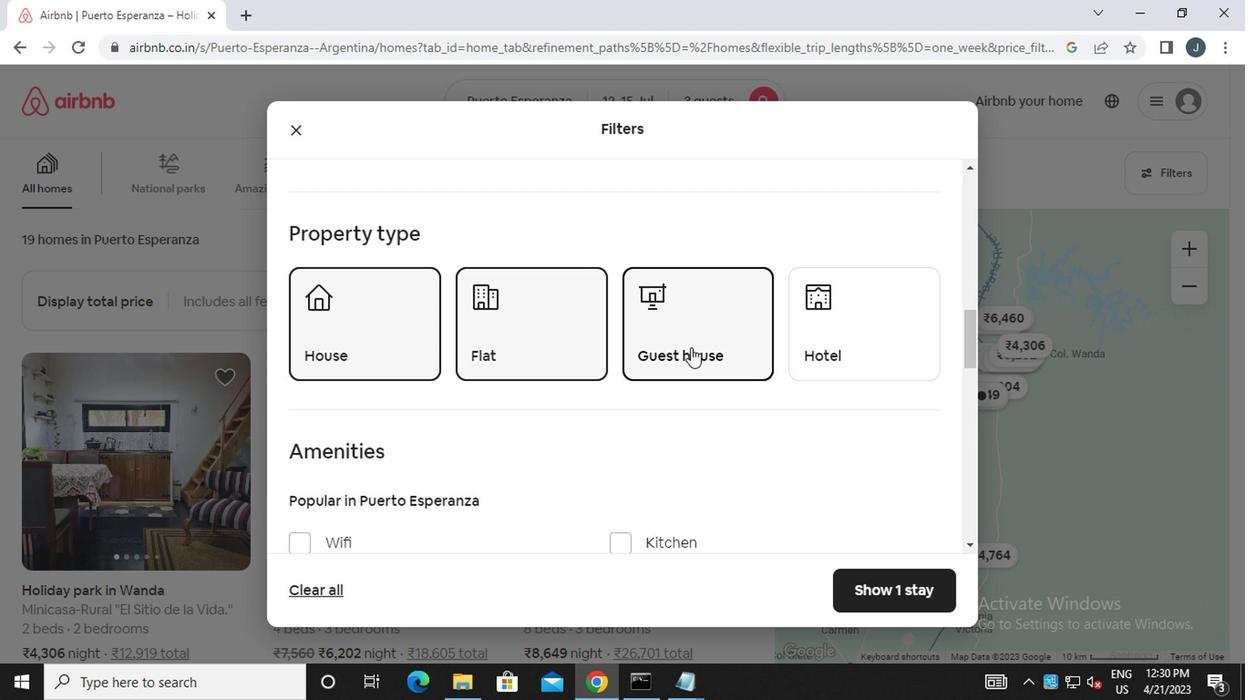 
Action: Mouse scrolled (831, 350) with delta (0, -1)
Screenshot: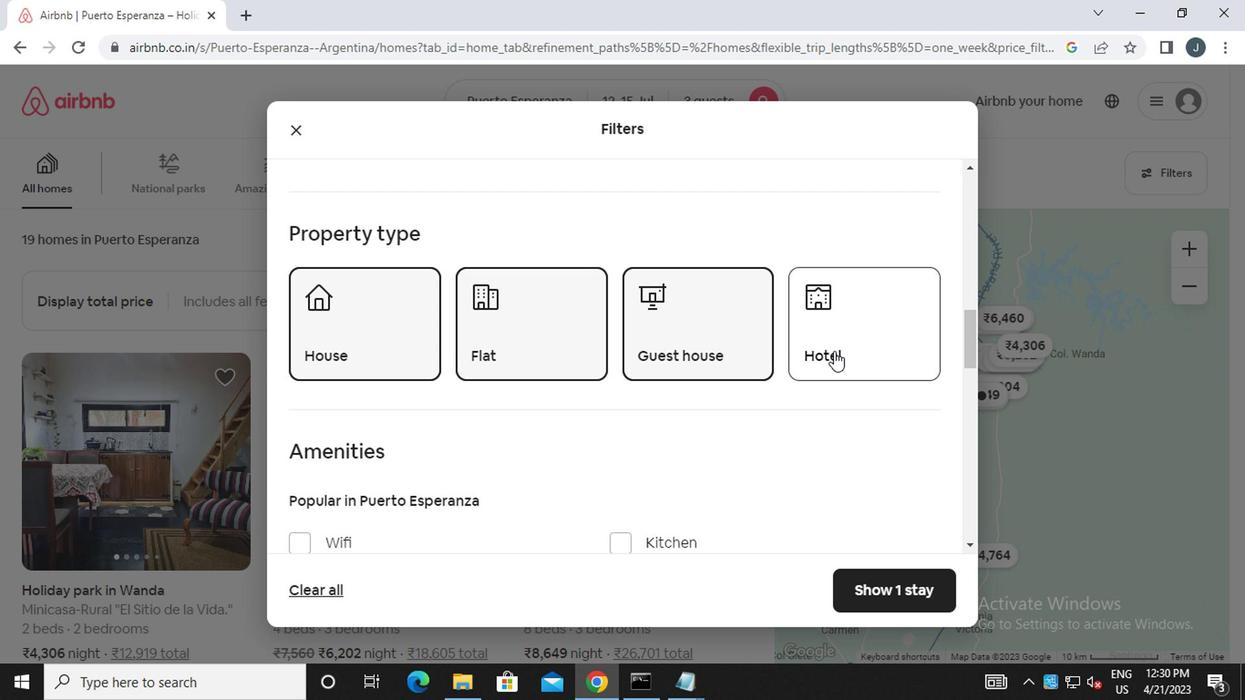
Action: Mouse moved to (807, 352)
Screenshot: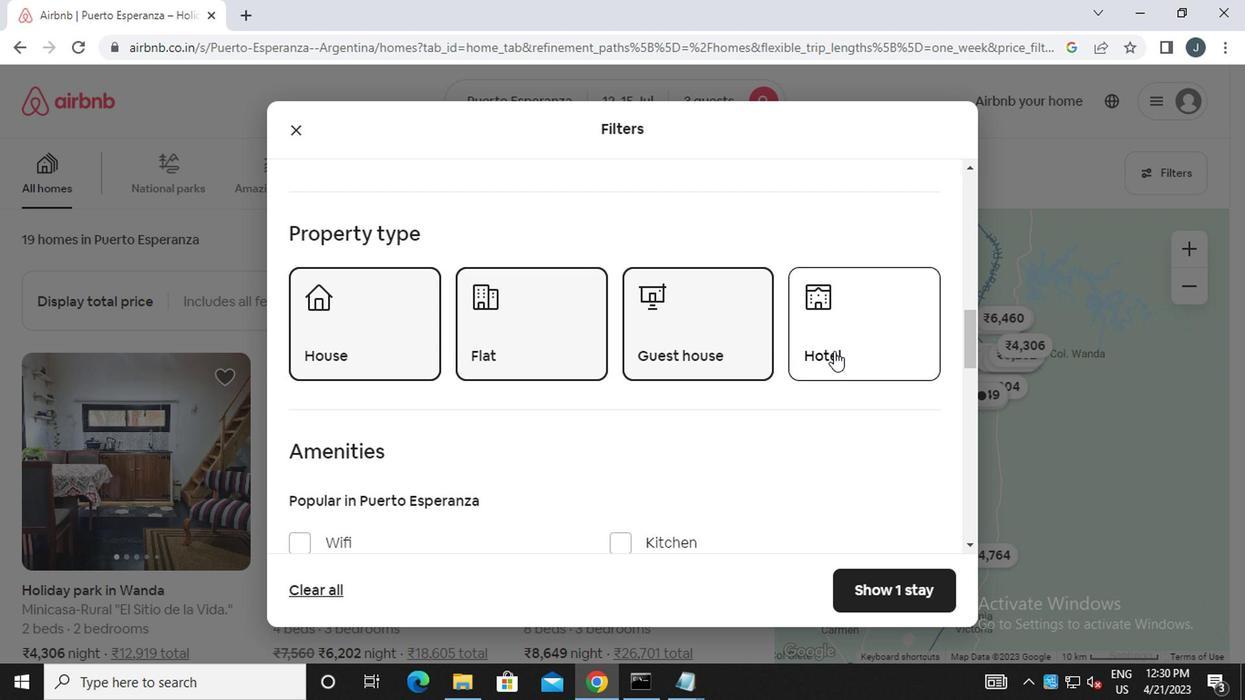 
Action: Mouse scrolled (807, 352) with delta (0, 0)
Screenshot: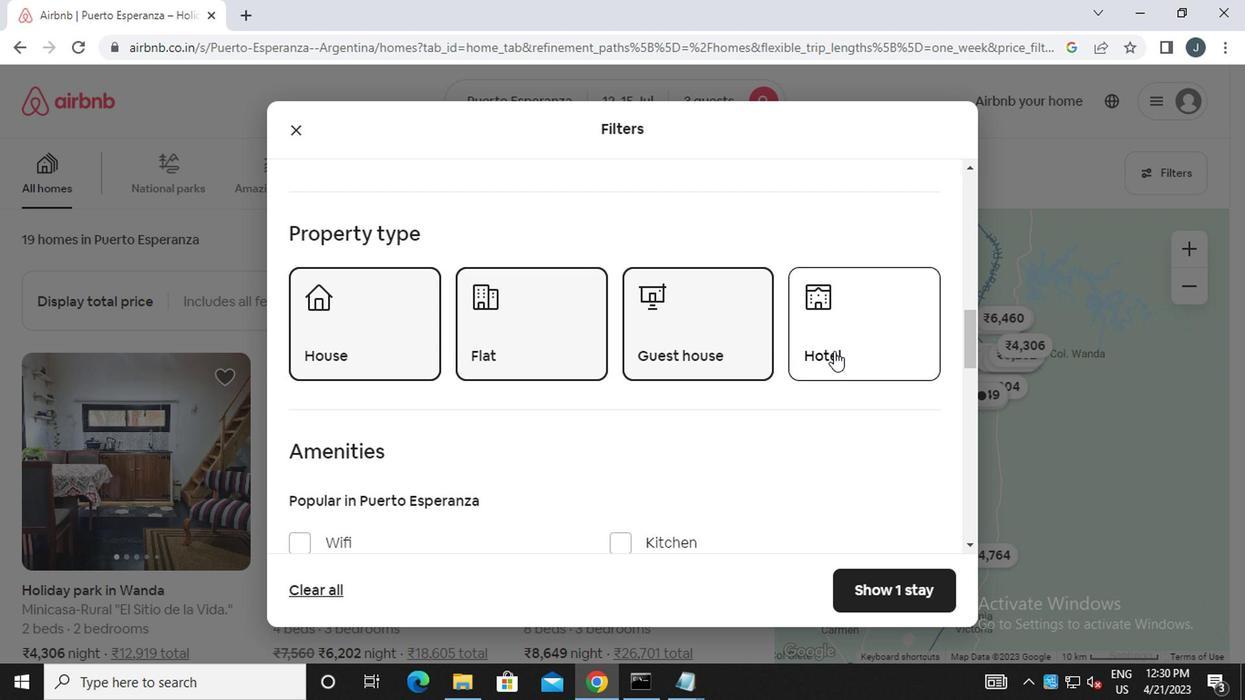 
Action: Mouse moved to (639, 367)
Screenshot: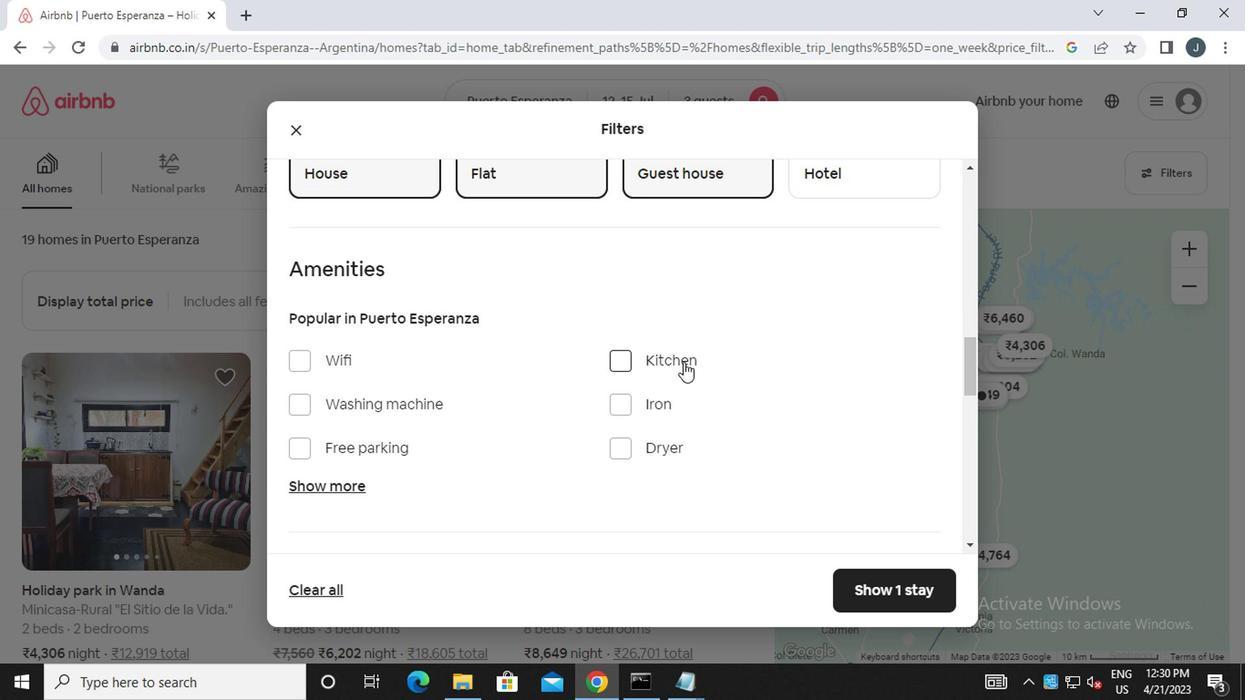 
Action: Mouse scrolled (639, 366) with delta (0, 0)
Screenshot: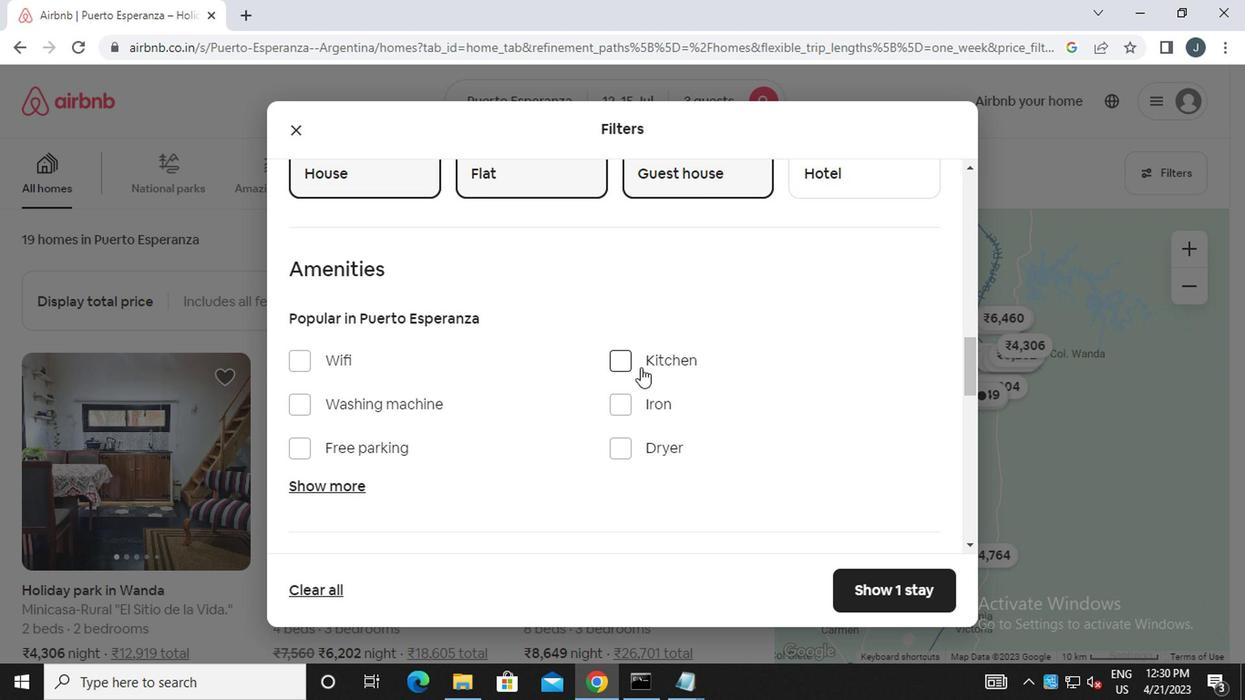 
Action: Mouse moved to (354, 392)
Screenshot: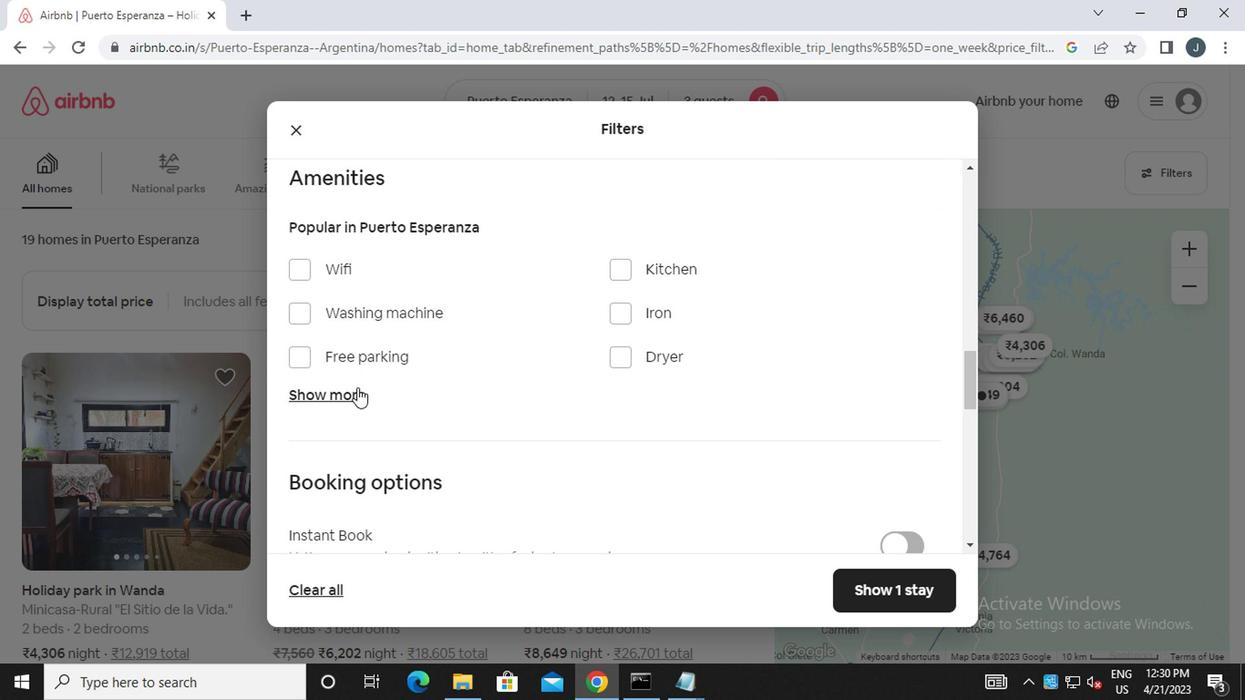 
Action: Mouse pressed left at (354, 392)
Screenshot: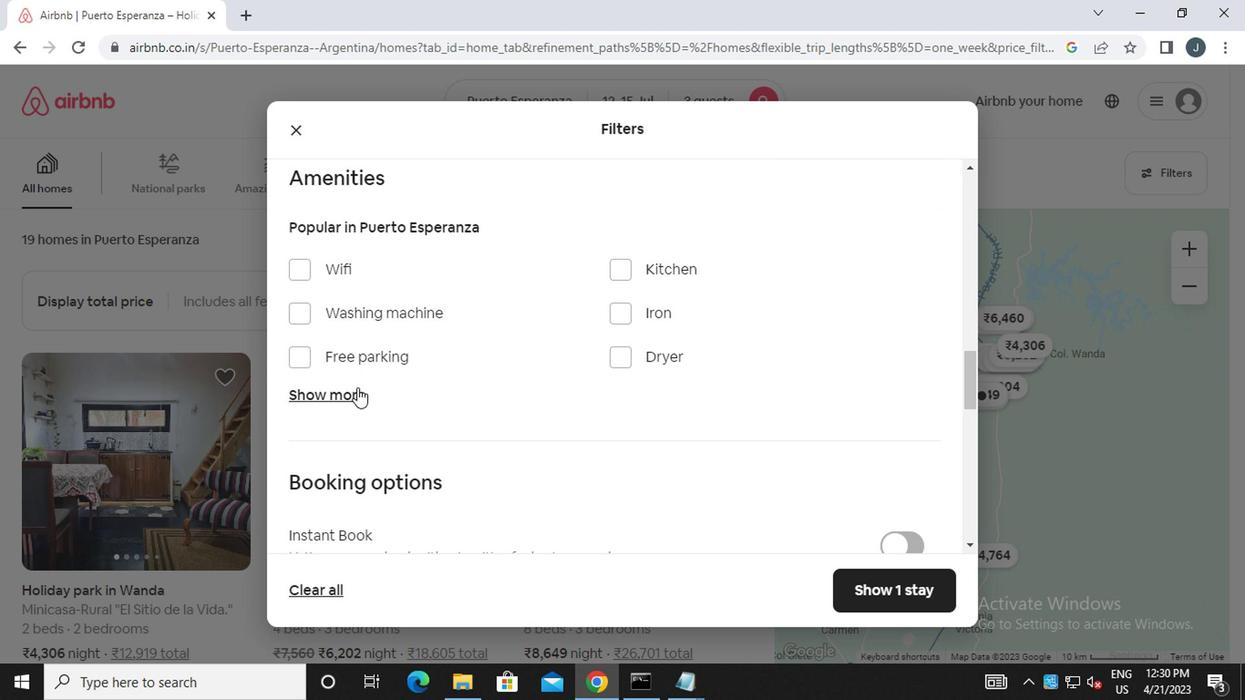 
Action: Mouse moved to (659, 459)
Screenshot: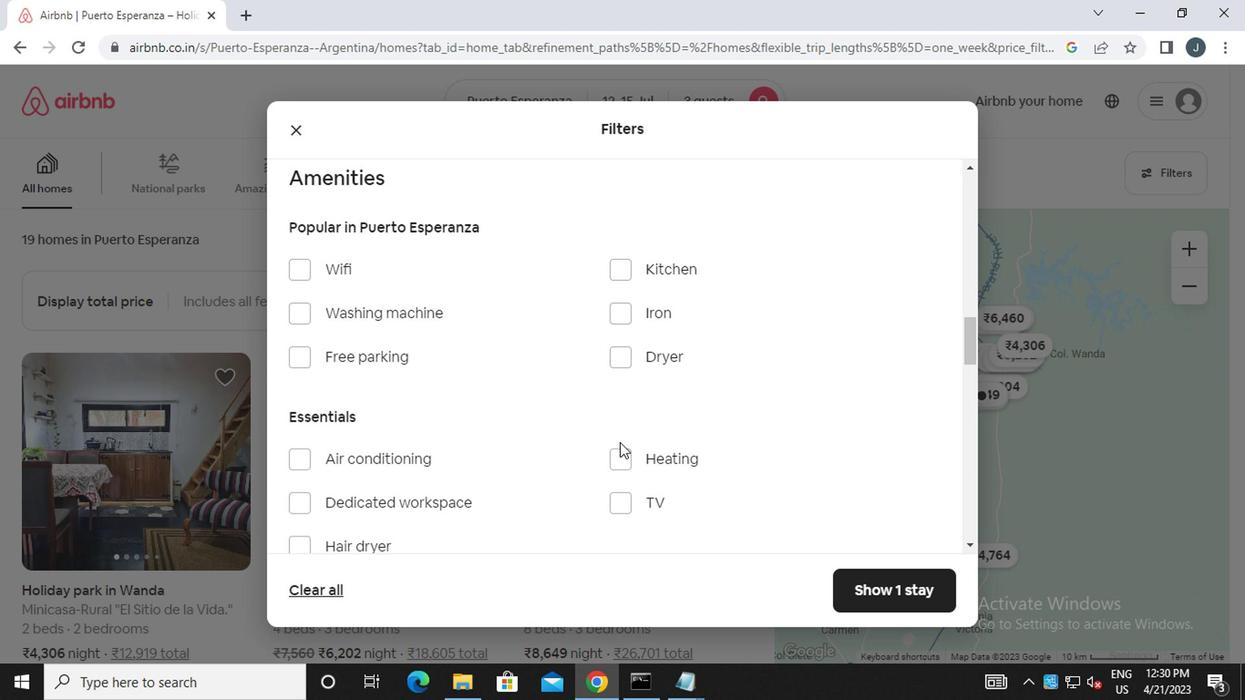 
Action: Mouse pressed left at (659, 459)
Screenshot: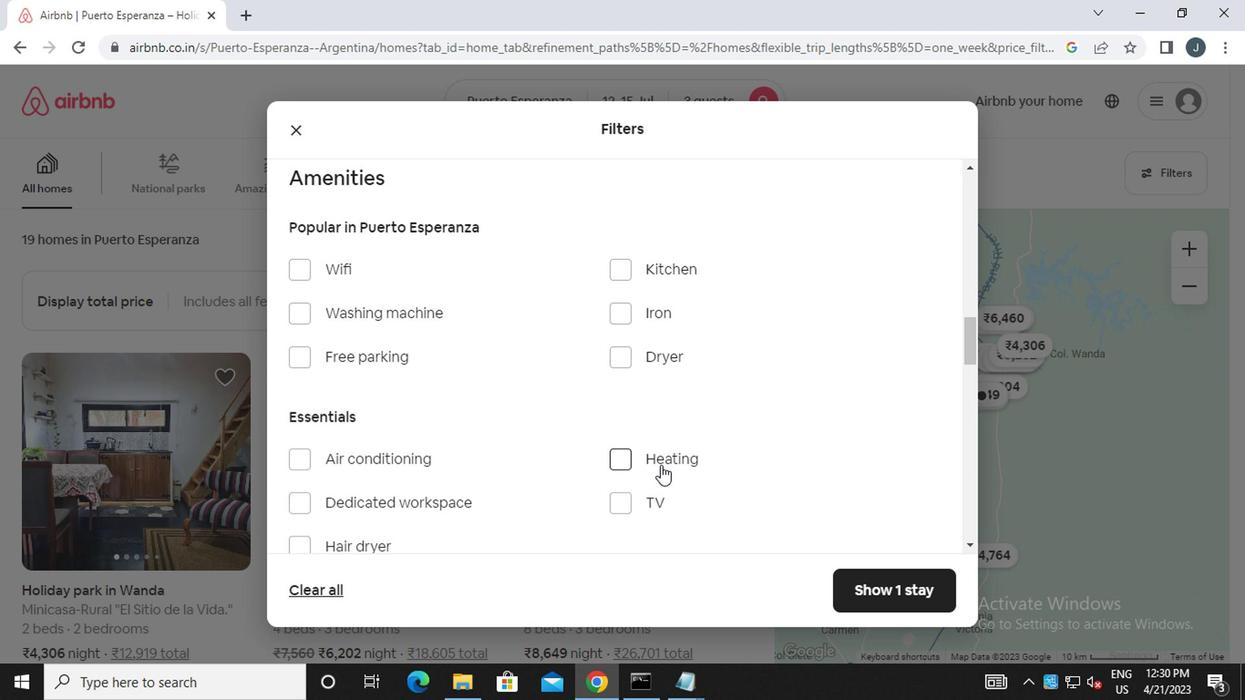 
Action: Mouse moved to (615, 436)
Screenshot: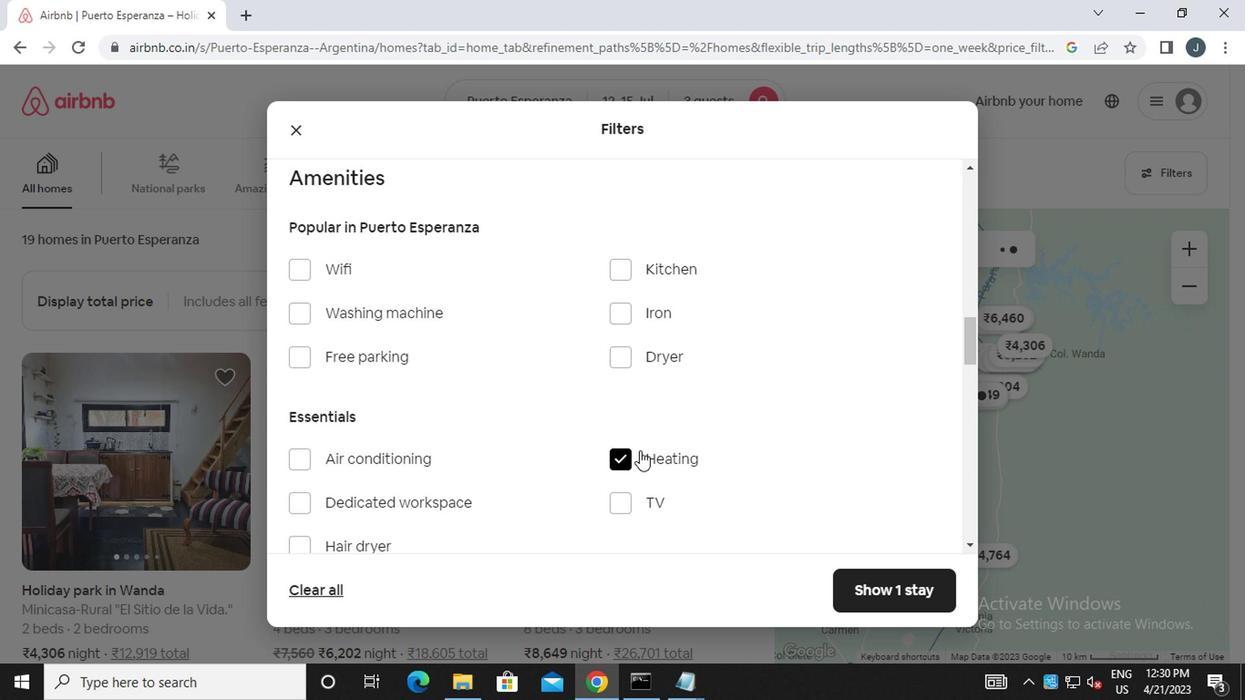 
Action: Mouse scrolled (615, 435) with delta (0, 0)
Screenshot: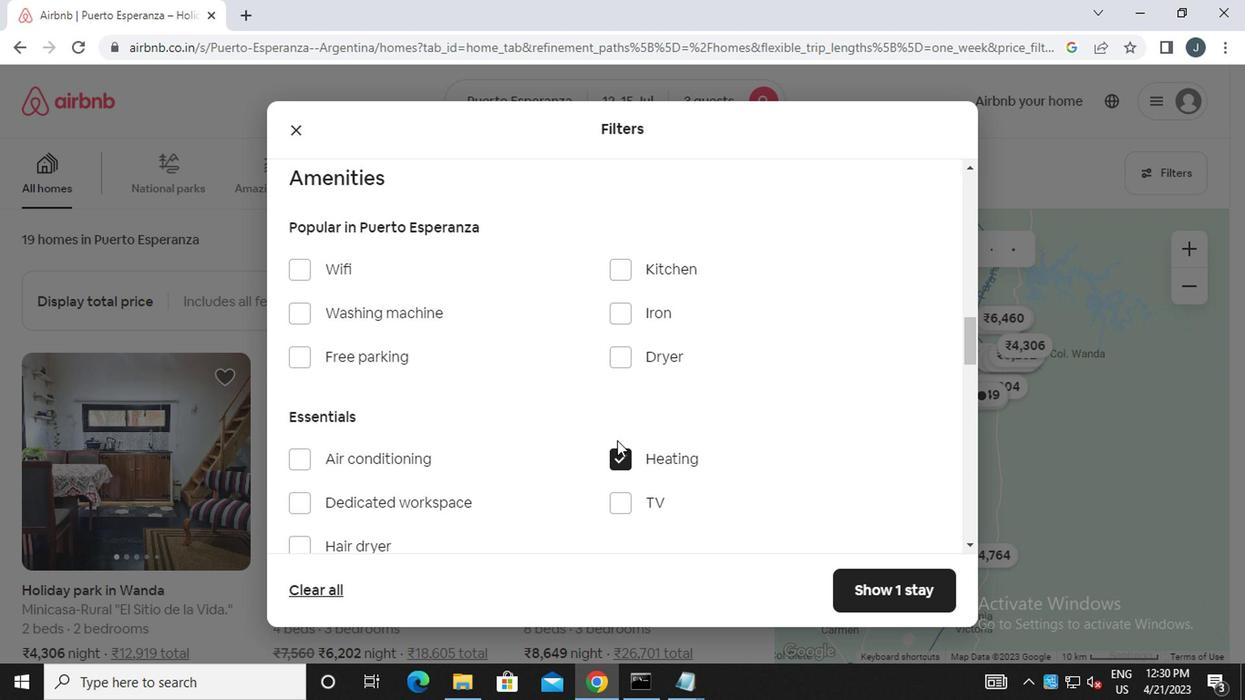 
Action: Mouse moved to (613, 436)
Screenshot: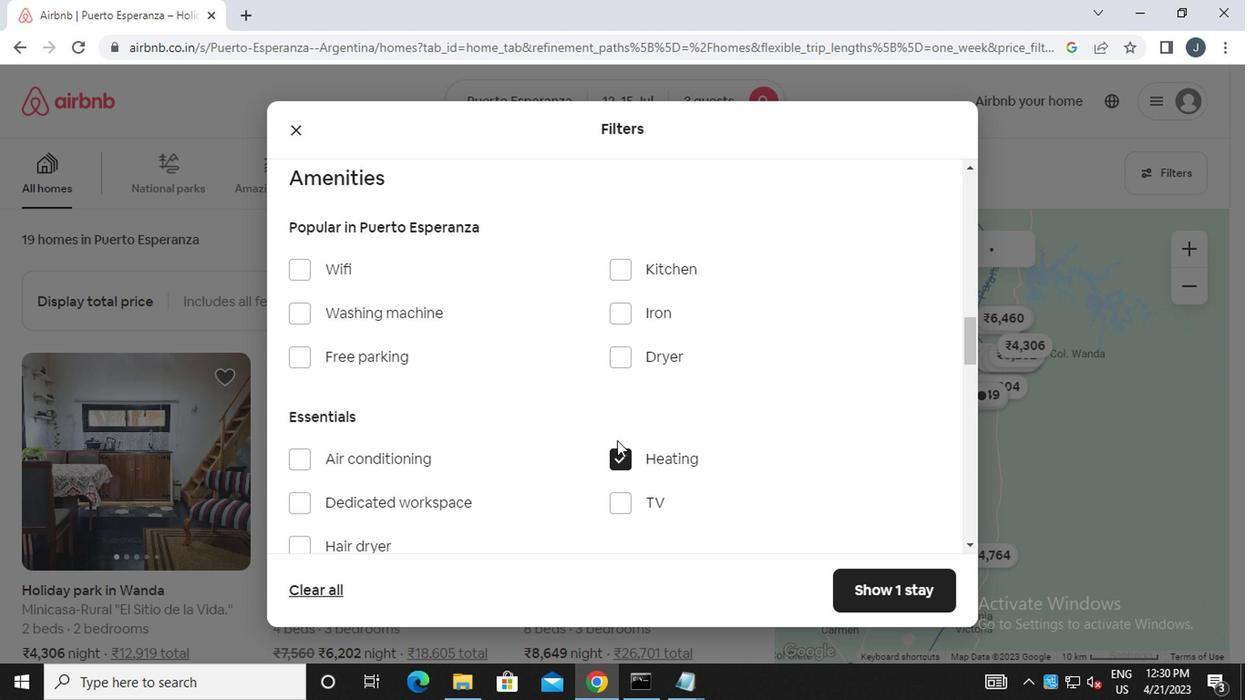 
Action: Mouse scrolled (613, 435) with delta (0, 0)
Screenshot: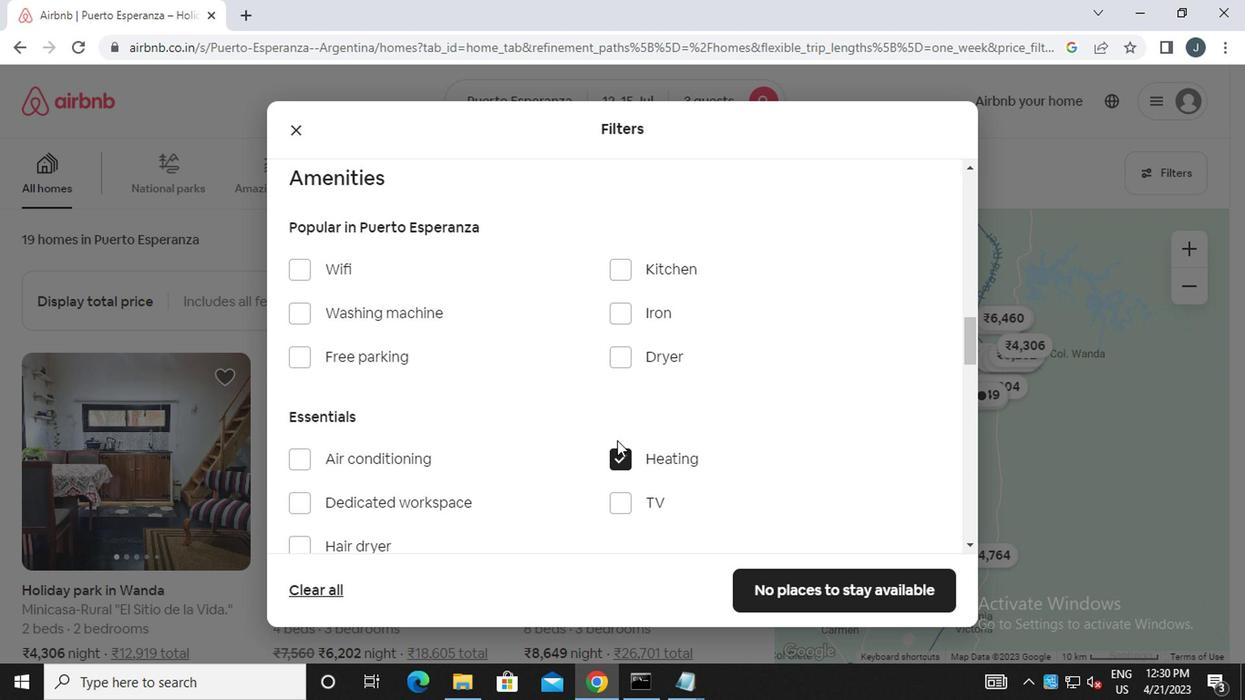 
Action: Mouse moved to (611, 433)
Screenshot: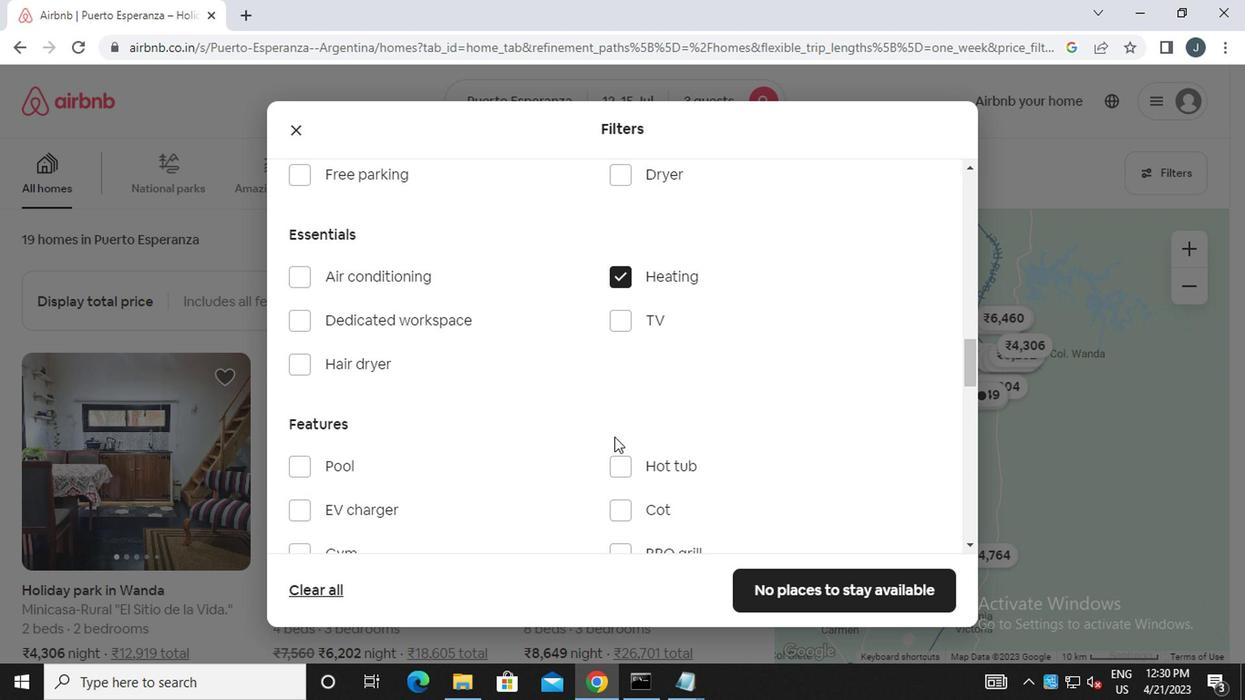 
Action: Mouse scrolled (611, 432) with delta (0, -1)
Screenshot: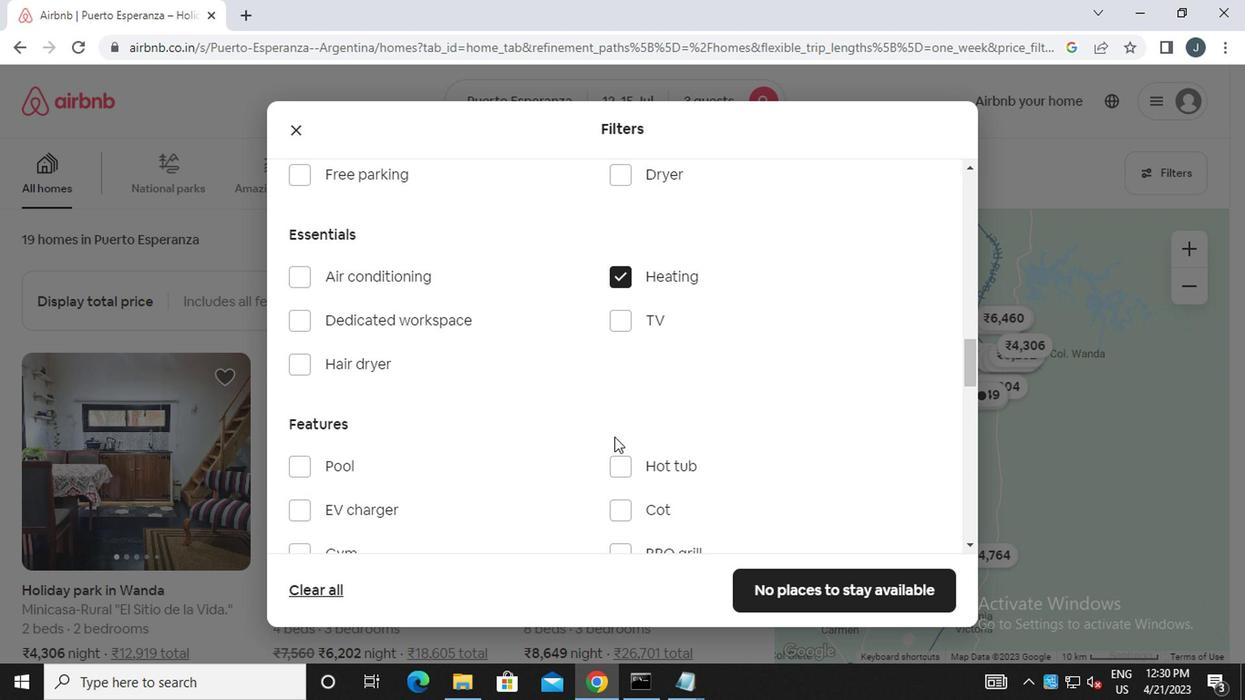 
Action: Mouse scrolled (611, 432) with delta (0, -1)
Screenshot: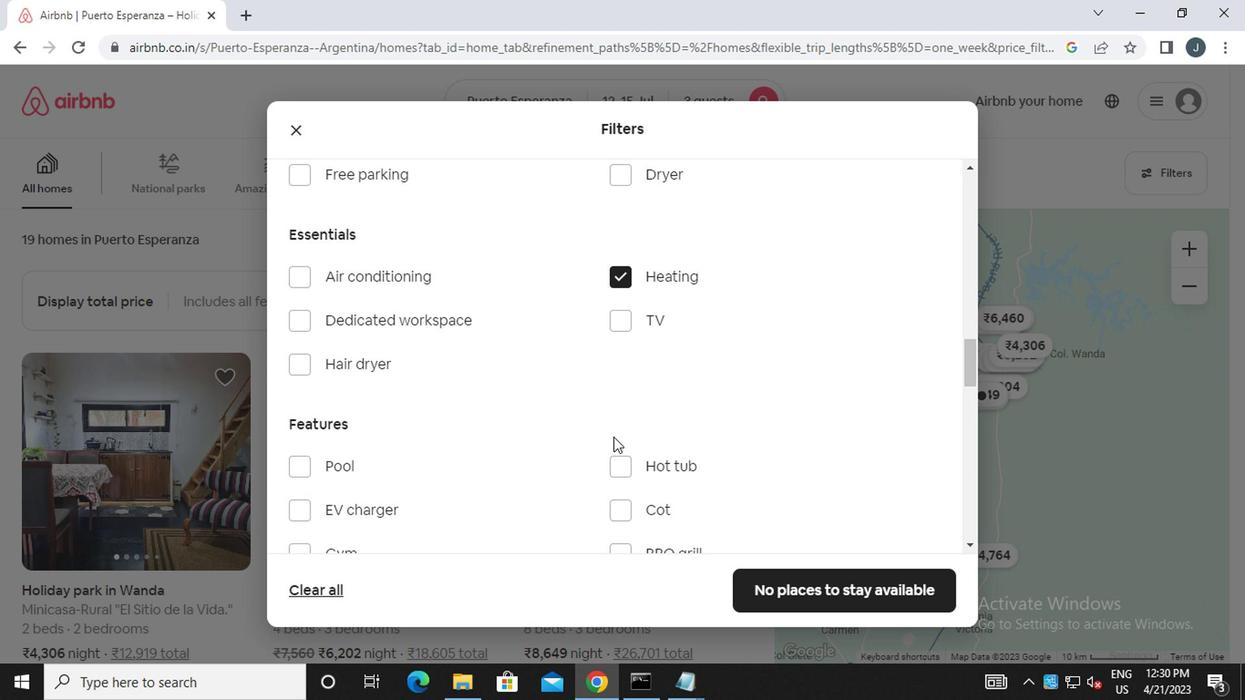 
Action: Mouse scrolled (611, 432) with delta (0, -1)
Screenshot: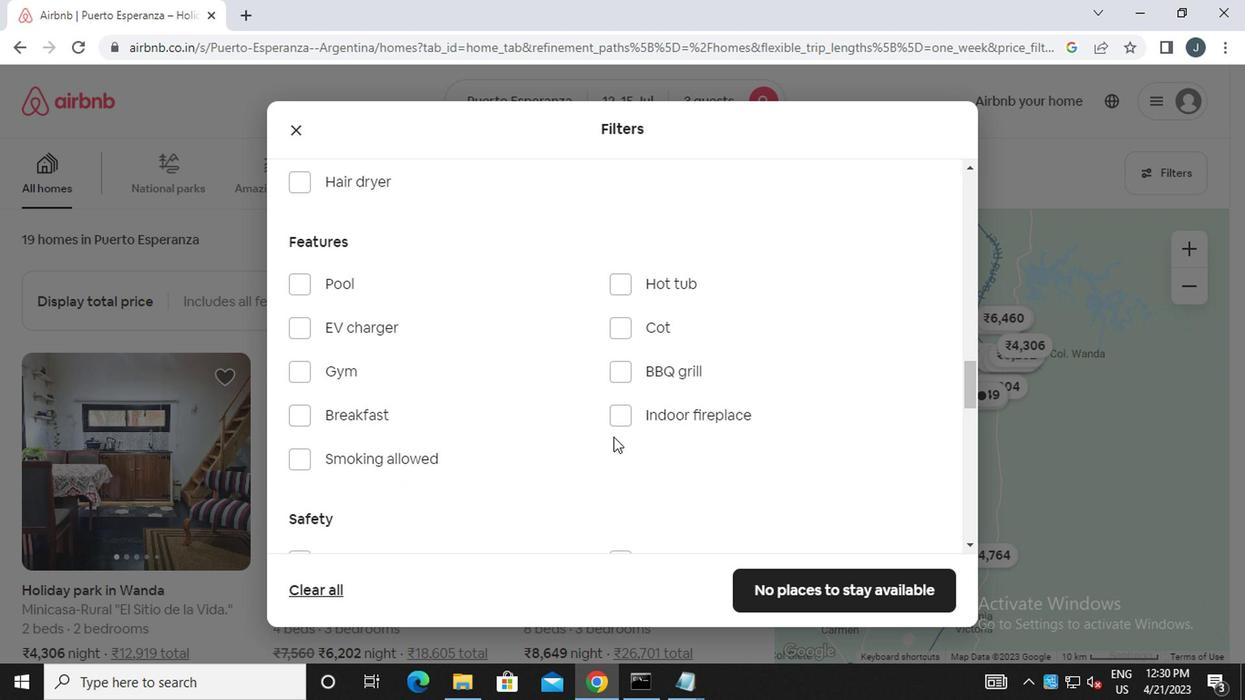 
Action: Mouse scrolled (611, 432) with delta (0, -1)
Screenshot: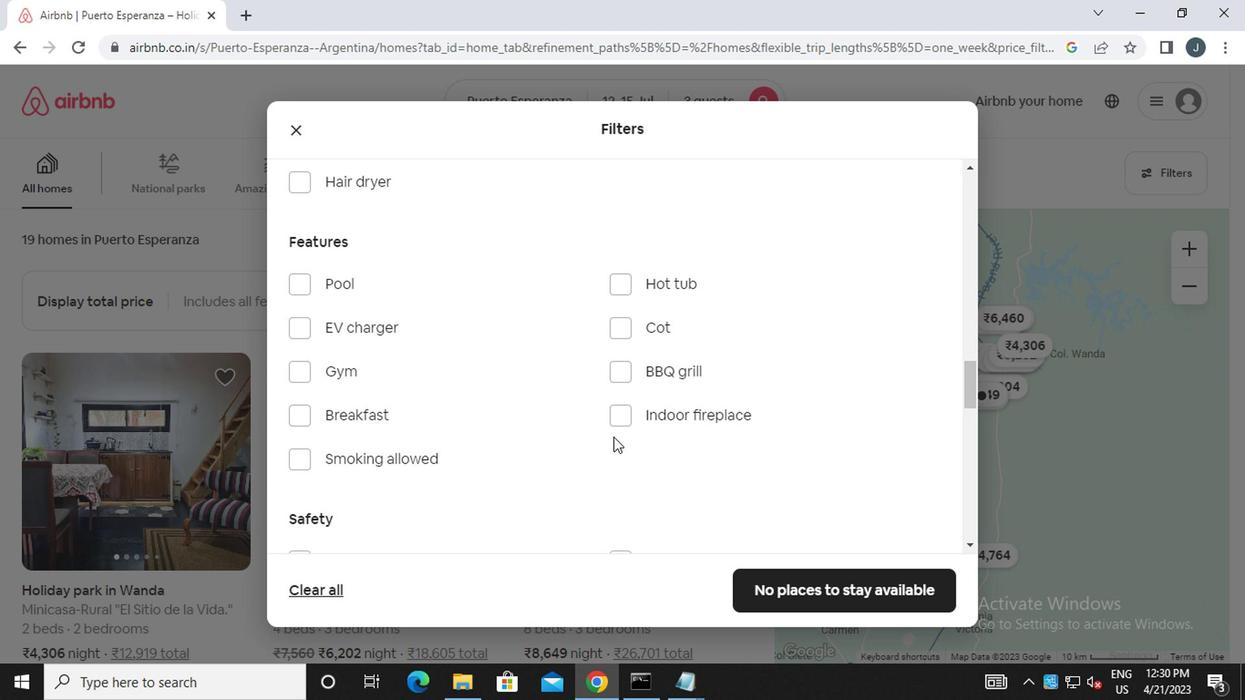 
Action: Mouse scrolled (611, 432) with delta (0, -1)
Screenshot: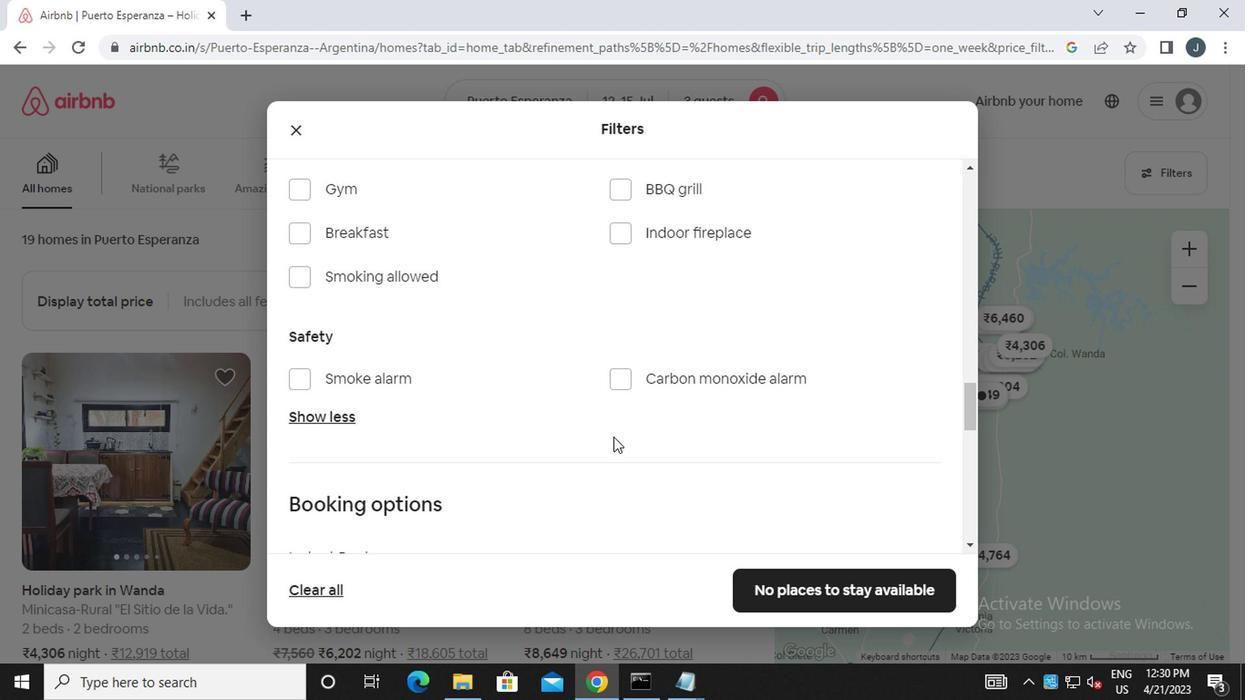 
Action: Mouse scrolled (611, 432) with delta (0, -1)
Screenshot: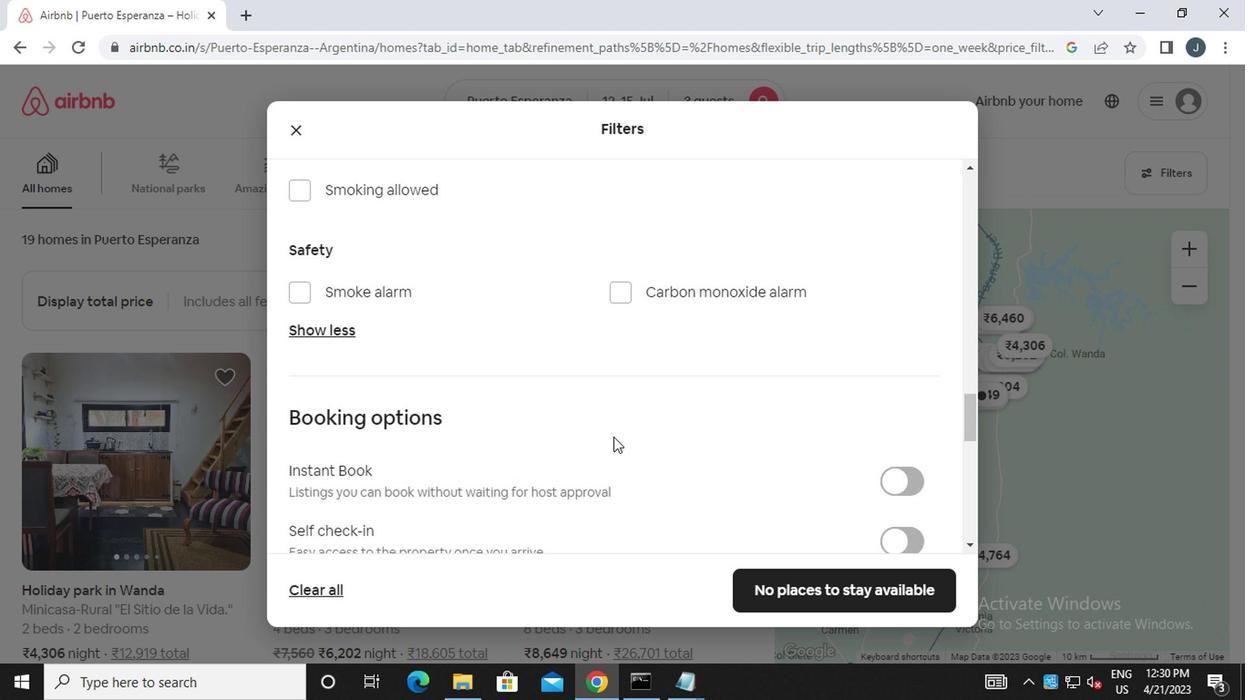 
Action: Mouse moved to (894, 446)
Screenshot: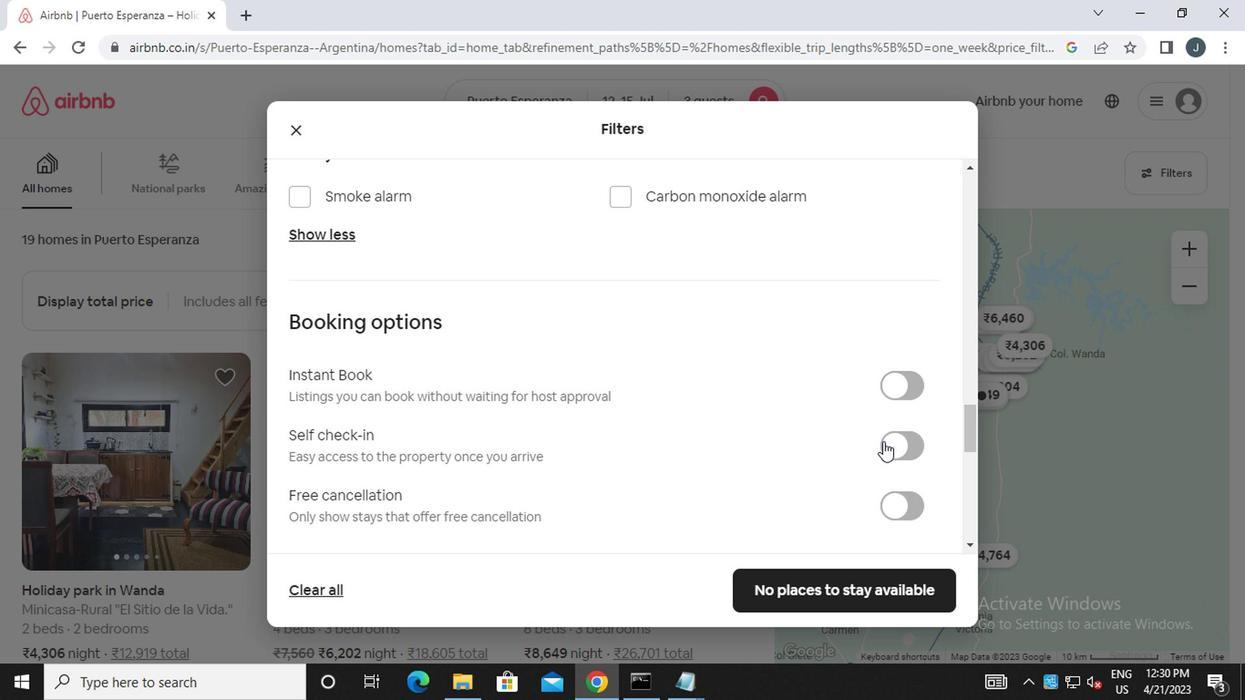 
Action: Mouse pressed left at (894, 446)
Screenshot: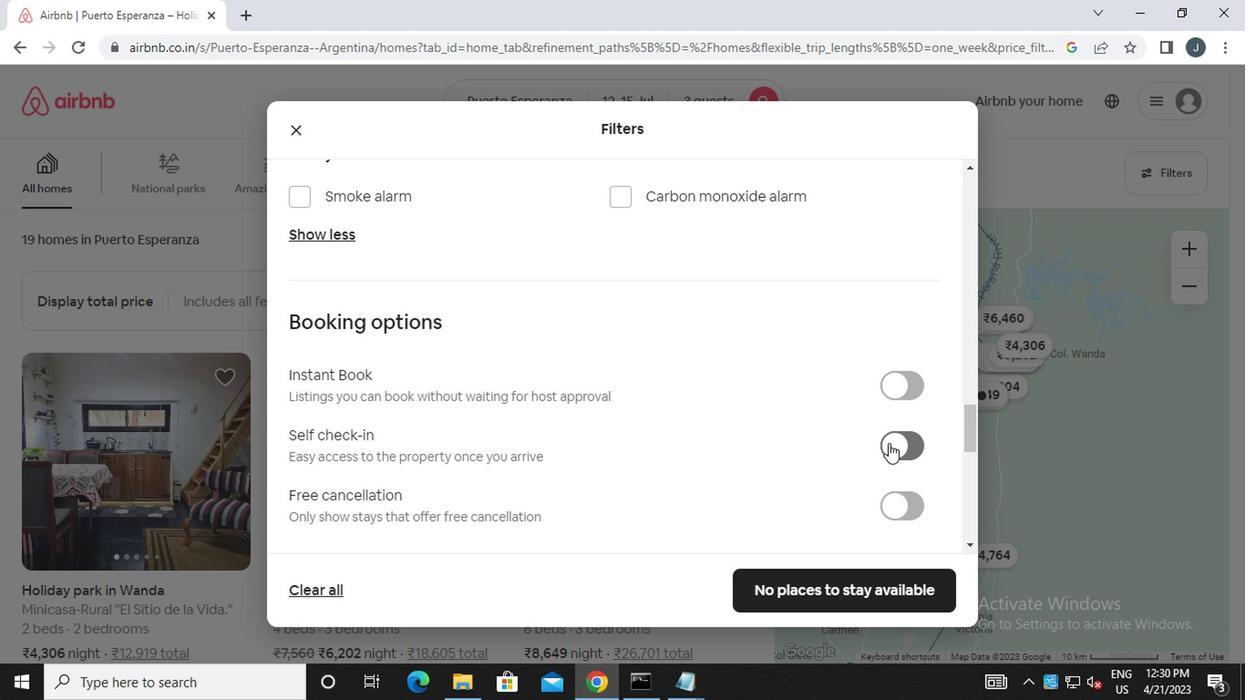 
Action: Mouse moved to (666, 442)
Screenshot: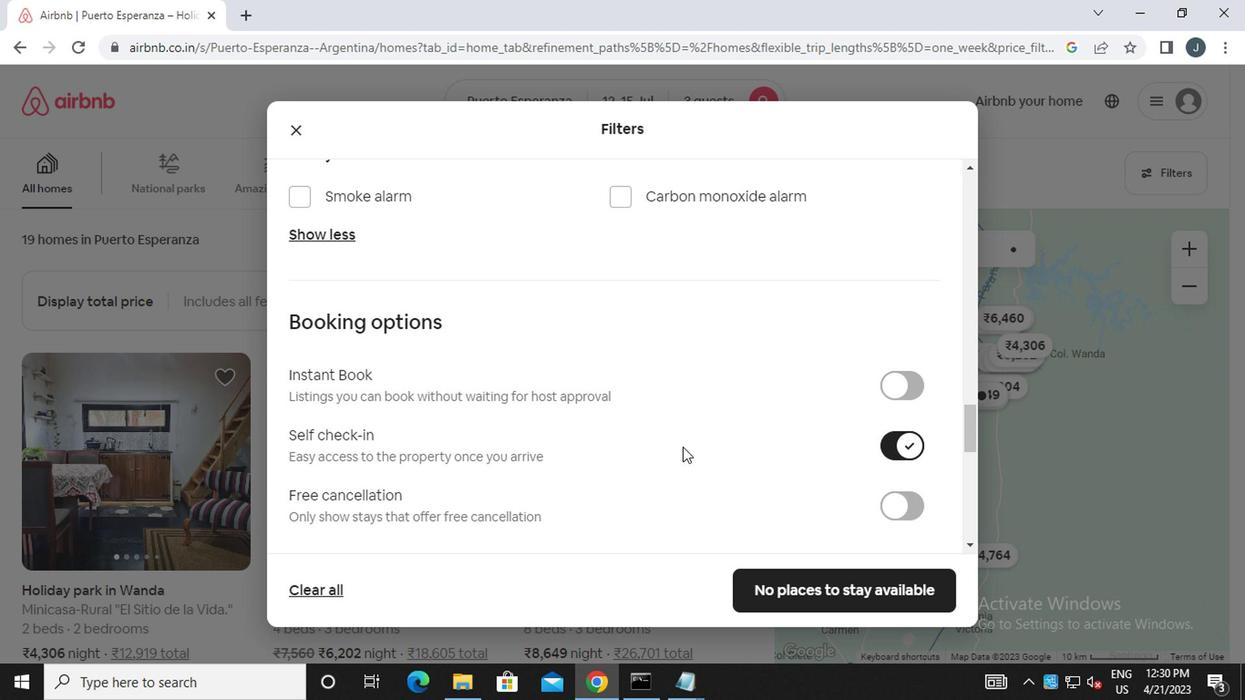 
Action: Mouse scrolled (666, 441) with delta (0, 0)
Screenshot: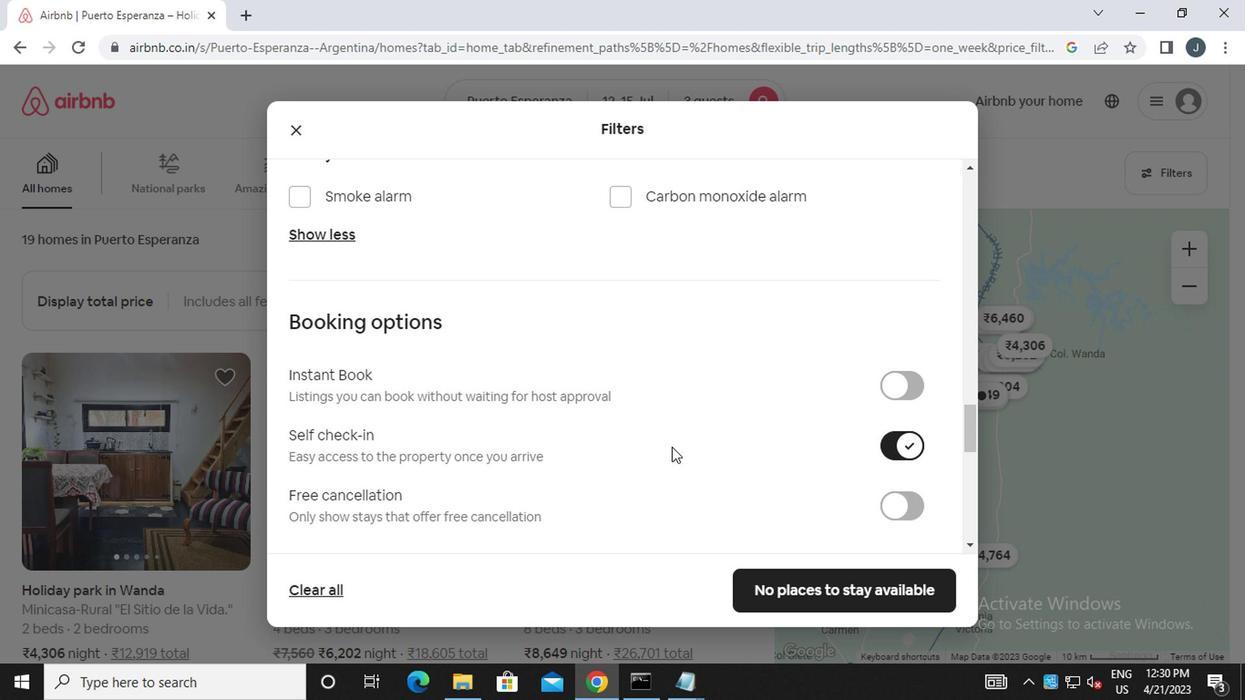 
Action: Mouse scrolled (666, 441) with delta (0, 0)
Screenshot: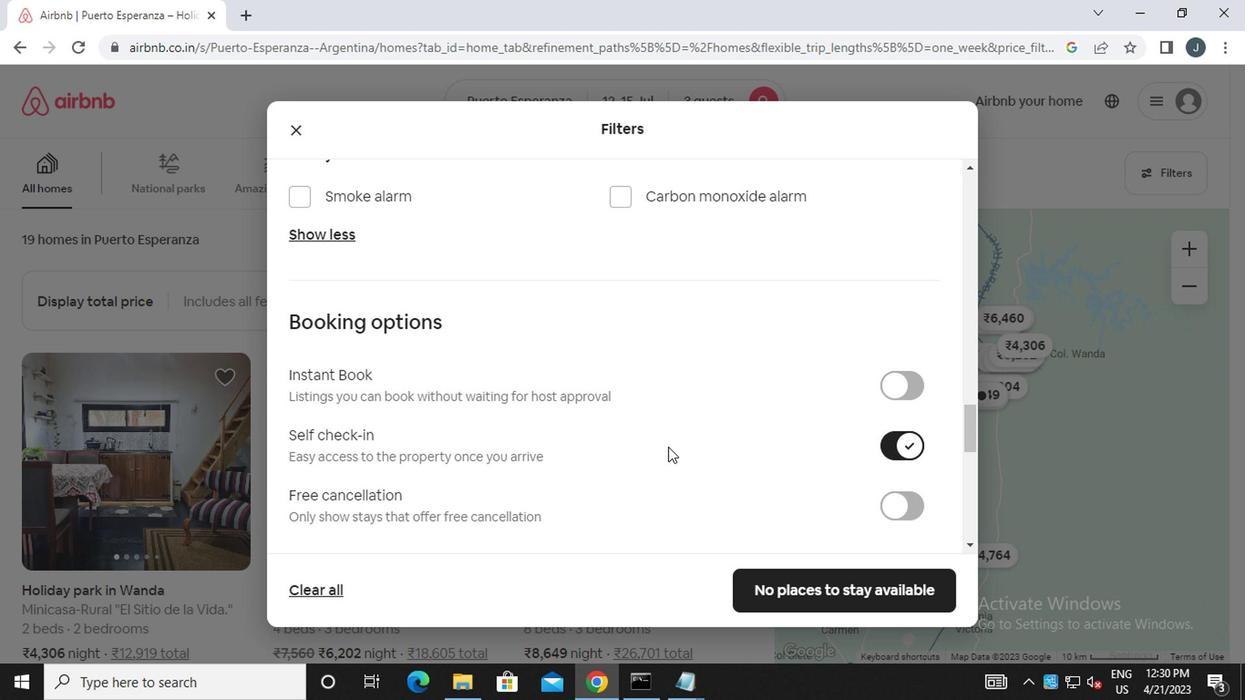 
Action: Mouse scrolled (666, 441) with delta (0, 0)
Screenshot: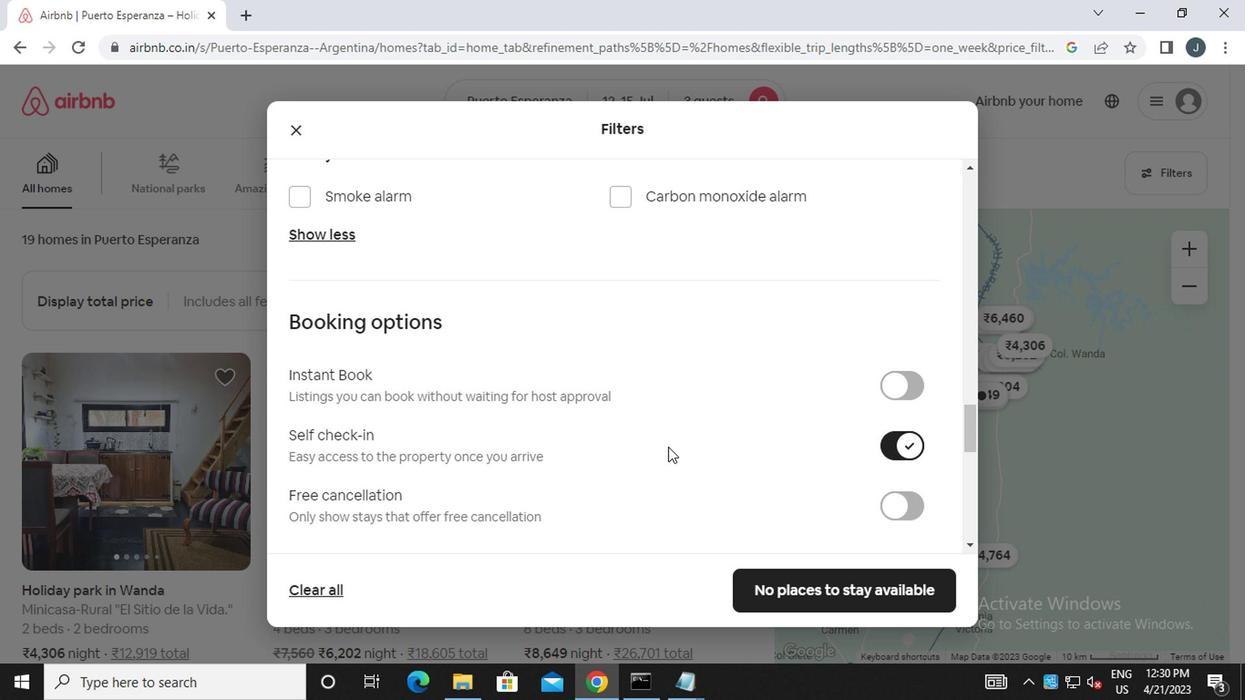 
Action: Mouse scrolled (666, 441) with delta (0, 0)
Screenshot: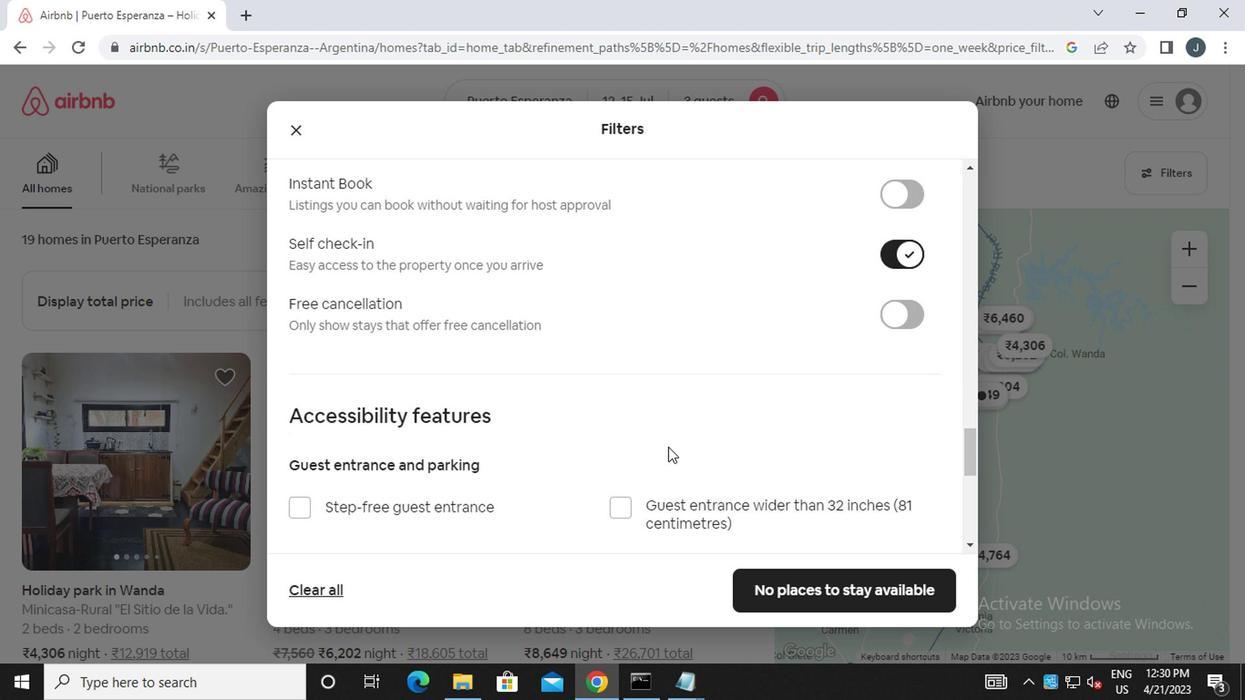 
Action: Mouse scrolled (666, 441) with delta (0, 0)
Screenshot: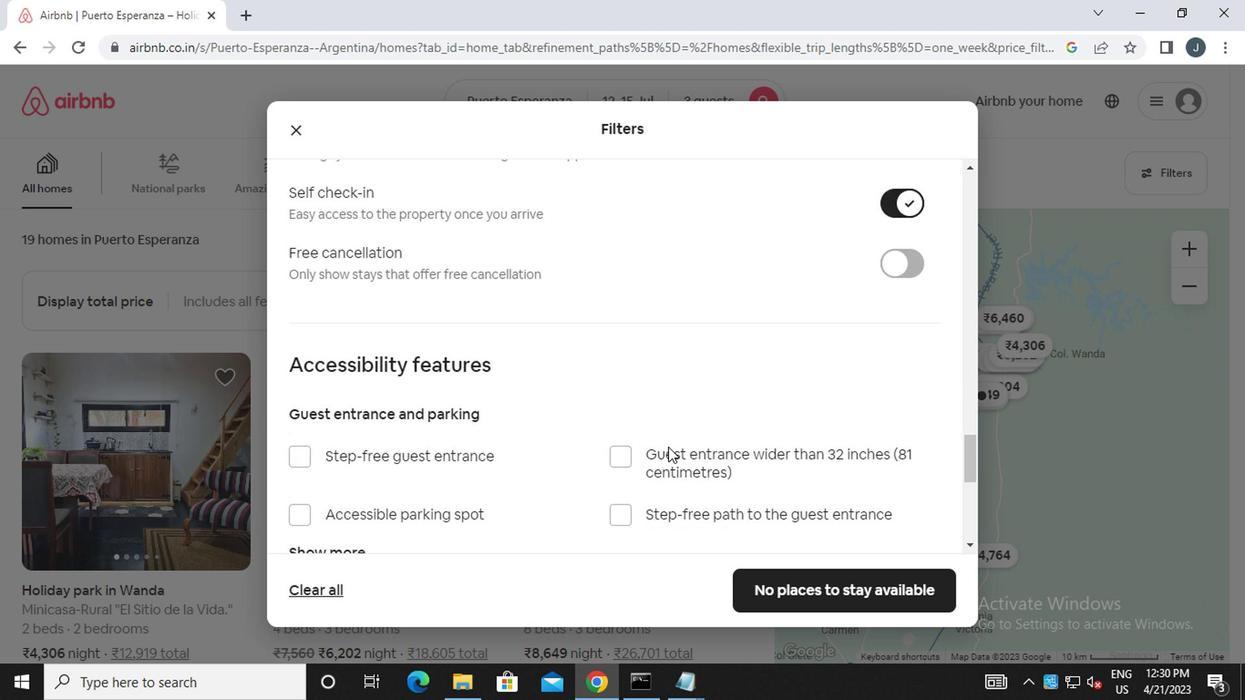 
Action: Mouse scrolled (666, 441) with delta (0, 0)
Screenshot: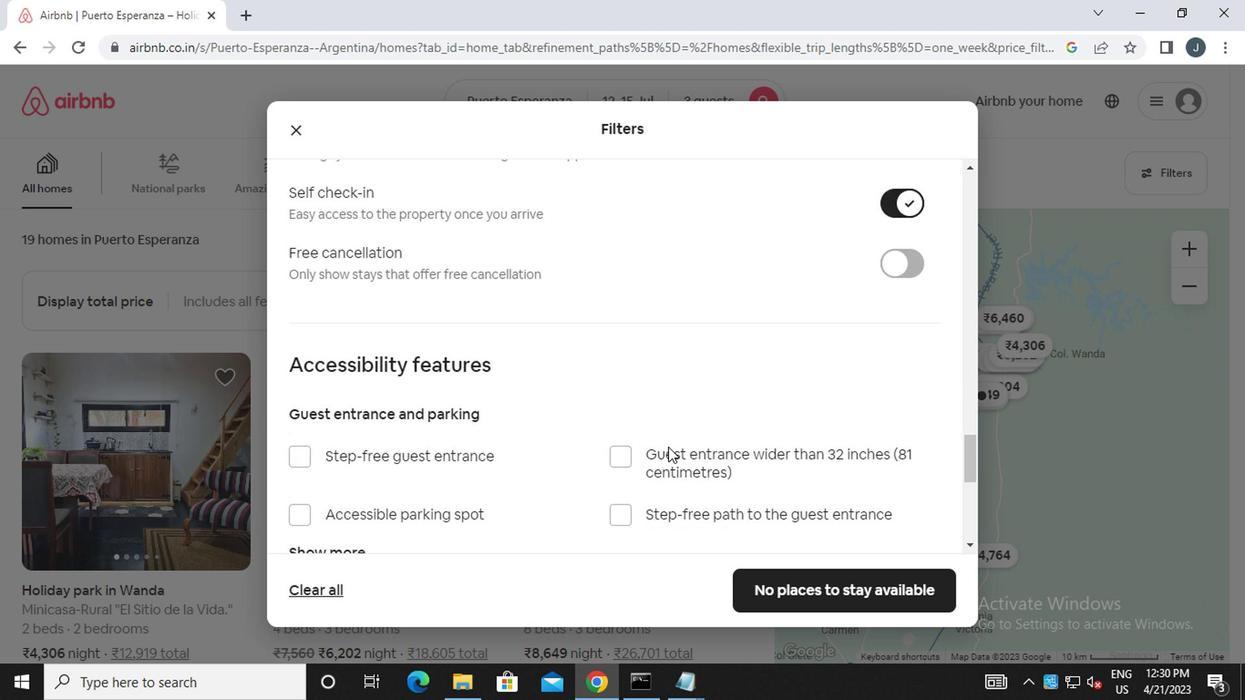 
Action: Mouse moved to (666, 442)
Screenshot: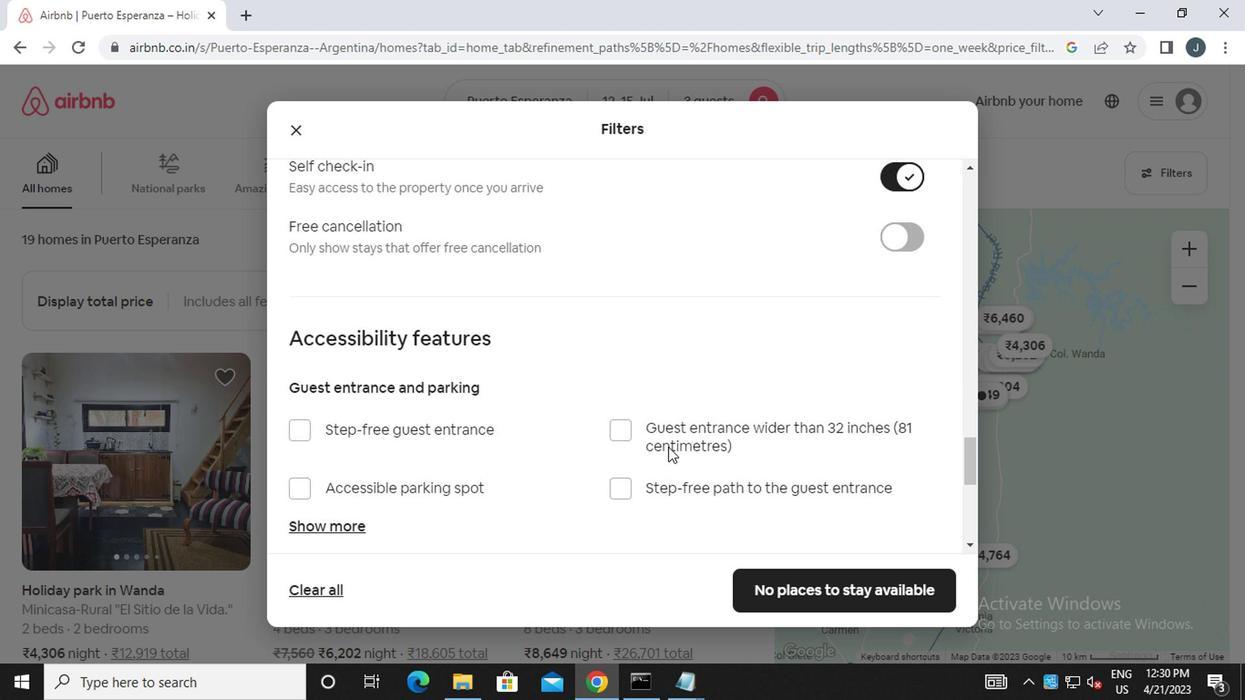 
Action: Mouse scrolled (666, 441) with delta (0, 0)
Screenshot: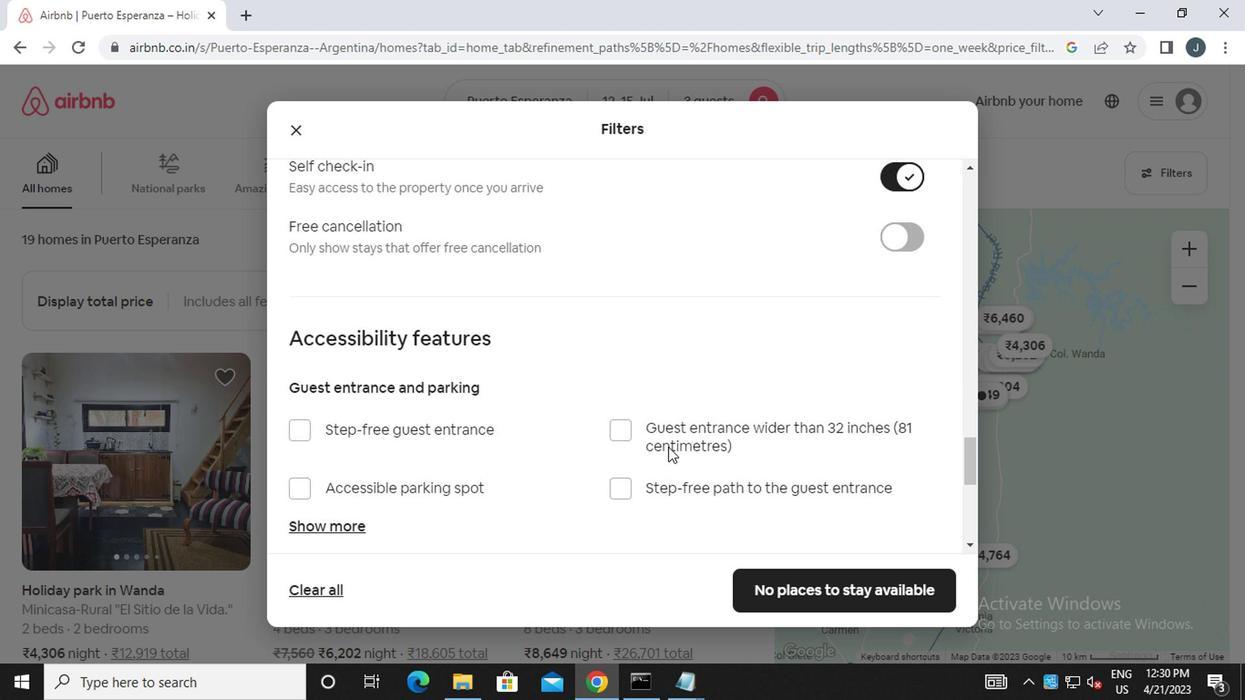 
Action: Mouse scrolled (666, 441) with delta (0, 0)
Screenshot: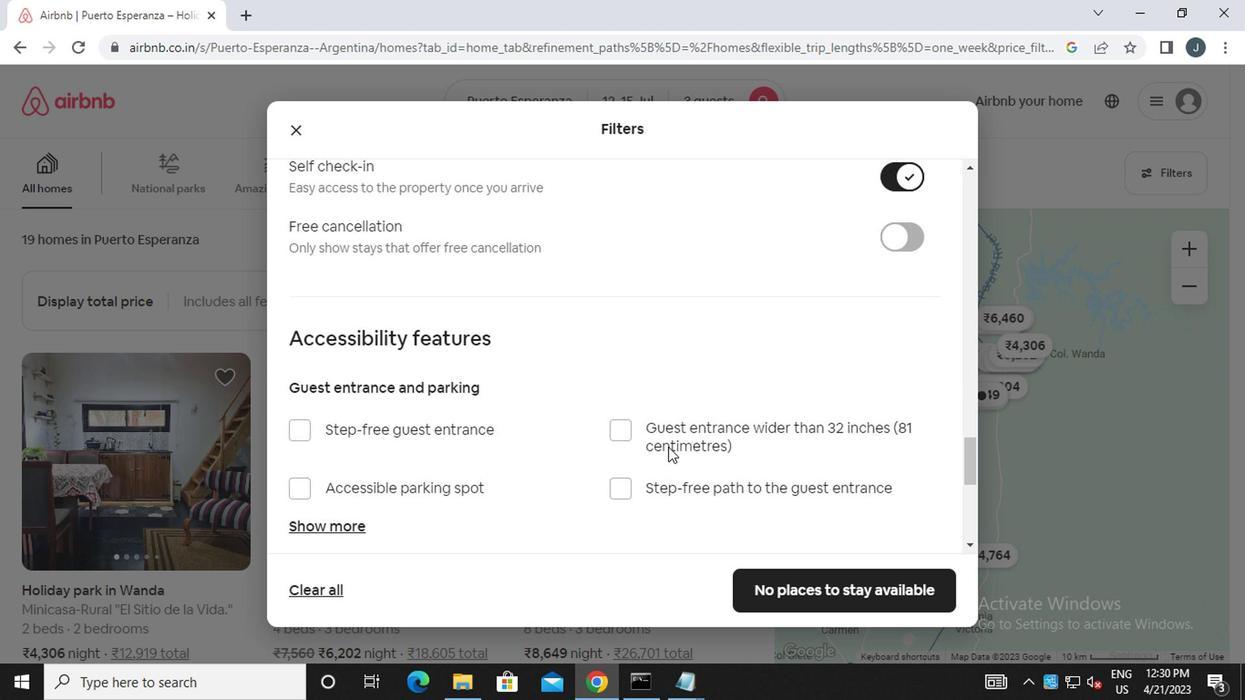 
Action: Mouse scrolled (666, 441) with delta (0, 0)
Screenshot: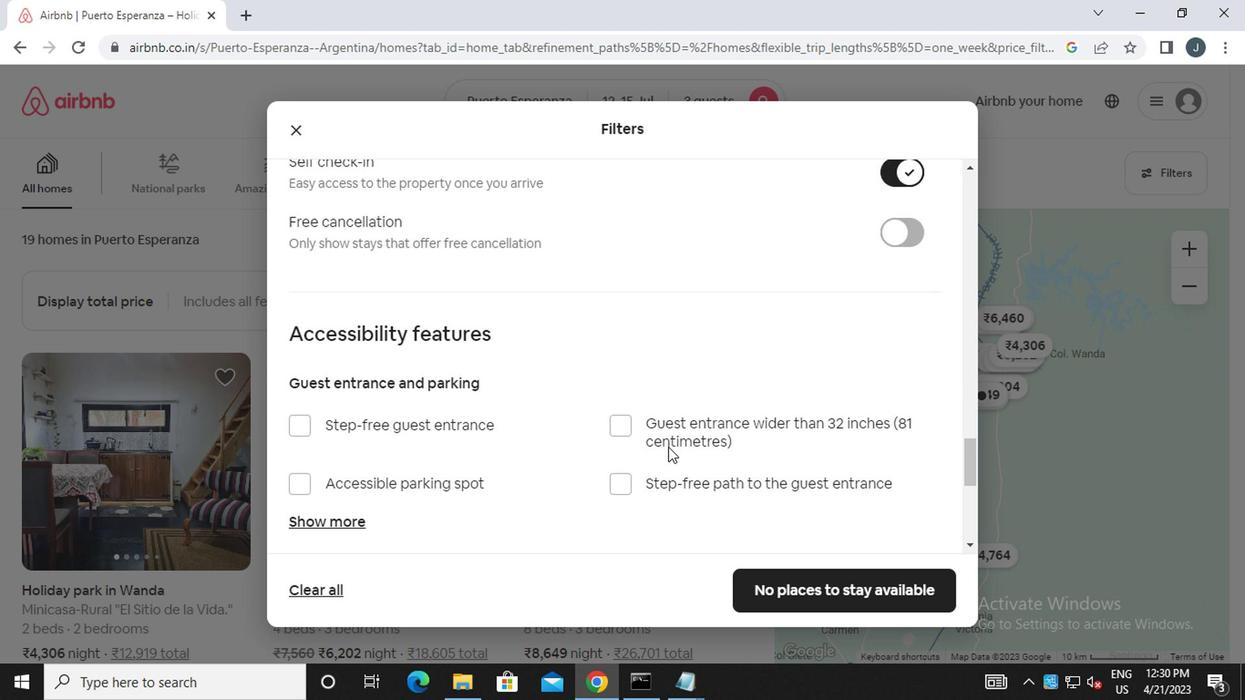 
Action: Mouse moved to (665, 442)
Screenshot: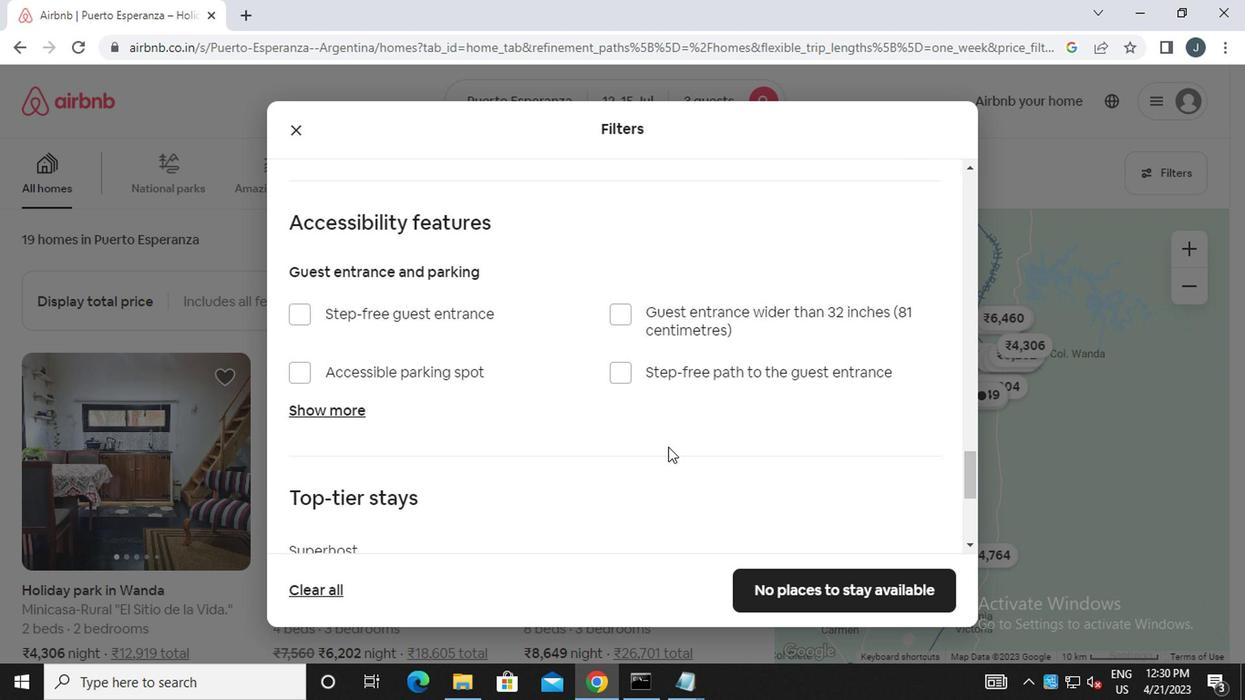 
Action: Mouse scrolled (665, 441) with delta (0, 0)
Screenshot: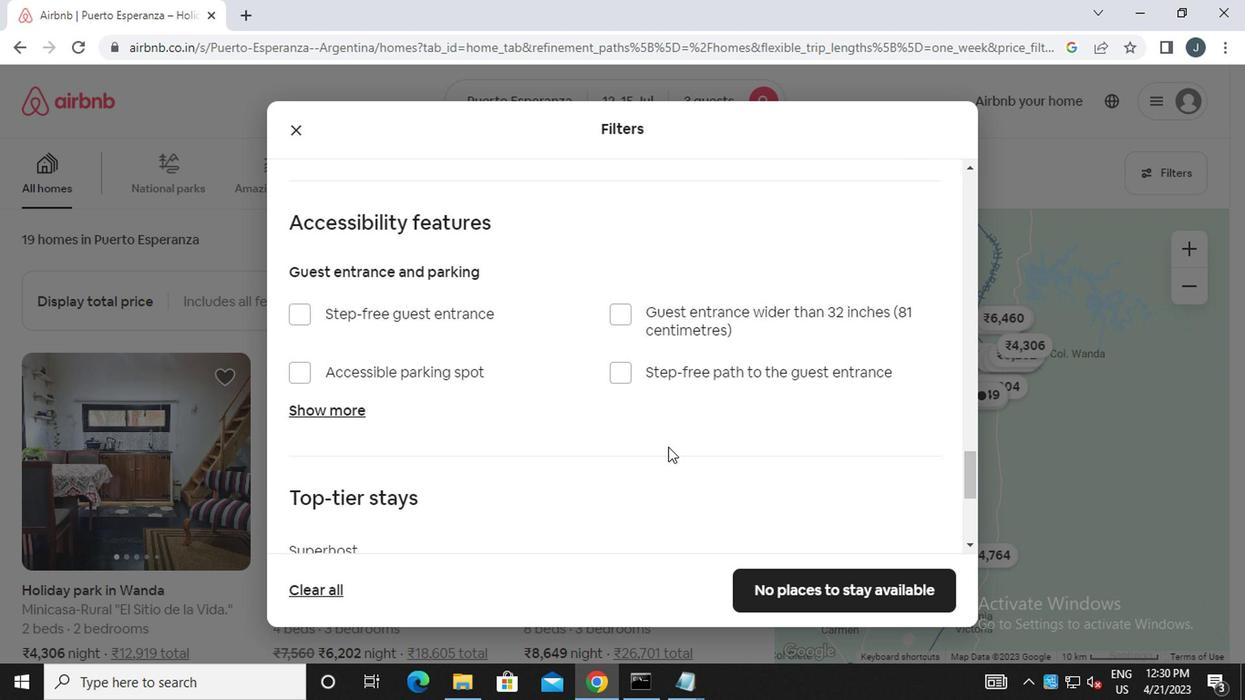 
Action: Mouse scrolled (665, 441) with delta (0, 0)
Screenshot: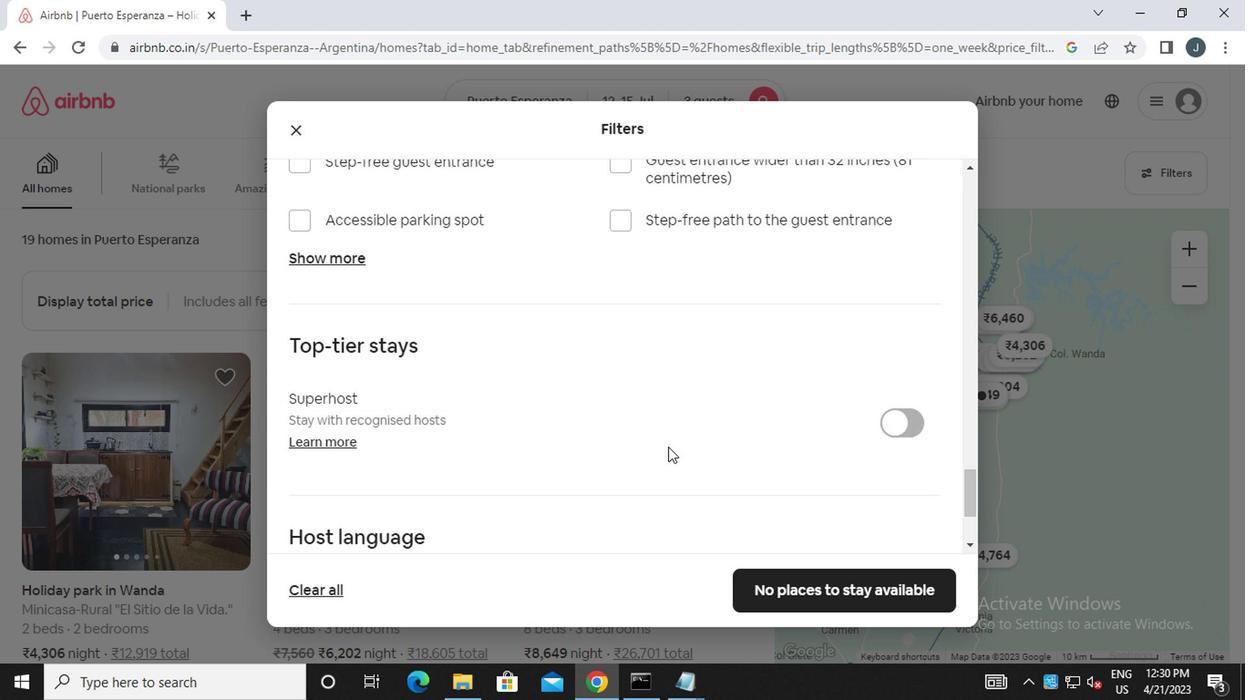 
Action: Mouse moved to (665, 442)
Screenshot: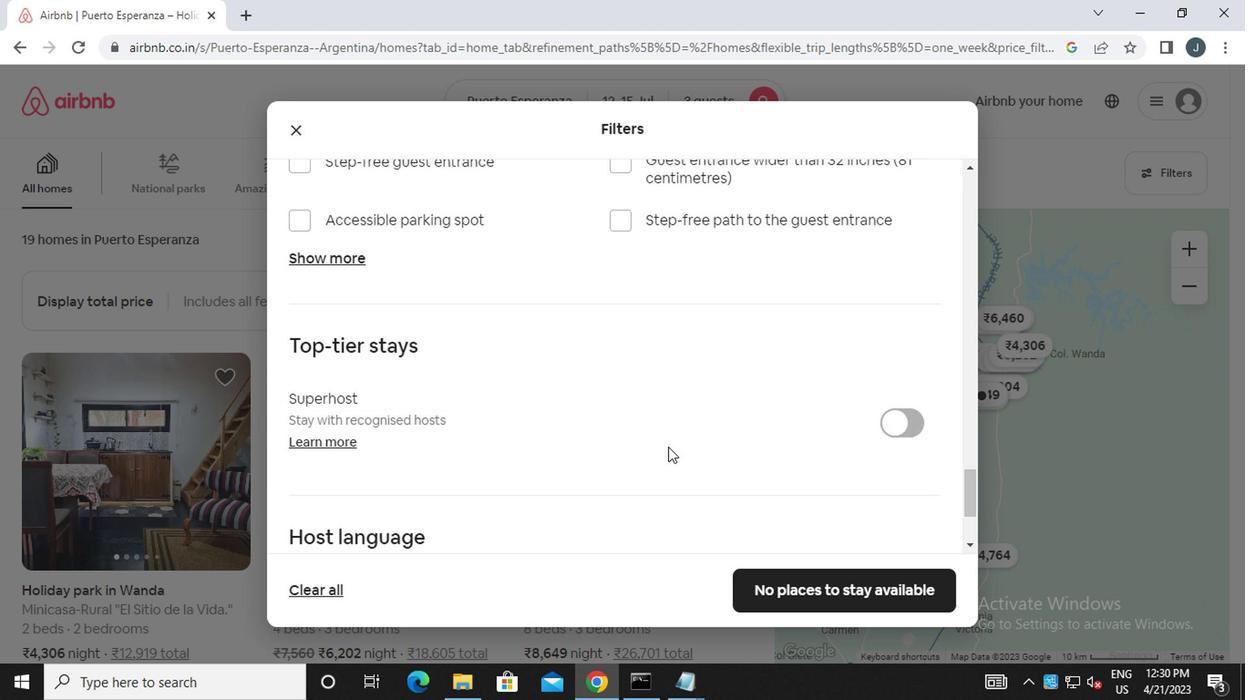 
Action: Mouse scrolled (665, 441) with delta (0, 0)
Screenshot: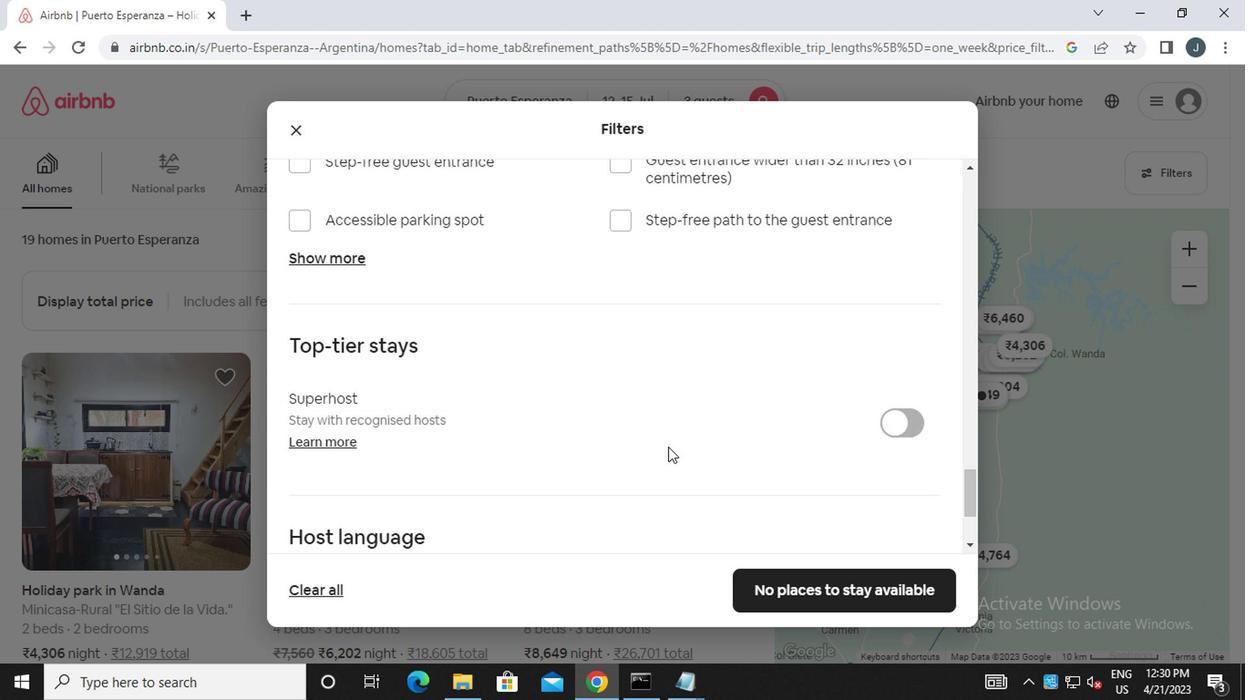 
Action: Mouse scrolled (665, 441) with delta (0, 0)
Screenshot: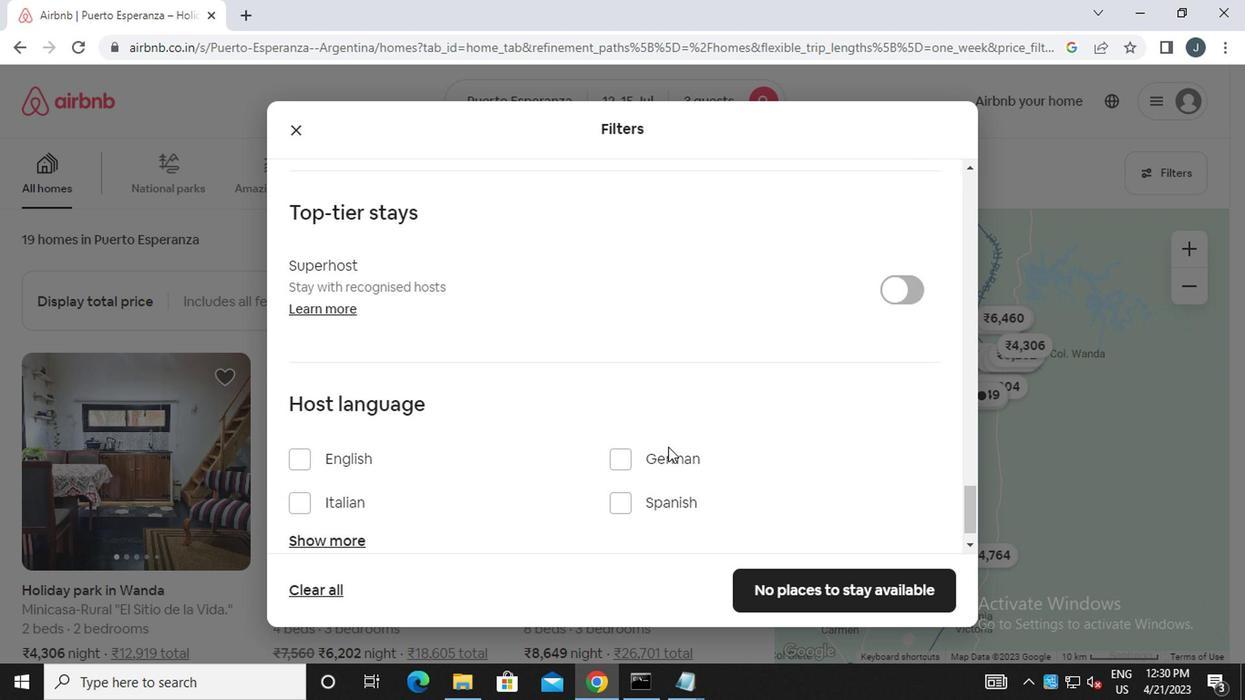 
Action: Mouse moved to (313, 423)
Screenshot: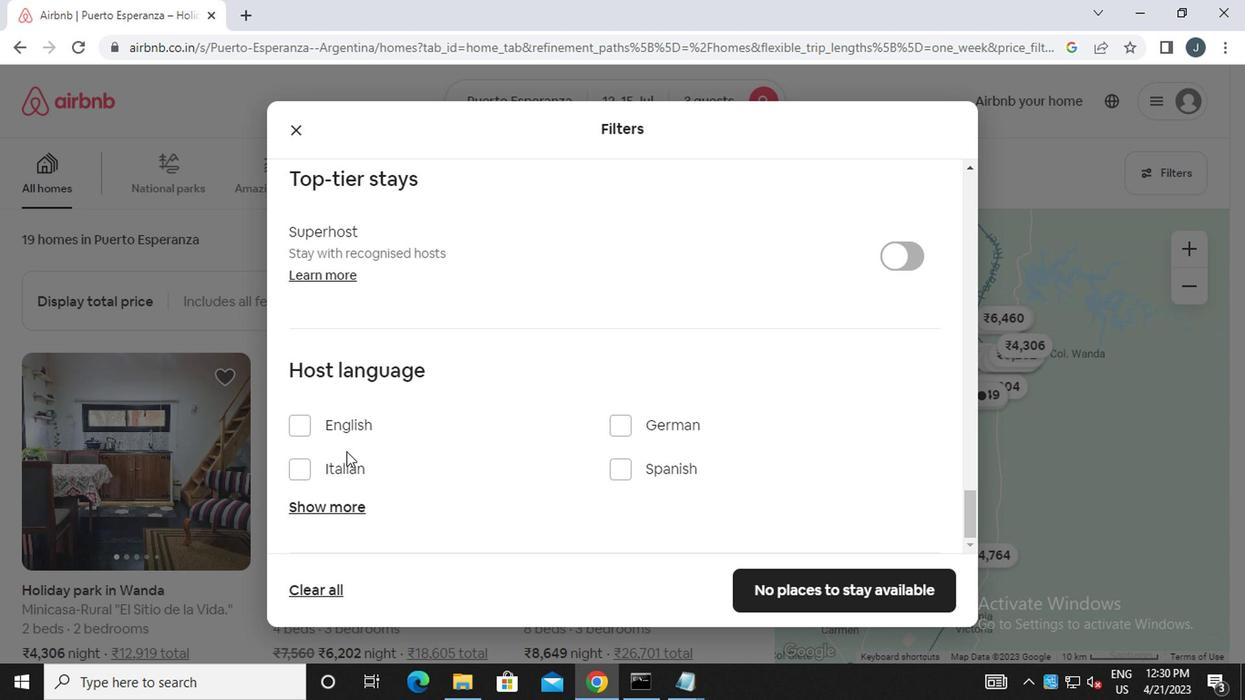 
Action: Mouse pressed left at (313, 423)
Screenshot: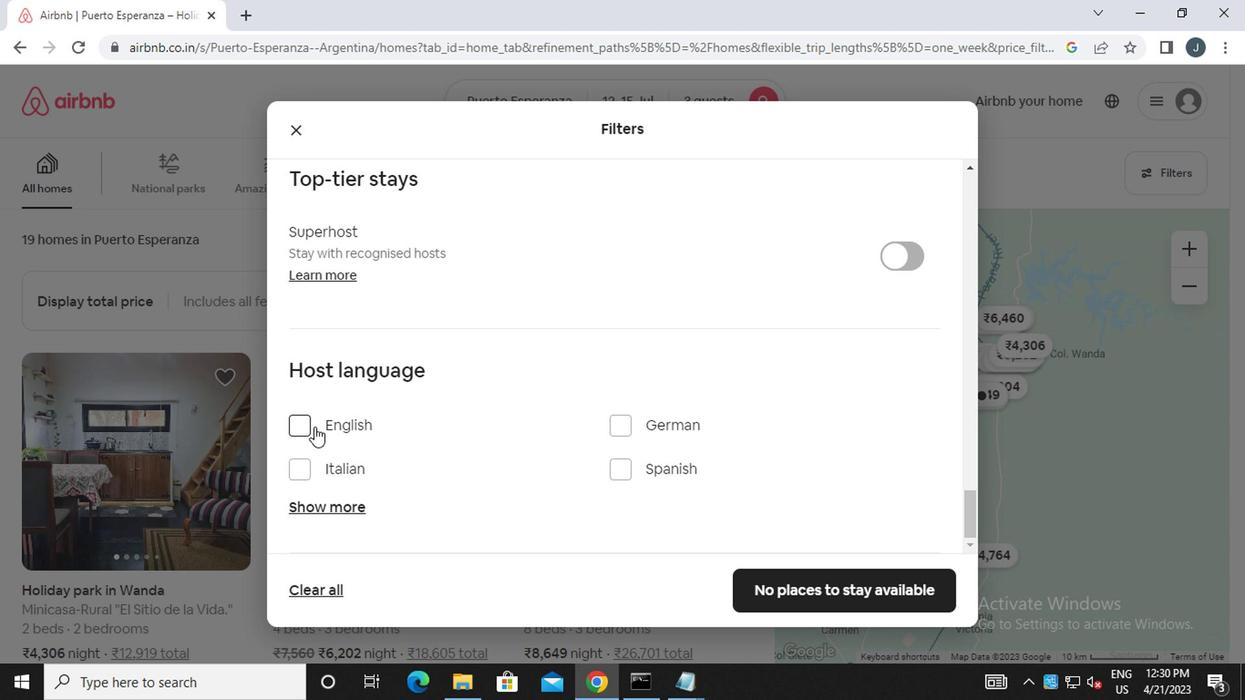 
Action: Mouse moved to (790, 574)
Screenshot: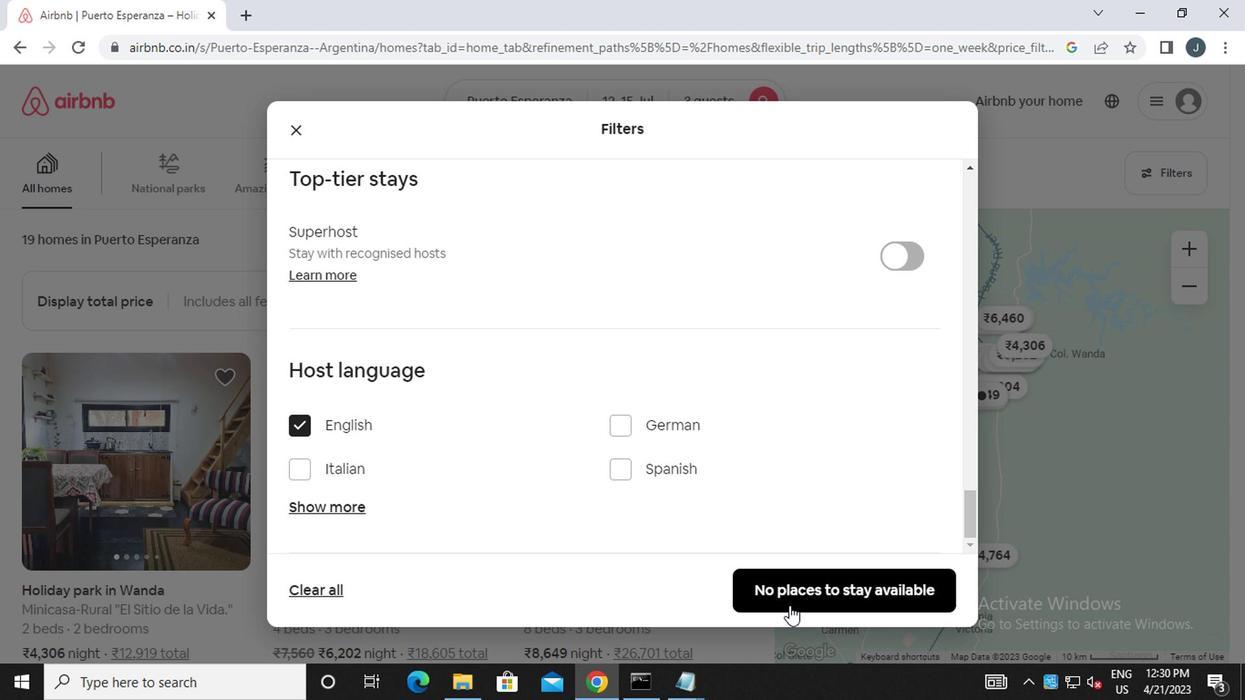 
Action: Mouse pressed left at (790, 574)
Screenshot: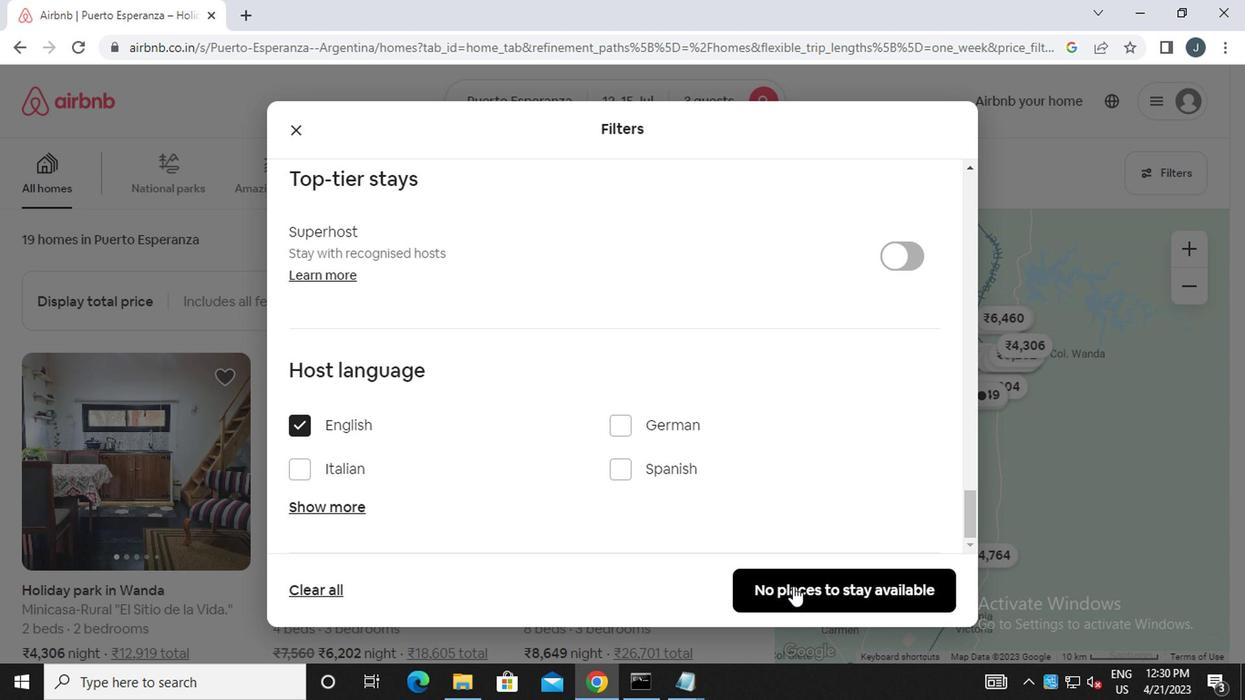 
Action: Mouse moved to (770, 550)
Screenshot: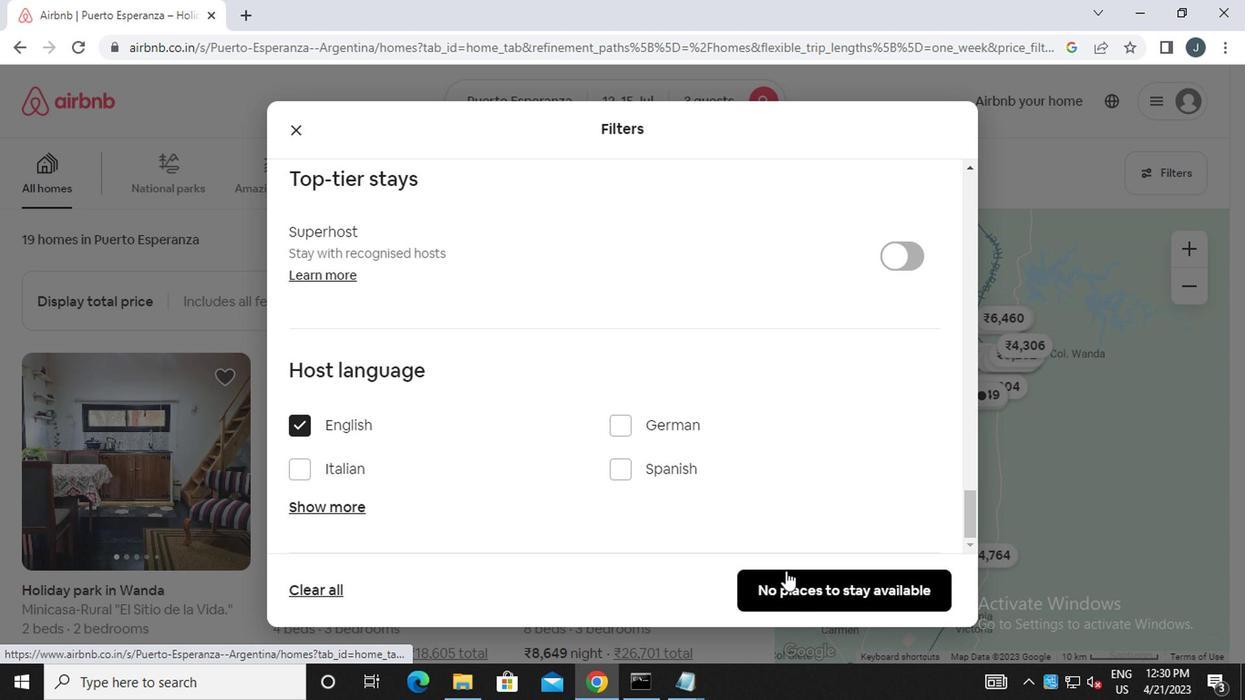 
